 Task: Open the event Second Client Appreciation Breakfast Seminar on '2024/04/13', change the date to 2024/04/11, change the font style of the description to Comic Sans MS, set the availability to Busy, insert an emoji Smile, logged in from the account softage.10@softage.net and add another guest for the event, softage.6@softage.net. Change the alignment of the event description to Align center.Change the font color of the description to Dark Orange and select an event charm, 
Action: Mouse moved to (381, 156)
Screenshot: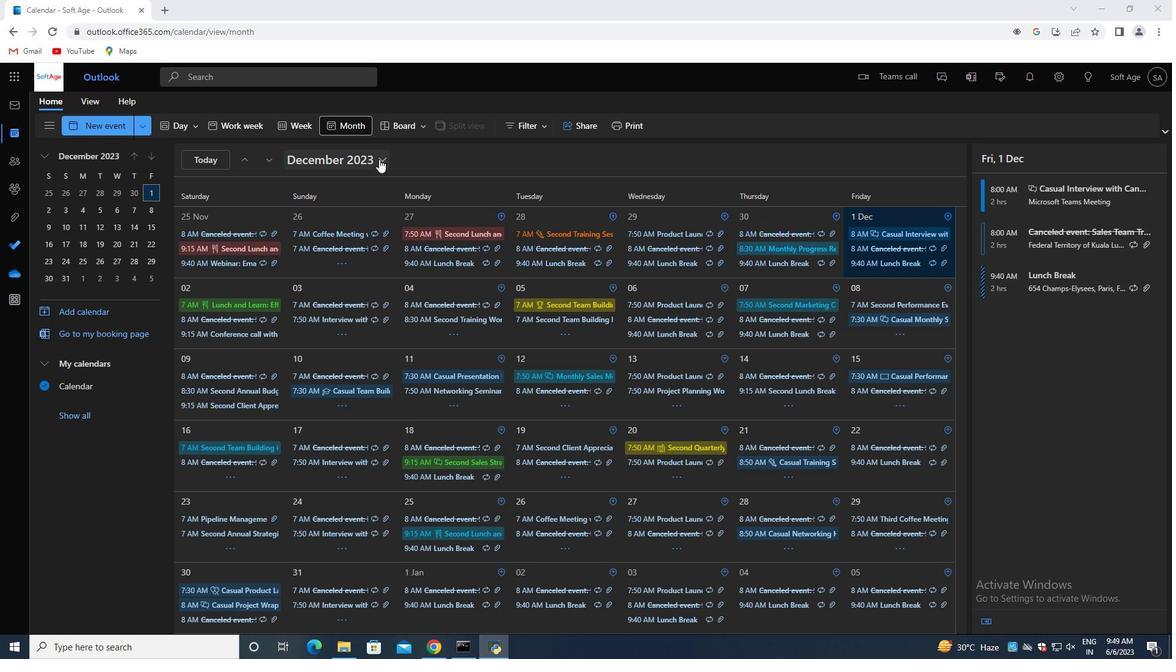 
Action: Mouse pressed left at (381, 156)
Screenshot: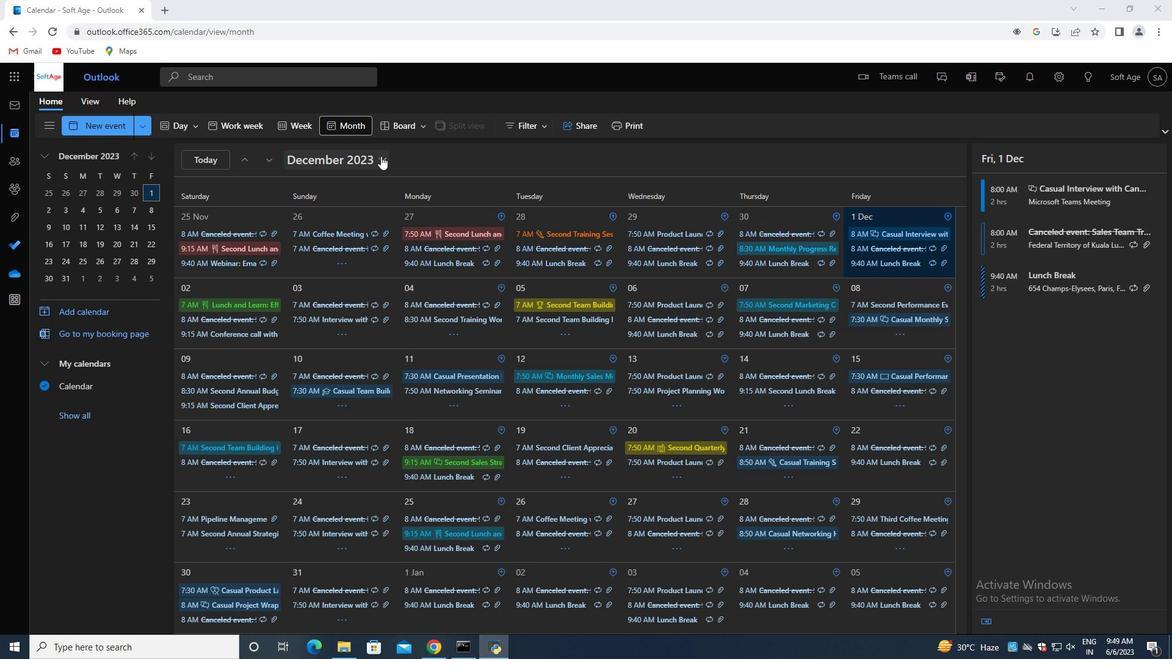 
Action: Mouse moved to (407, 190)
Screenshot: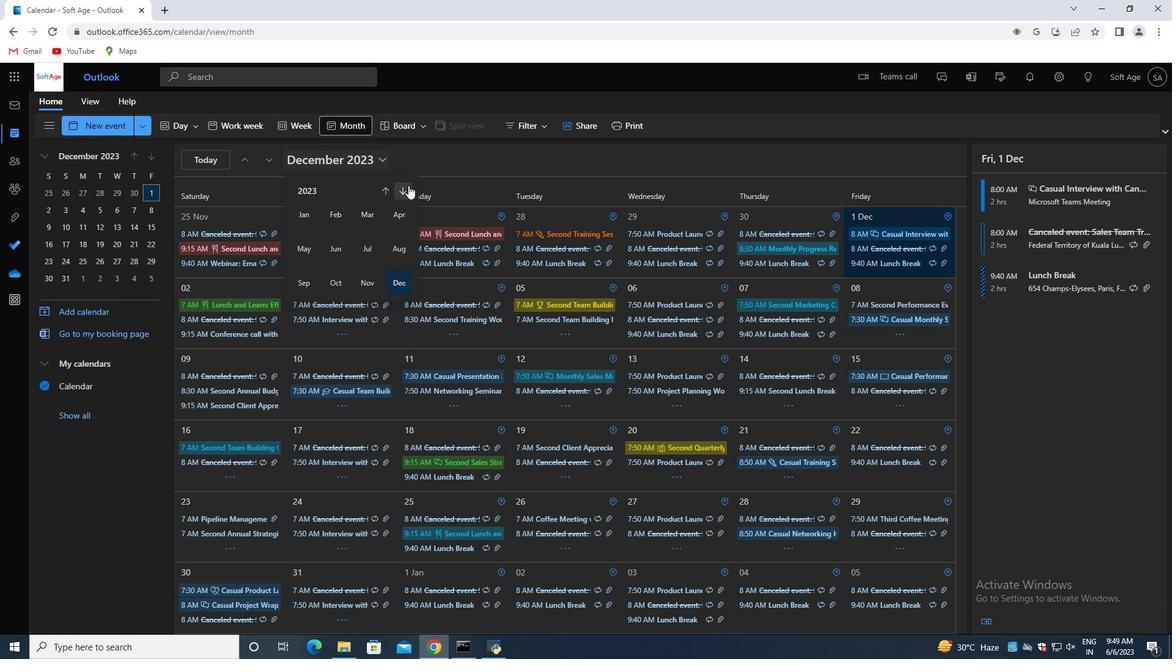 
Action: Mouse pressed left at (407, 190)
Screenshot: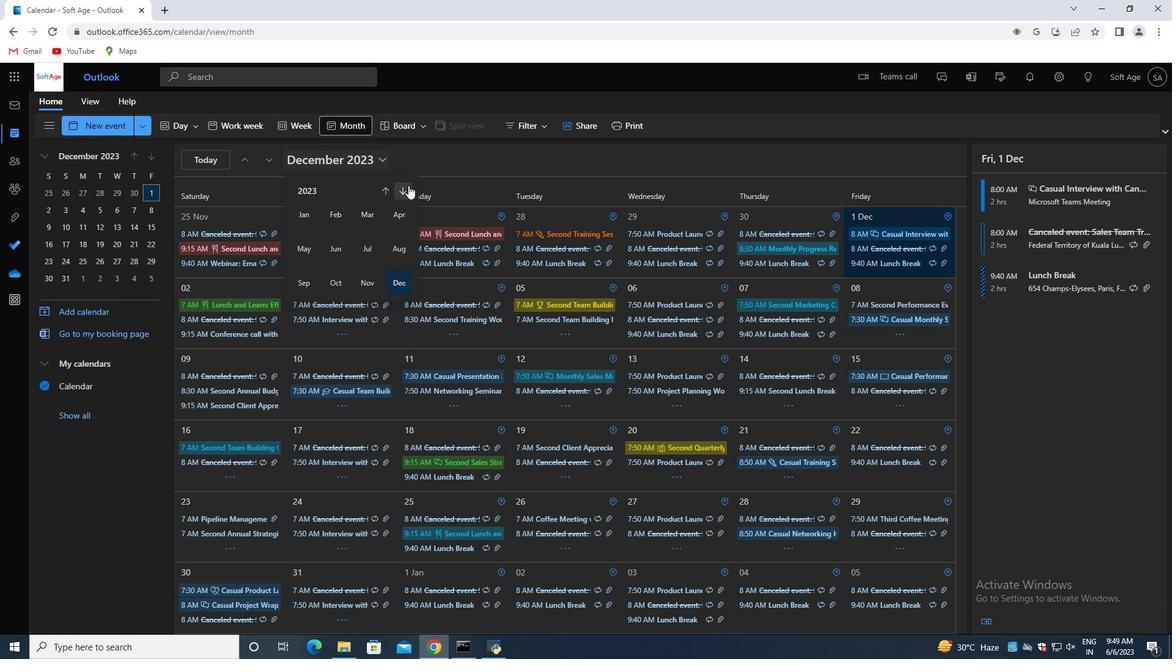 
Action: Mouse moved to (393, 214)
Screenshot: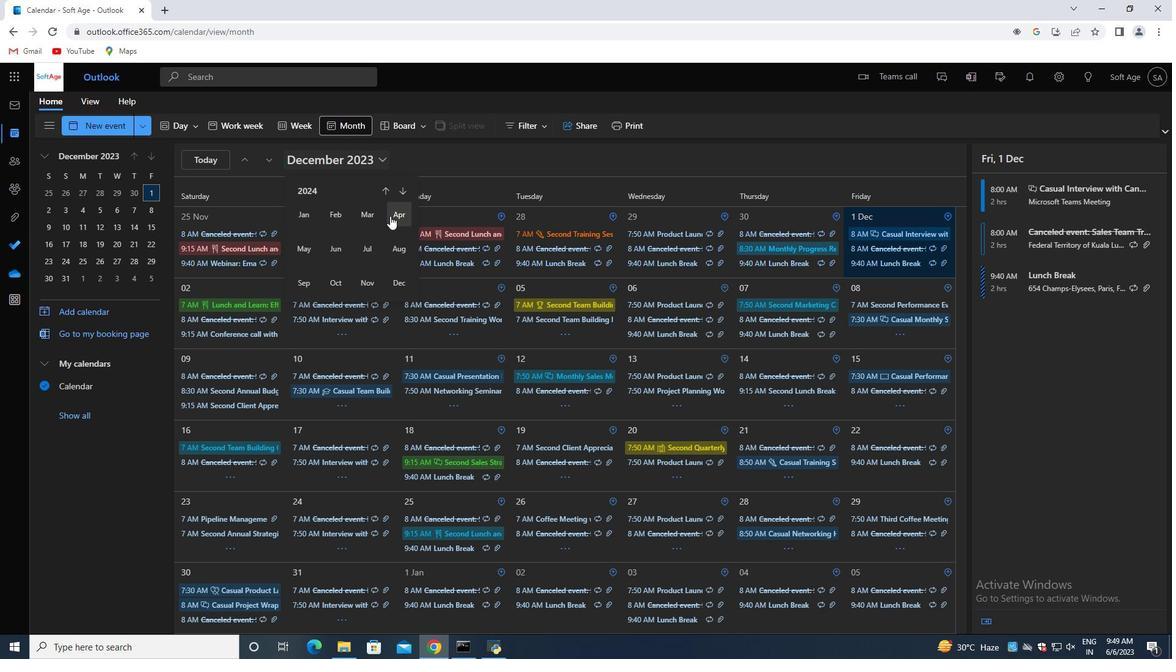 
Action: Mouse pressed left at (393, 214)
Screenshot: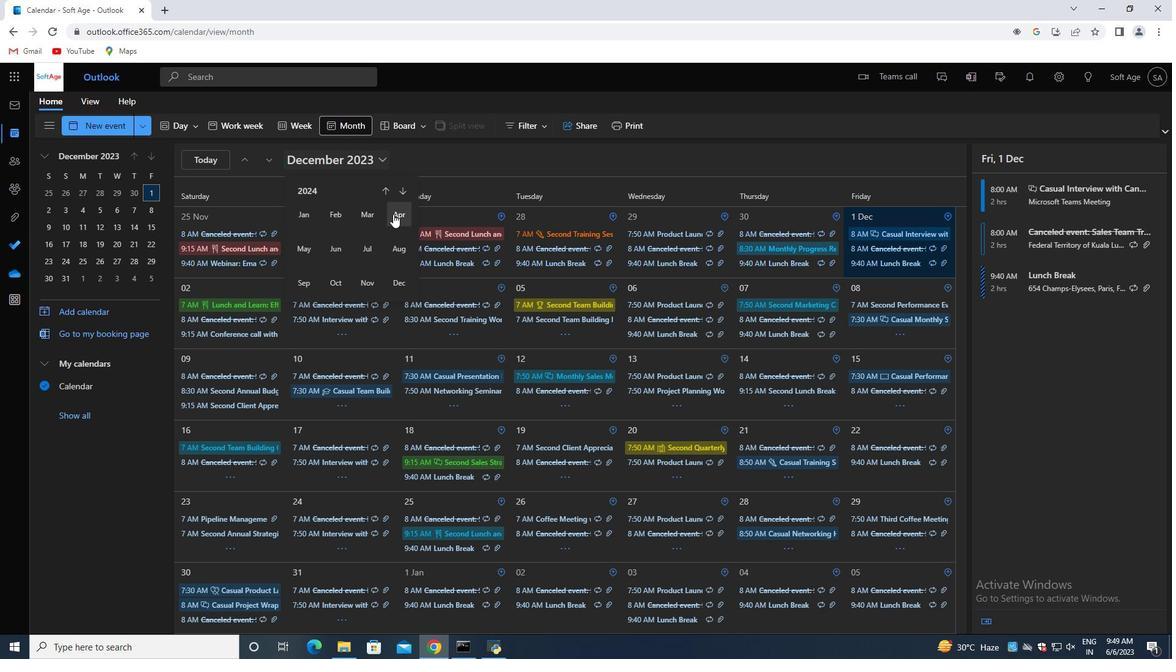 
Action: Mouse moved to (189, 446)
Screenshot: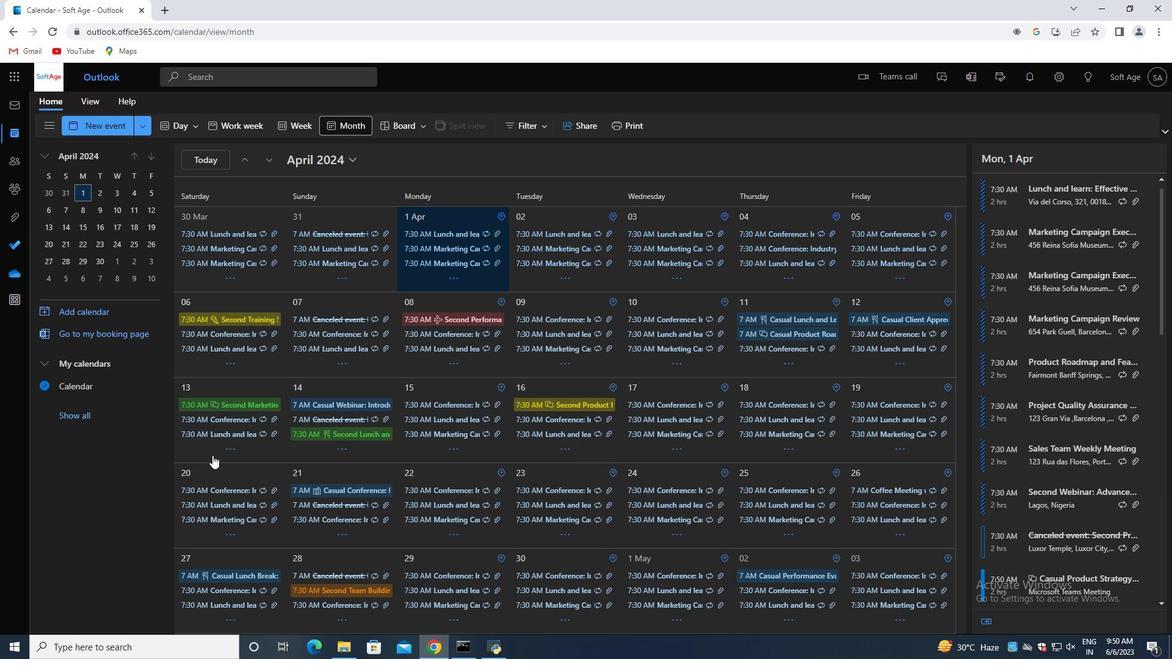 
Action: Mouse pressed left at (189, 446)
Screenshot: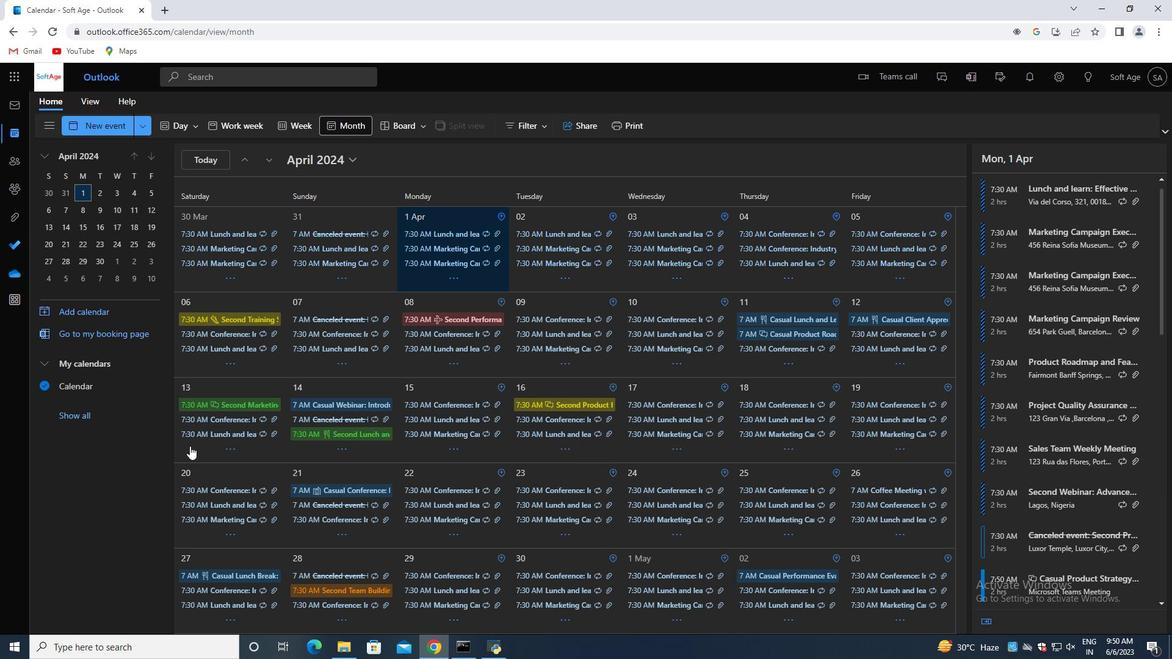 
Action: Mouse moved to (1077, 411)
Screenshot: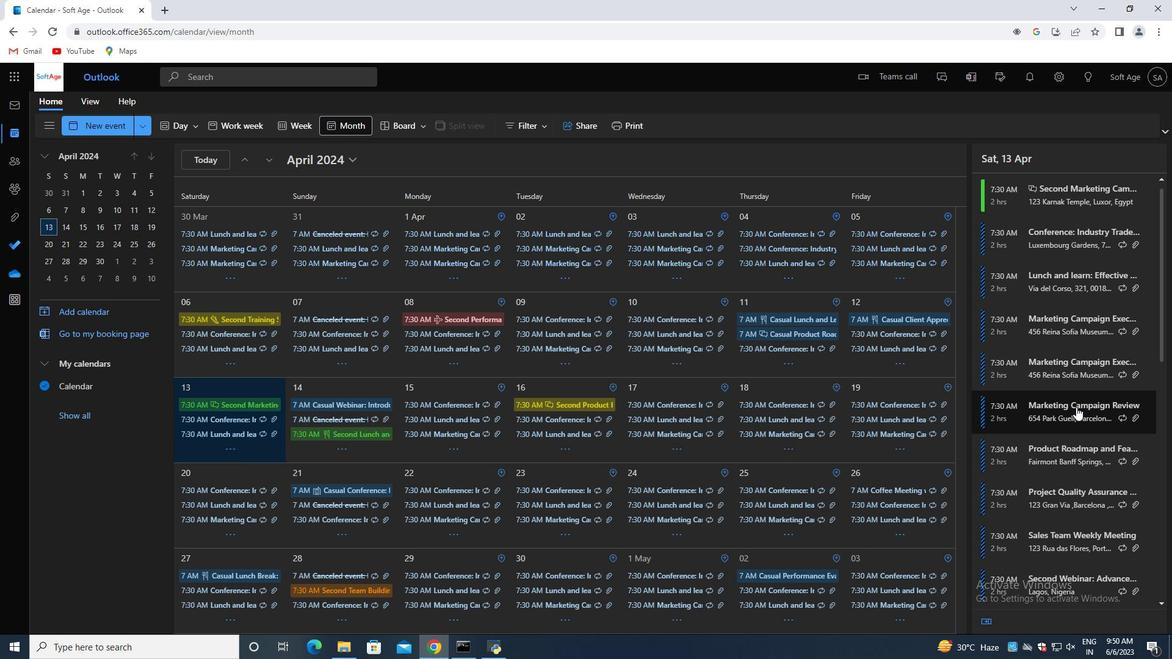 
Action: Mouse scrolled (1077, 410) with delta (0, 0)
Screenshot: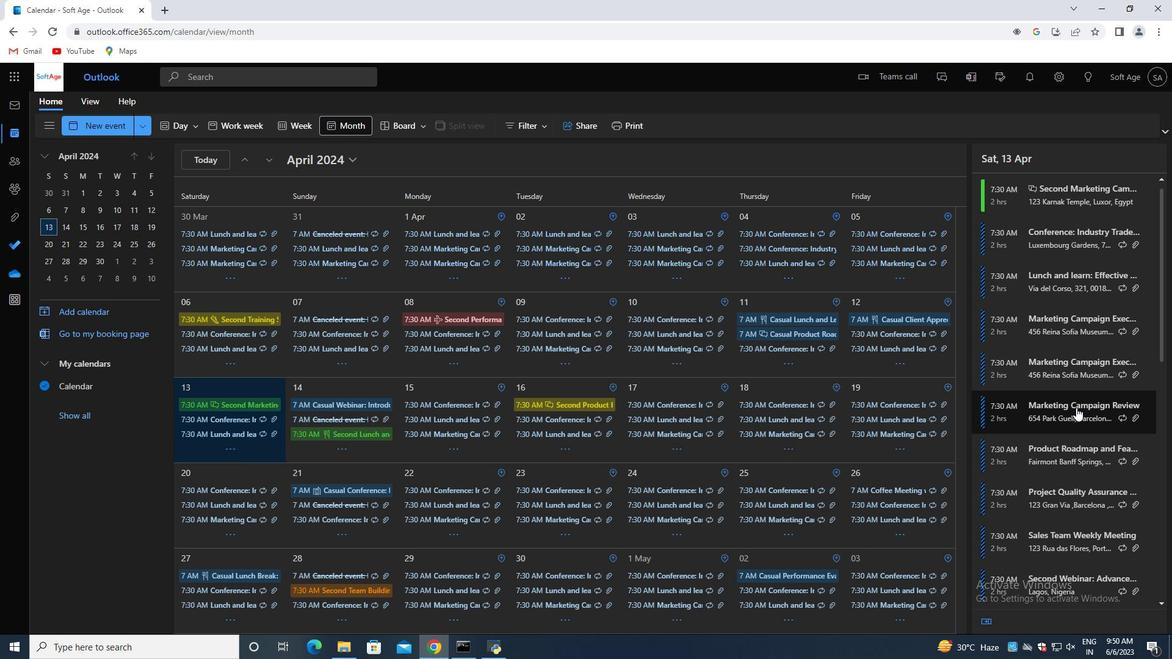 
Action: Mouse moved to (1079, 411)
Screenshot: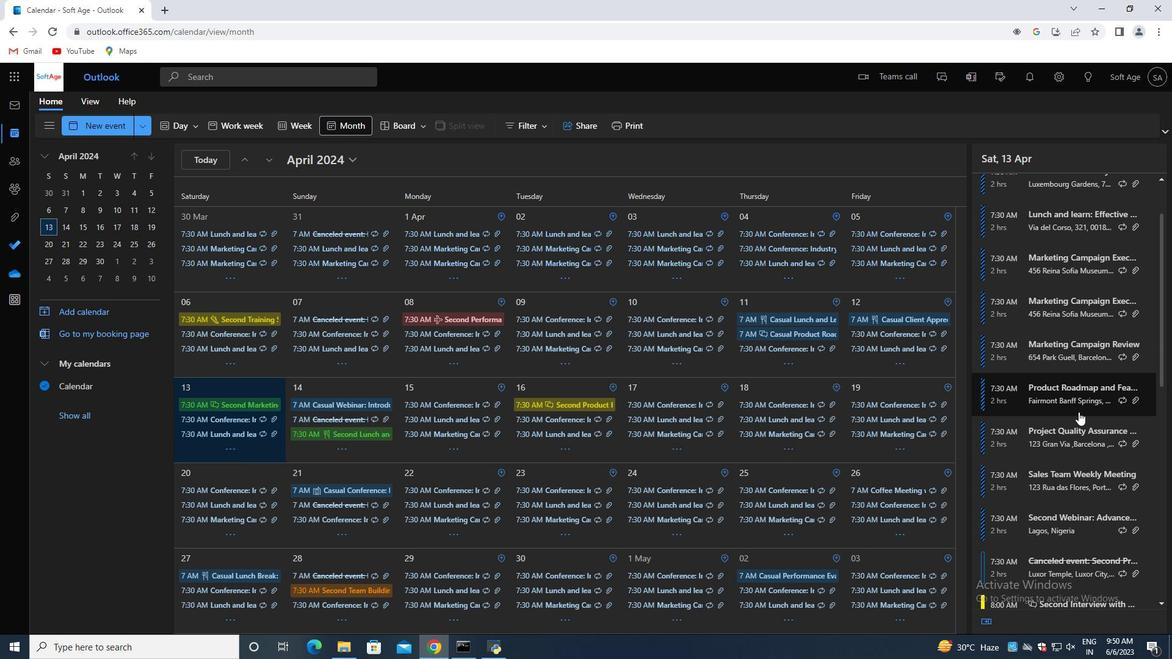 
Action: Mouse scrolled (1079, 411) with delta (0, 0)
Screenshot: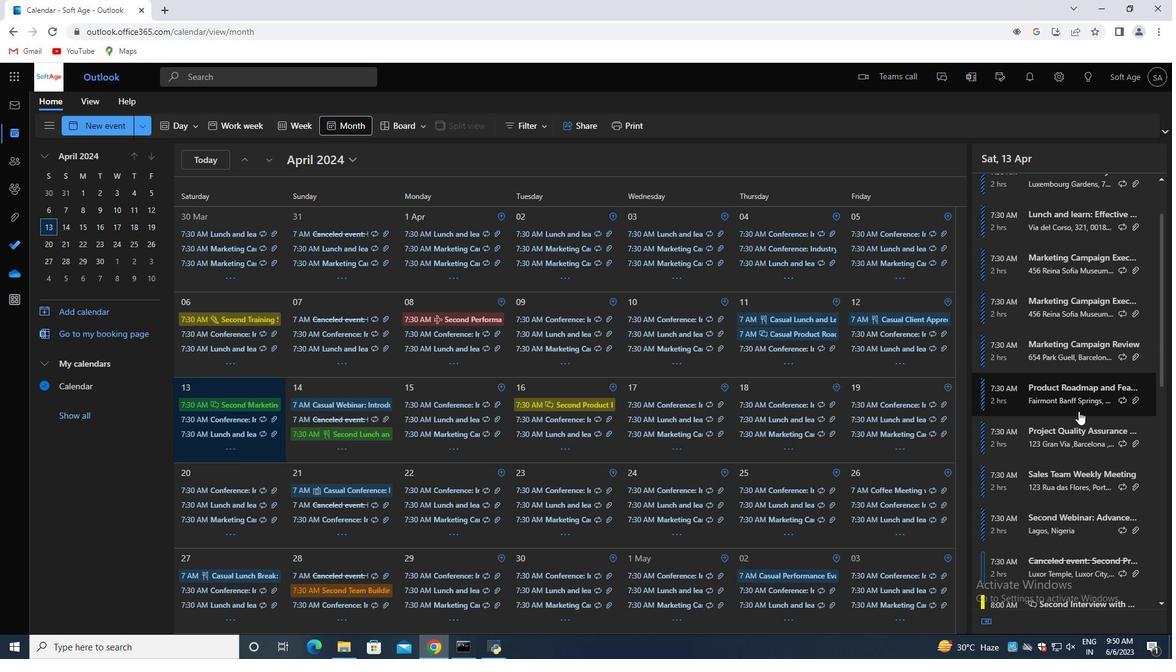 
Action: Mouse moved to (1078, 411)
Screenshot: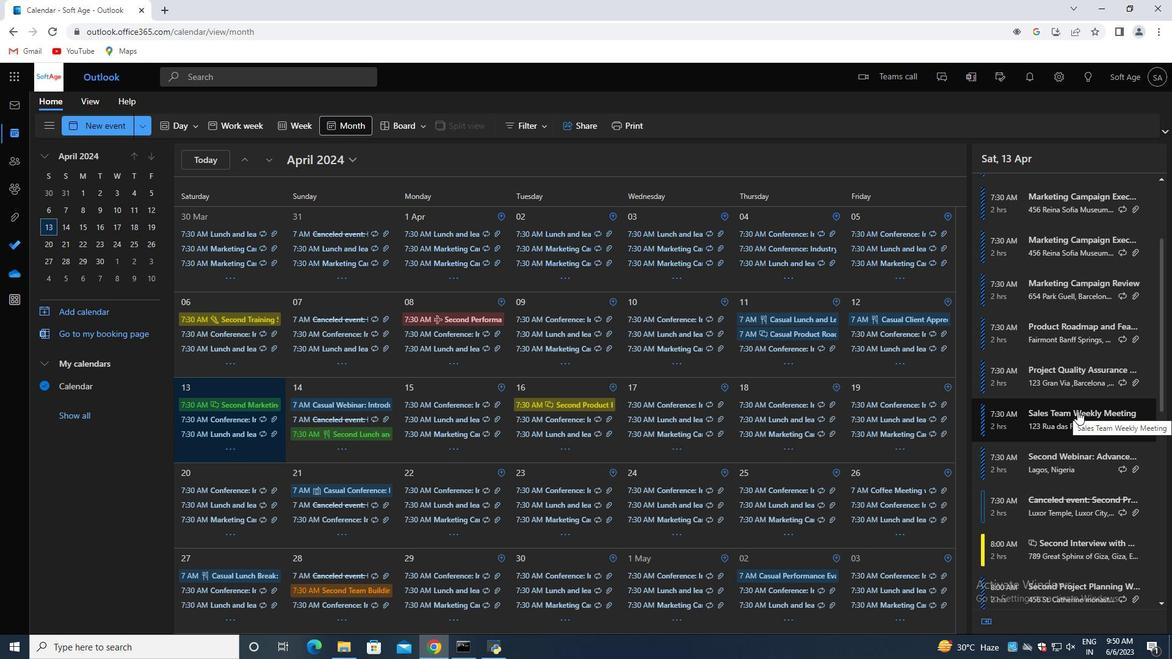 
Action: Mouse scrolled (1078, 411) with delta (0, 0)
Screenshot: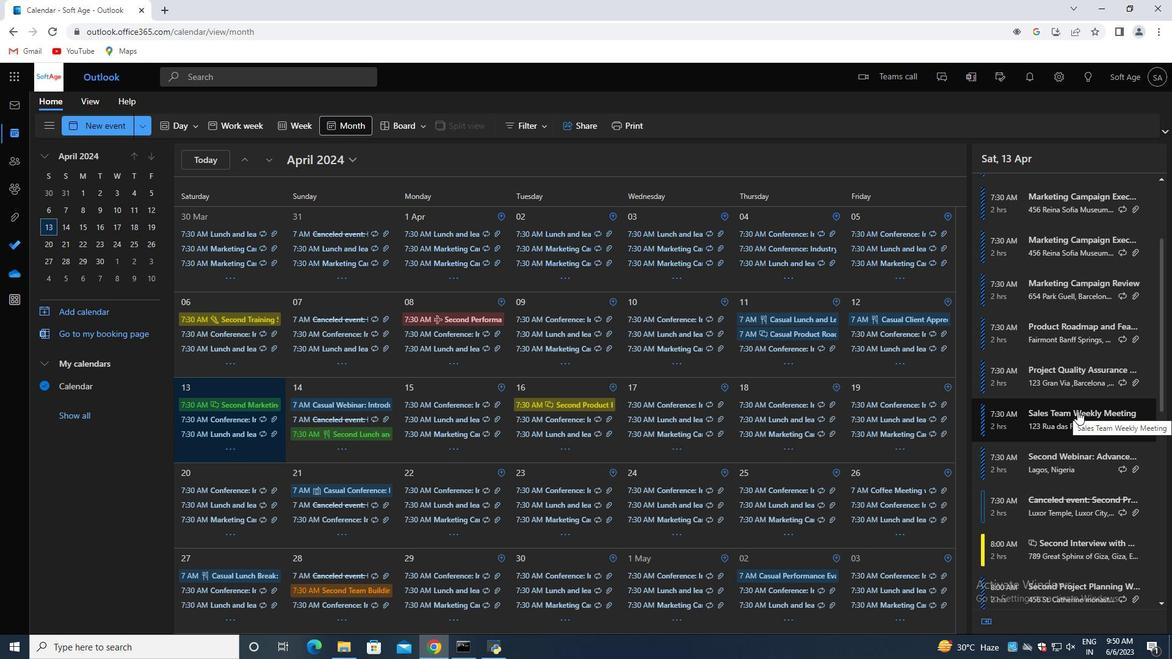 
Action: Mouse moved to (1077, 412)
Screenshot: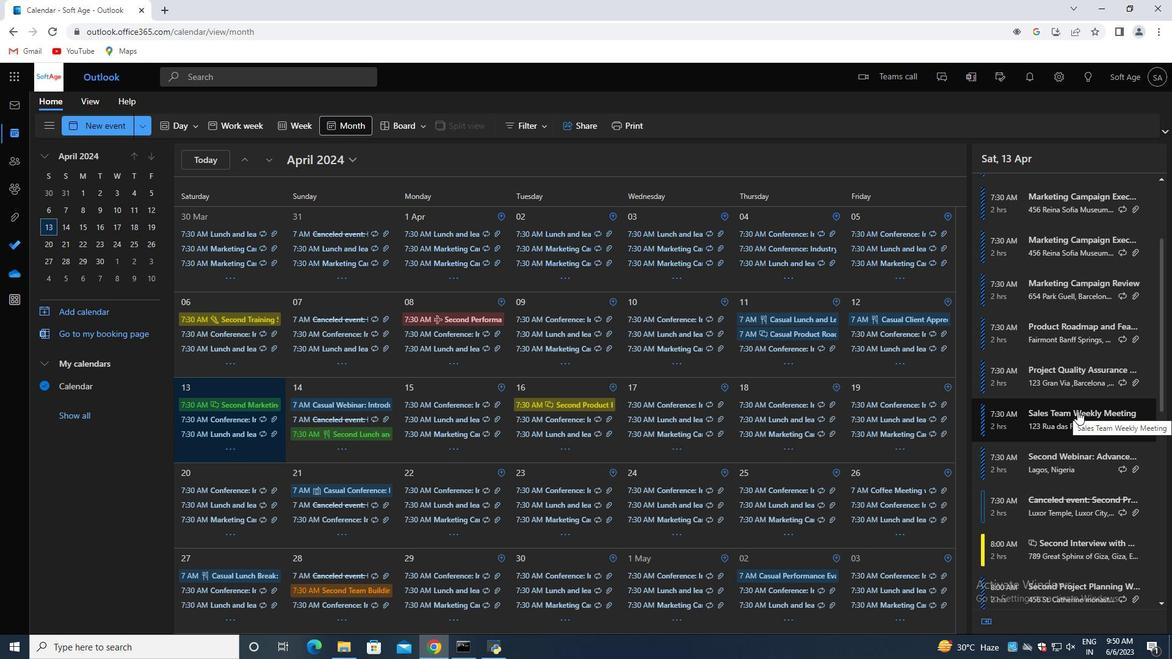 
Action: Mouse scrolled (1077, 412) with delta (0, 0)
Screenshot: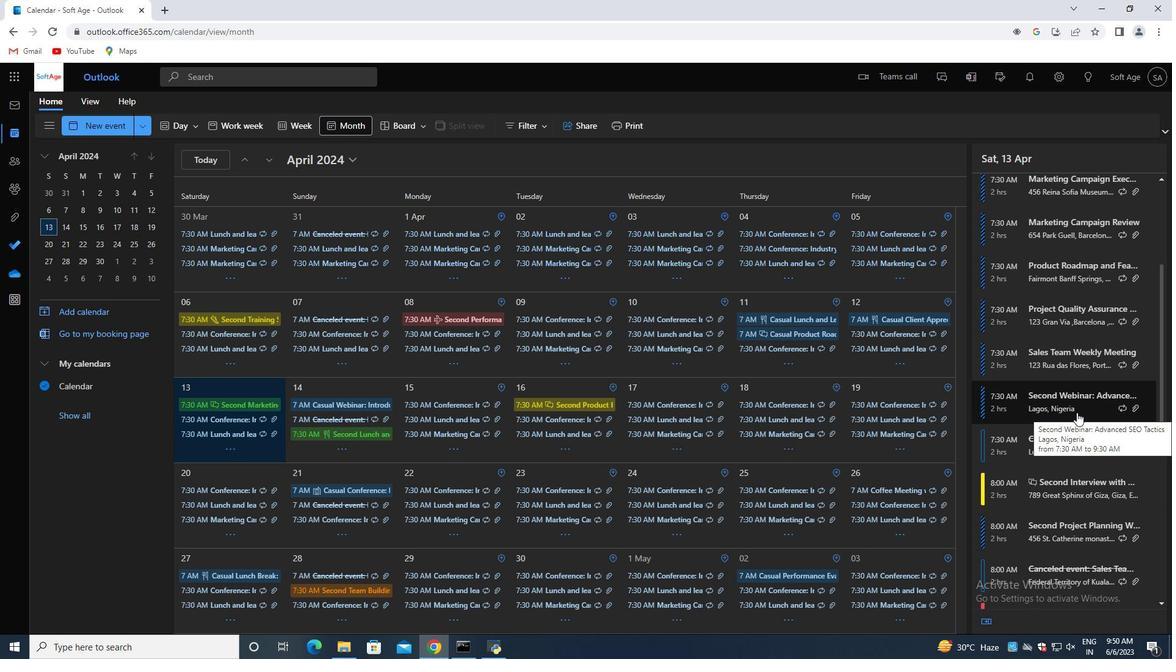 
Action: Mouse moved to (1083, 424)
Screenshot: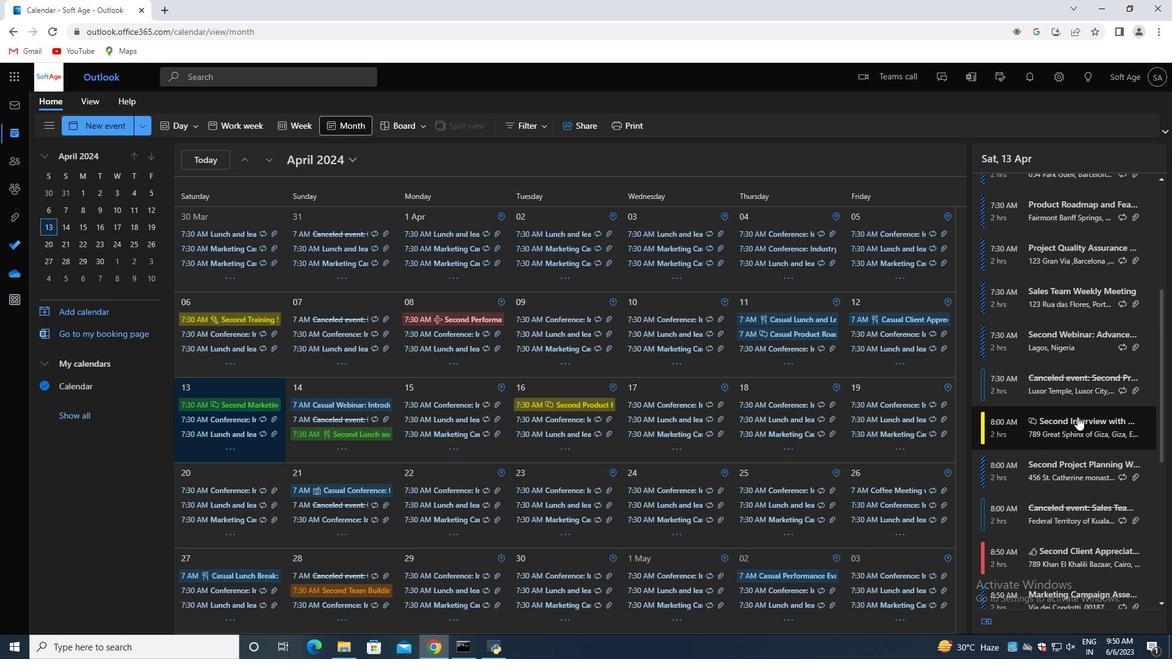 
Action: Mouse scrolled (1081, 421) with delta (0, 0)
Screenshot: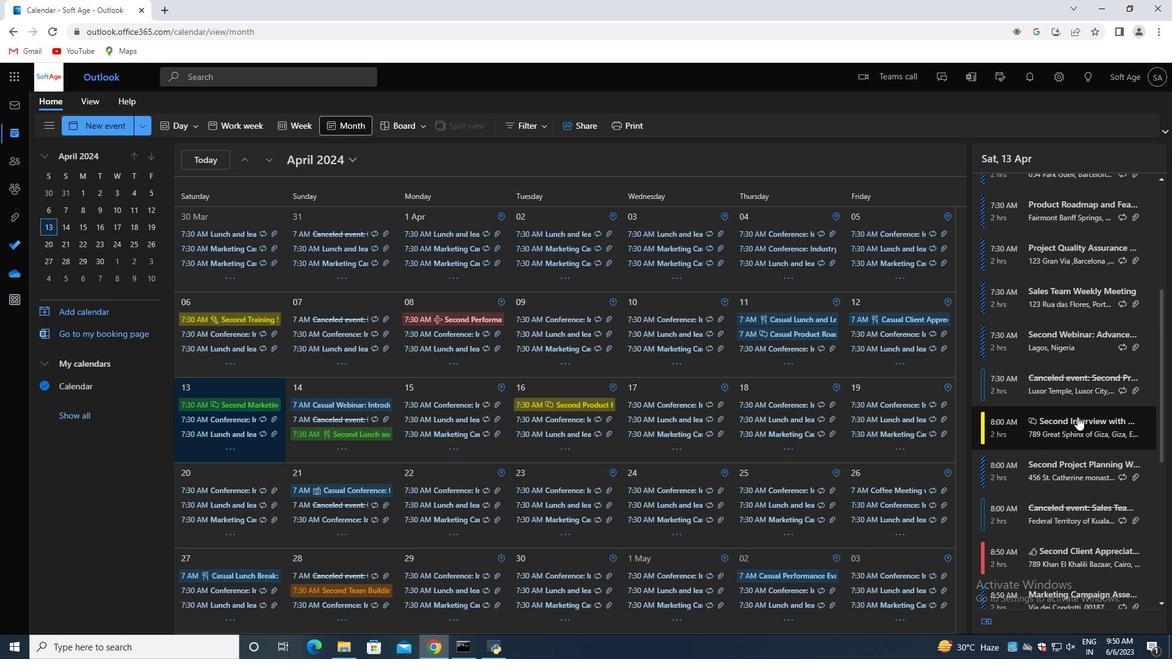 
Action: Mouse moved to (1069, 509)
Screenshot: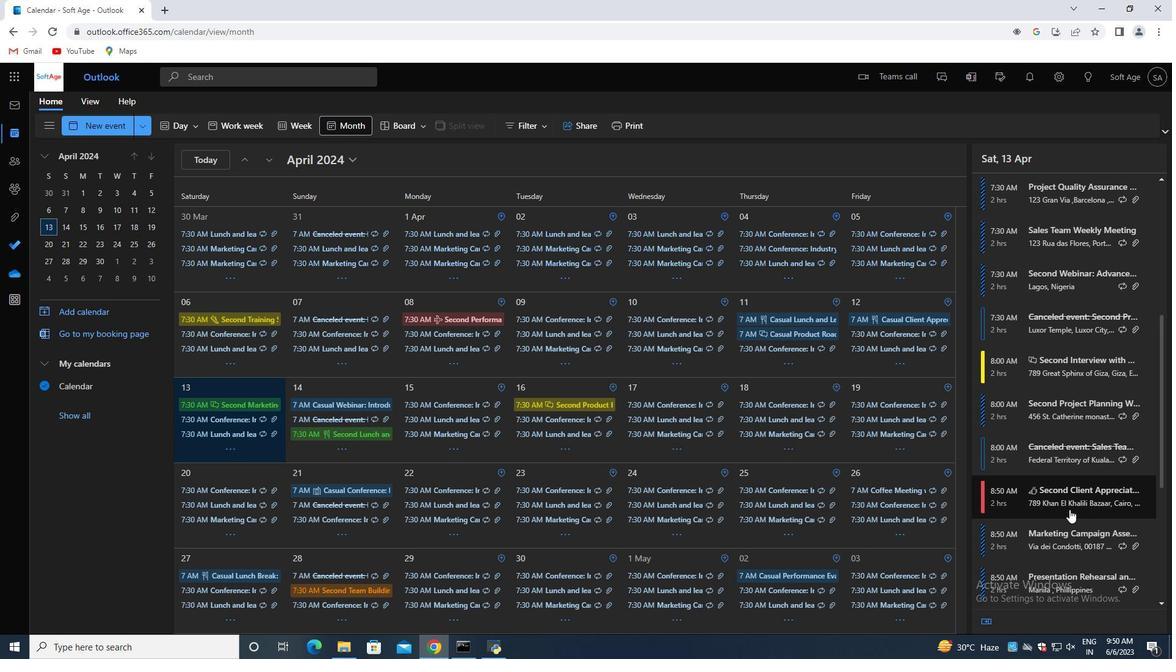 
Action: Mouse pressed left at (1069, 509)
Screenshot: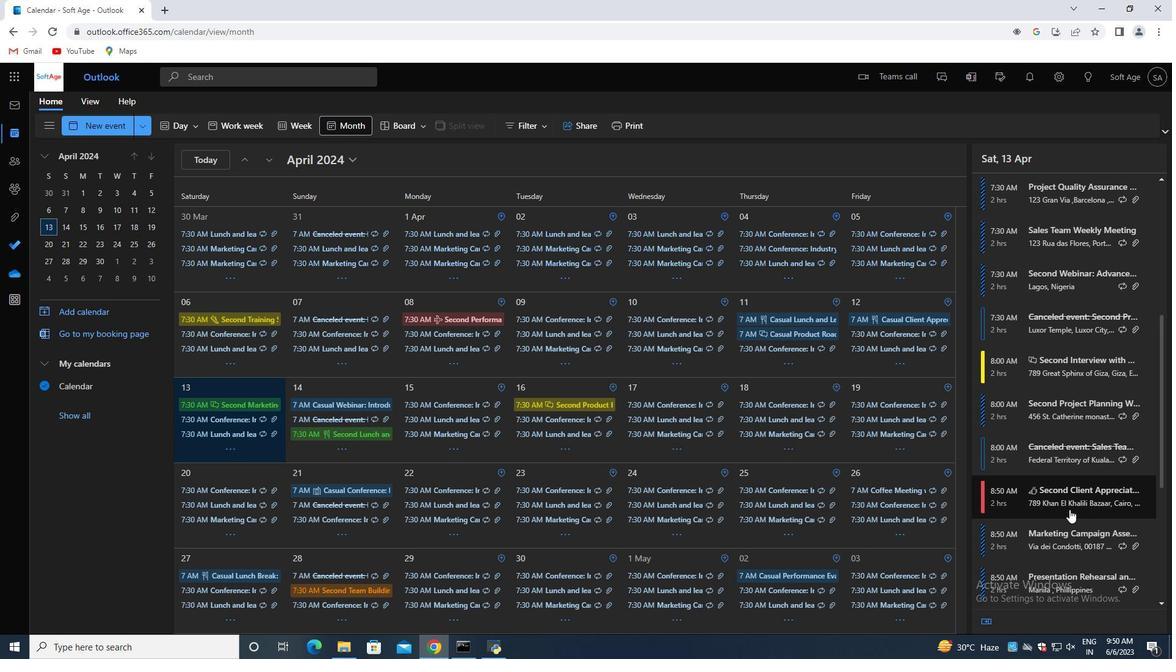 
Action: Mouse moved to (784, 610)
Screenshot: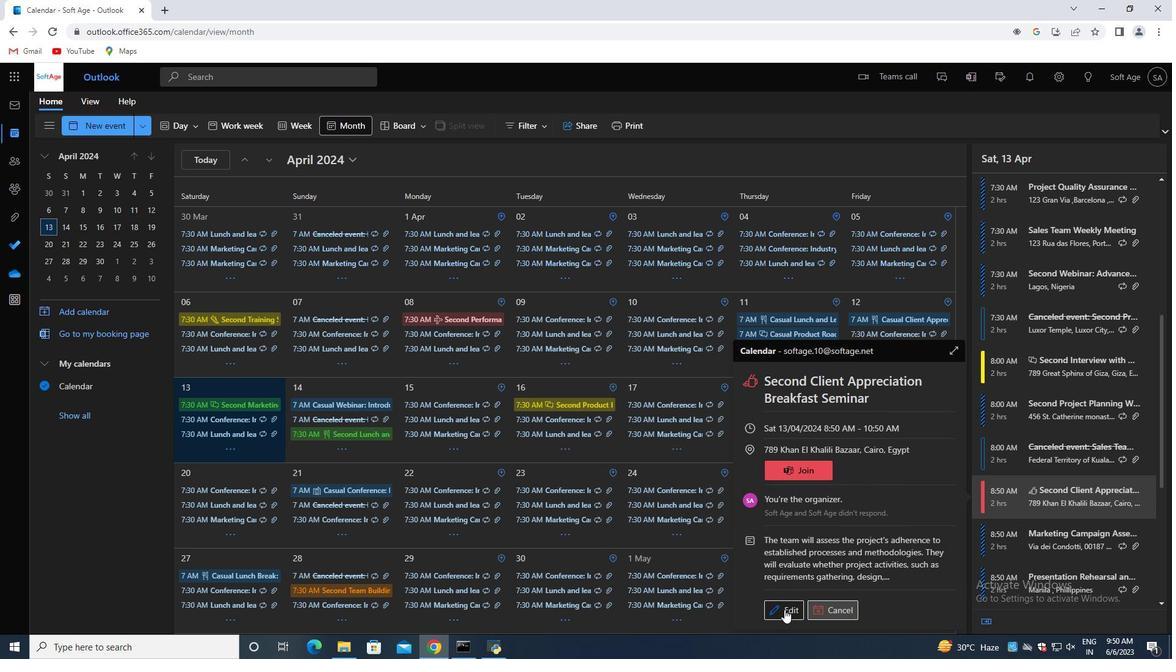 
Action: Mouse pressed left at (784, 610)
Screenshot: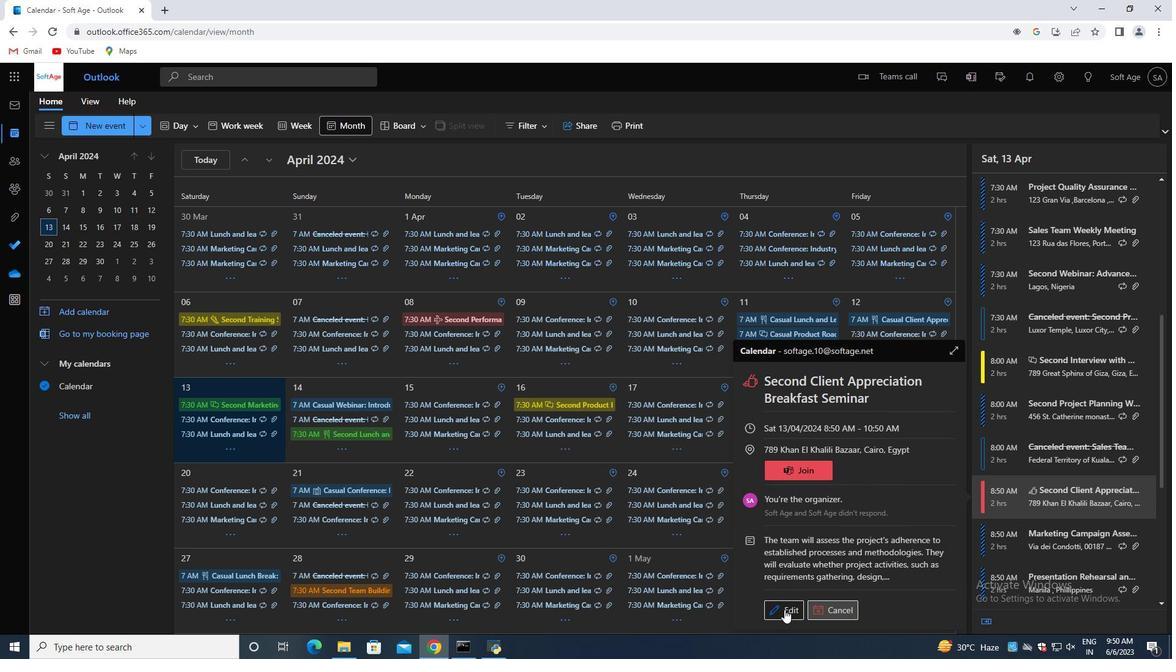 
Action: Mouse moved to (352, 337)
Screenshot: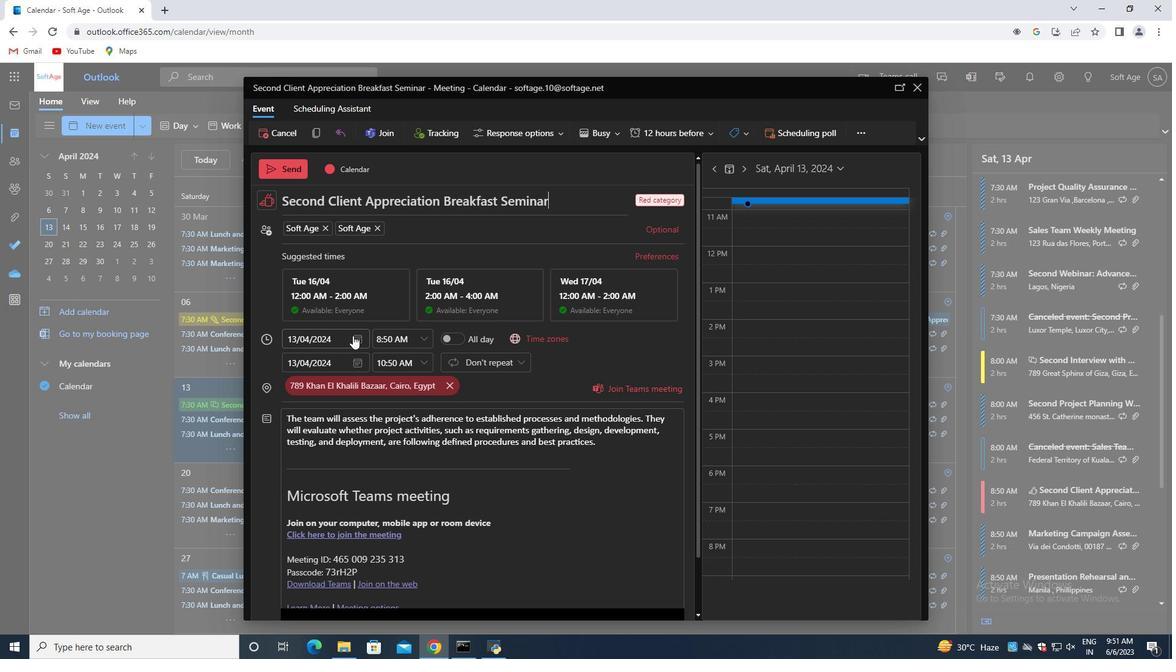 
Action: Mouse pressed left at (352, 337)
Screenshot: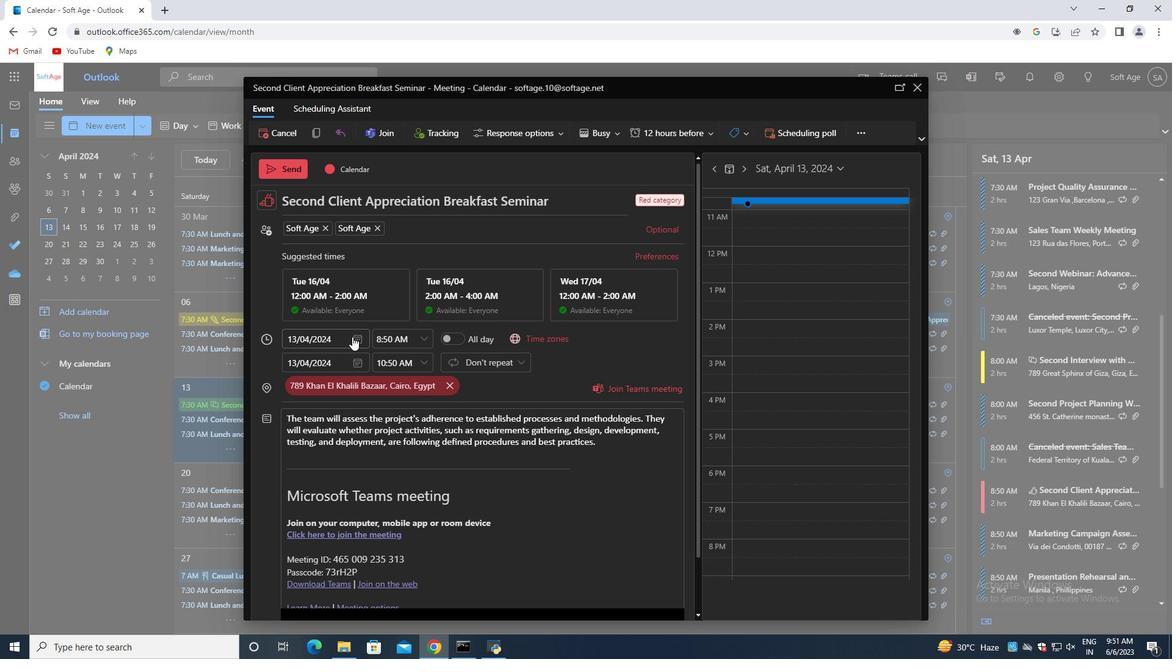 
Action: Mouse moved to (383, 417)
Screenshot: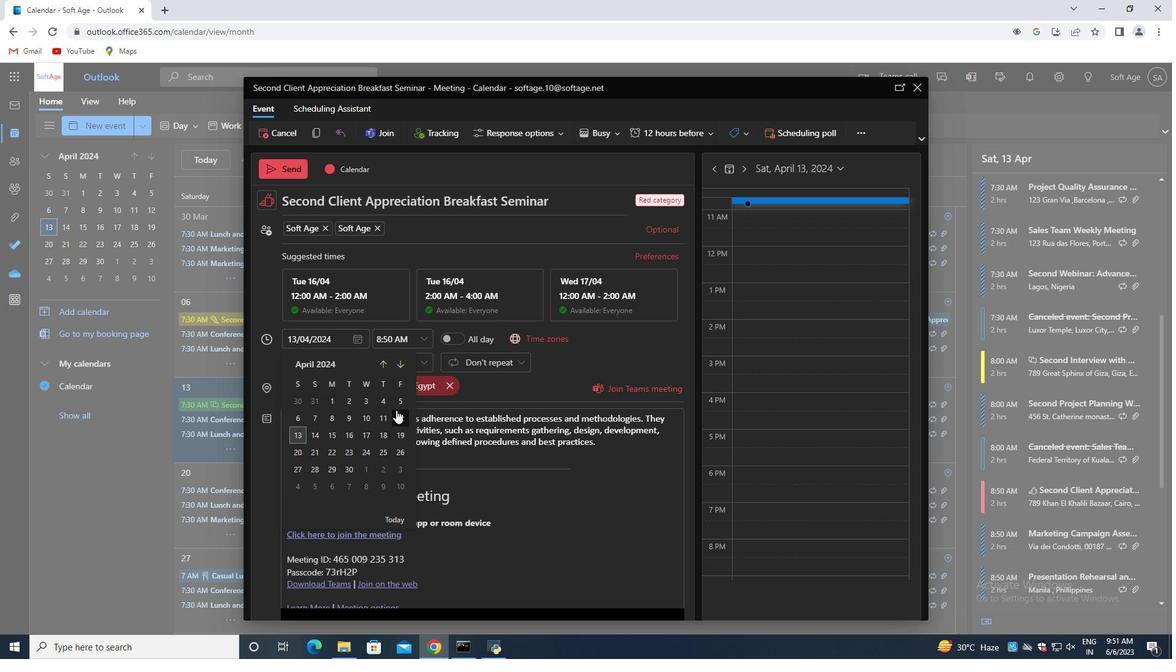 
Action: Mouse pressed left at (383, 417)
Screenshot: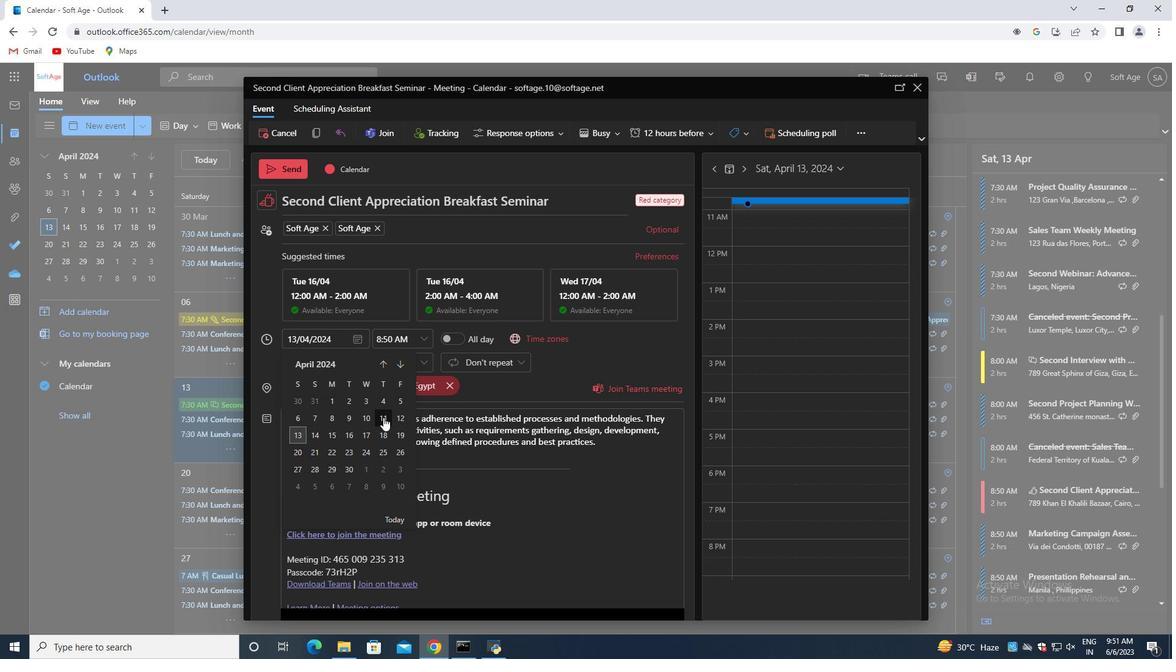 
Action: Mouse moved to (615, 443)
Screenshot: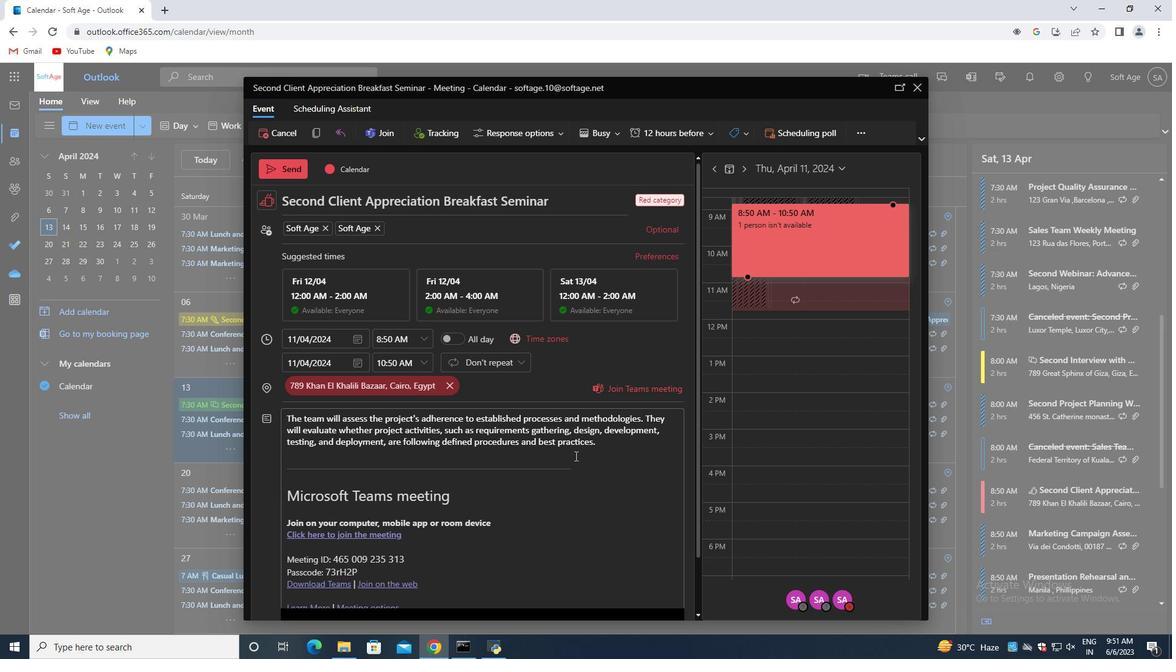 
Action: Mouse pressed left at (615, 443)
Screenshot: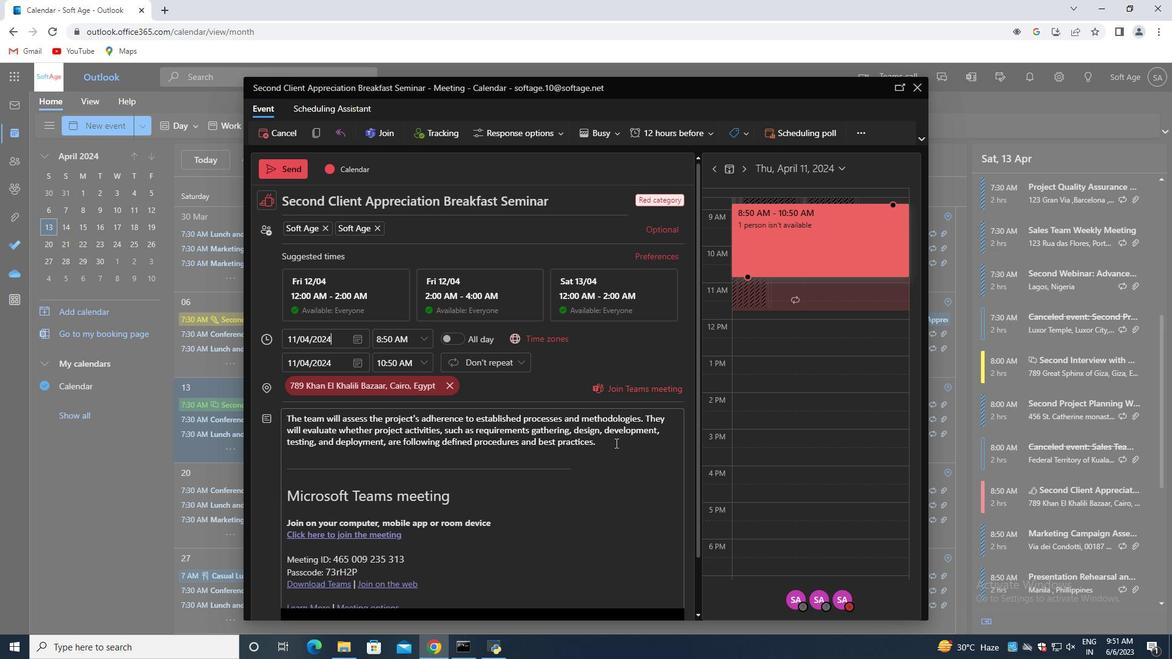 
Action: Mouse moved to (401, 516)
Screenshot: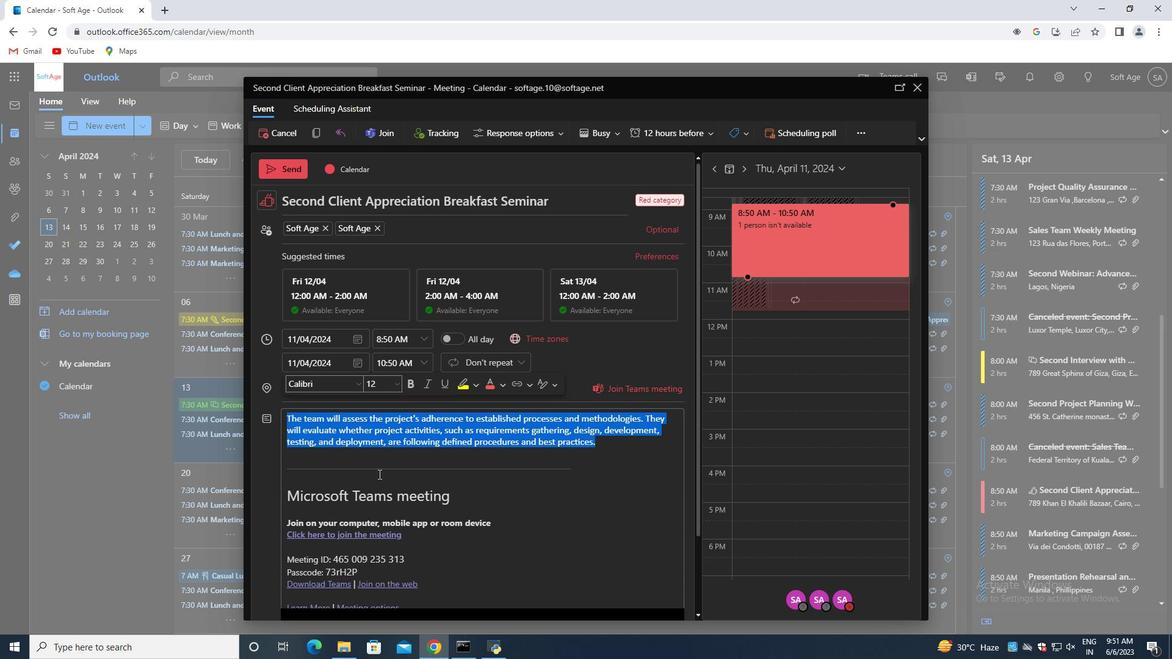 
Action: Mouse scrolled (401, 516) with delta (0, 0)
Screenshot: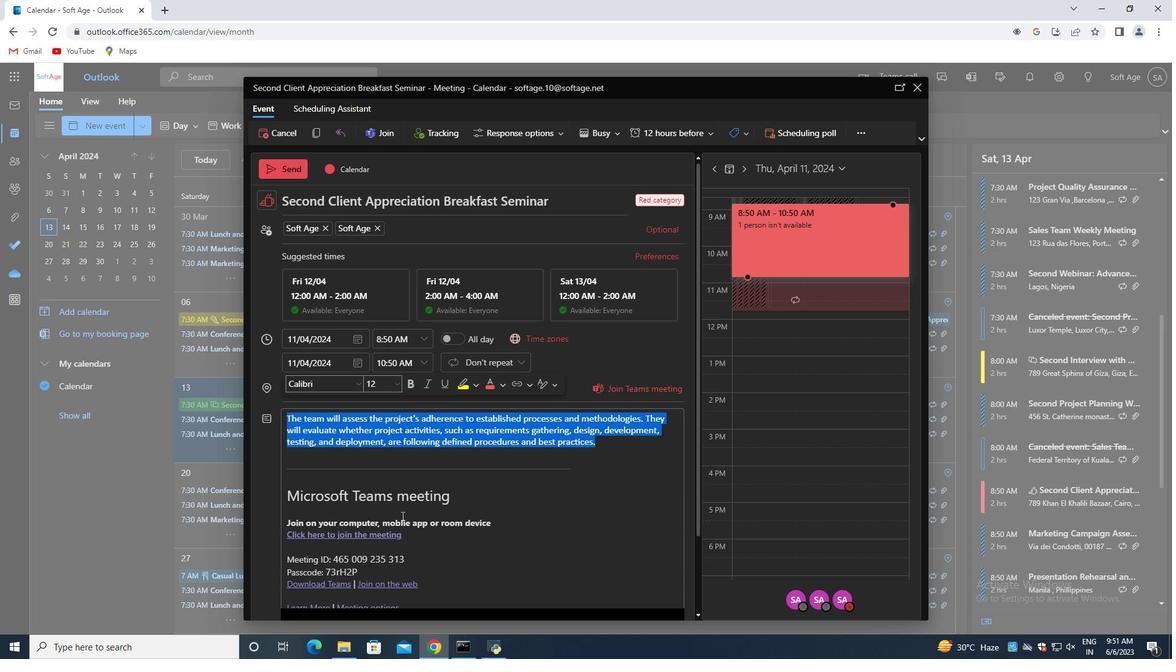 
Action: Mouse scrolled (401, 516) with delta (0, 0)
Screenshot: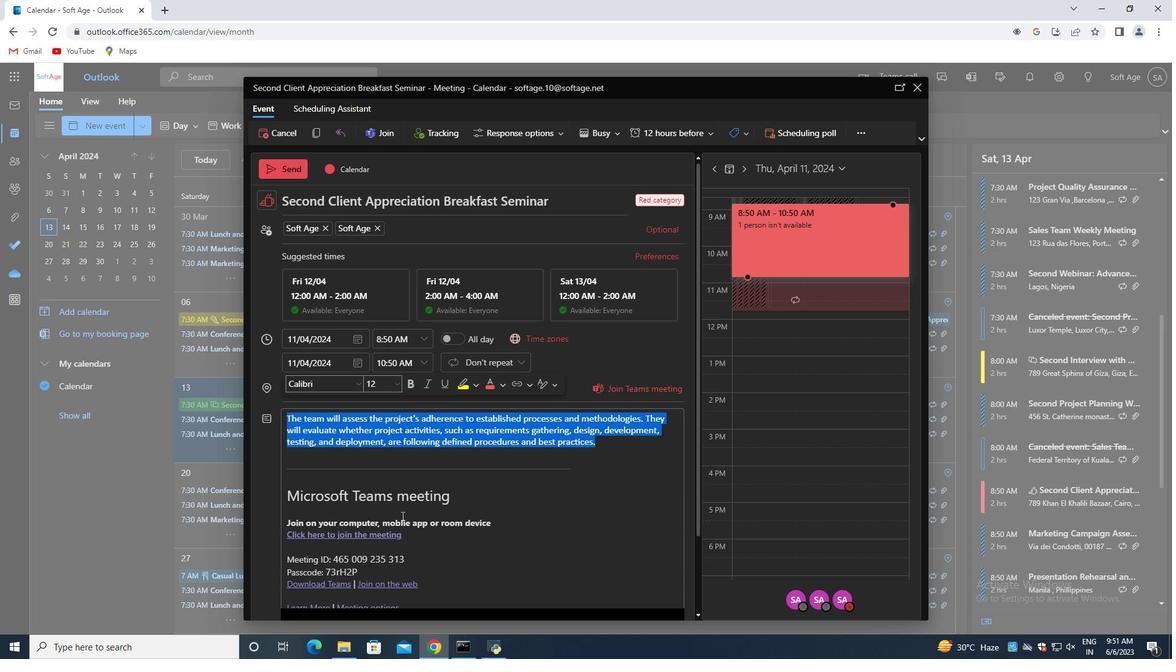 
Action: Mouse scrolled (401, 516) with delta (0, 0)
Screenshot: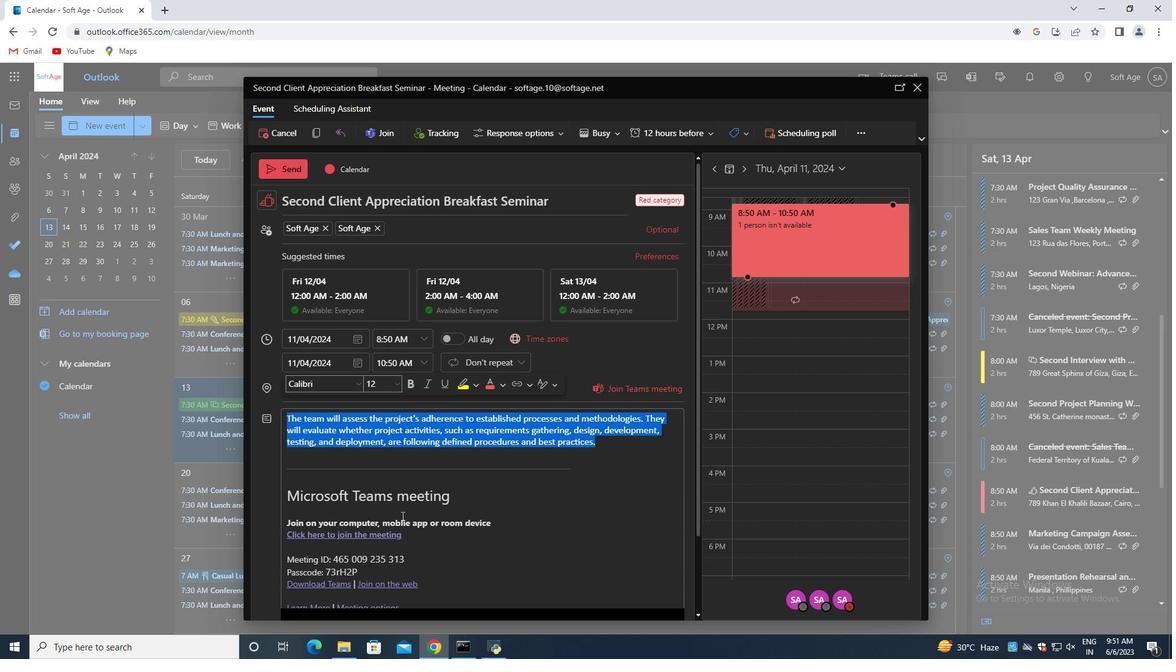 
Action: Mouse scrolled (401, 516) with delta (0, 0)
Screenshot: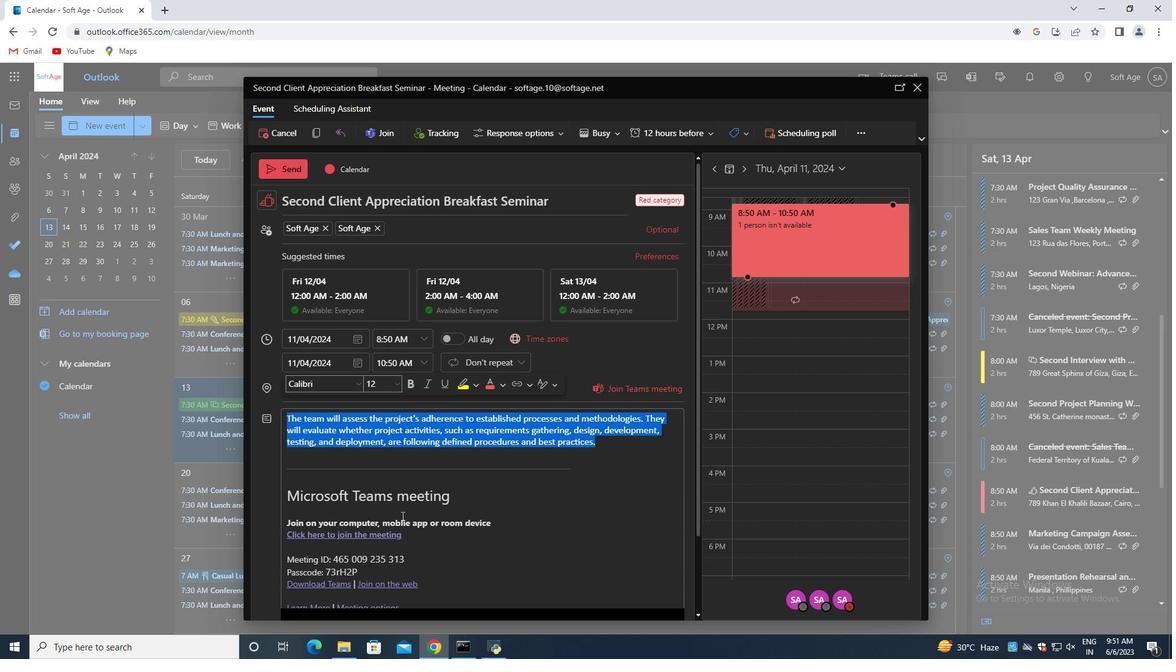 
Action: Mouse moved to (318, 562)
Screenshot: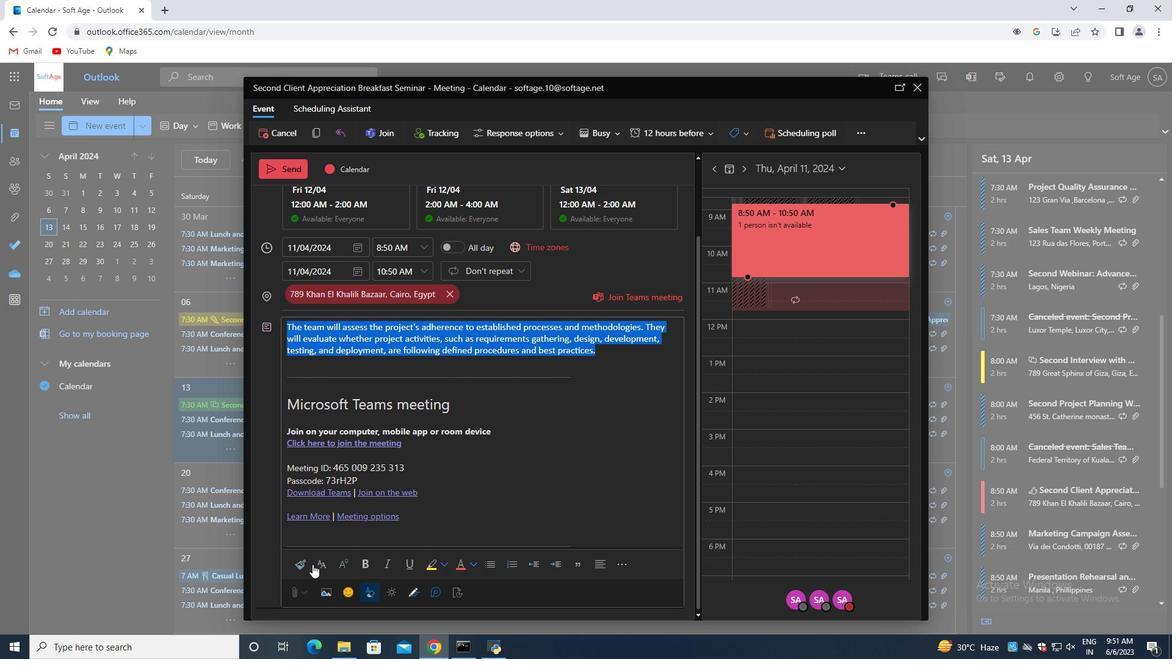 
Action: Mouse pressed left at (318, 562)
Screenshot: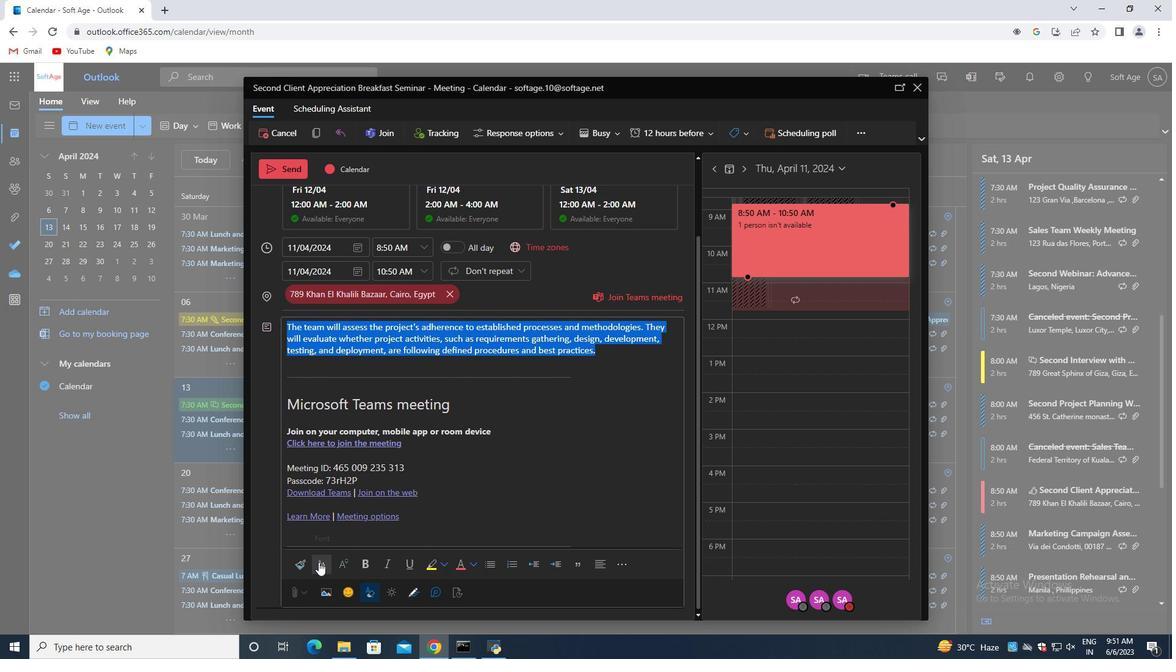 
Action: Mouse moved to (367, 555)
Screenshot: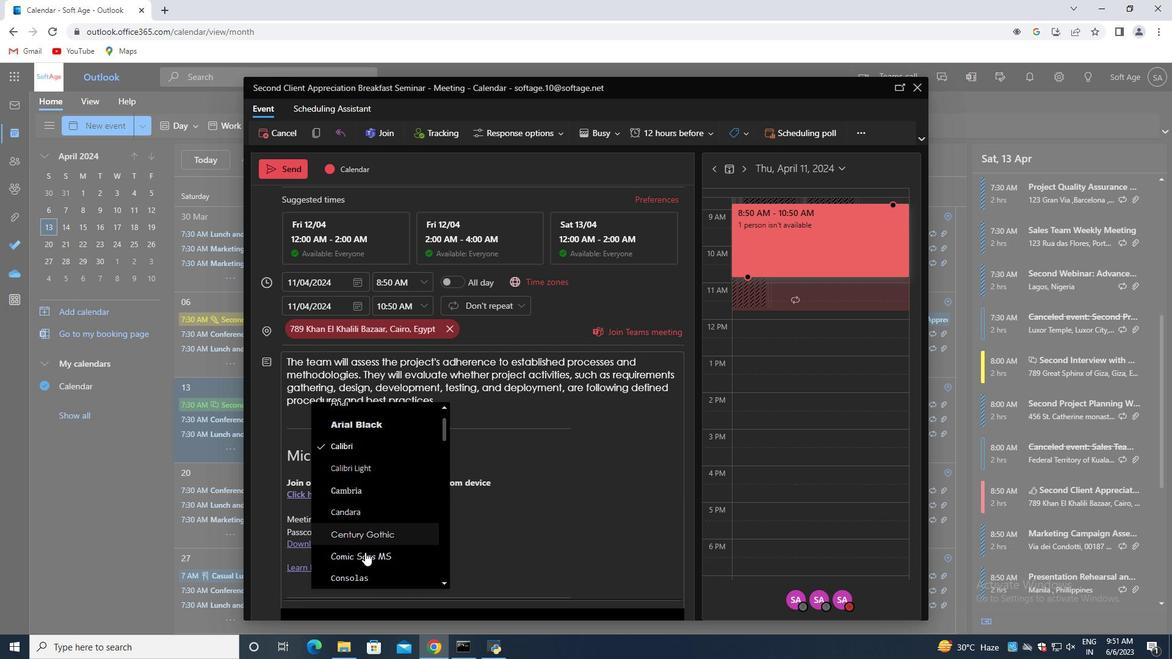 
Action: Mouse pressed left at (367, 555)
Screenshot: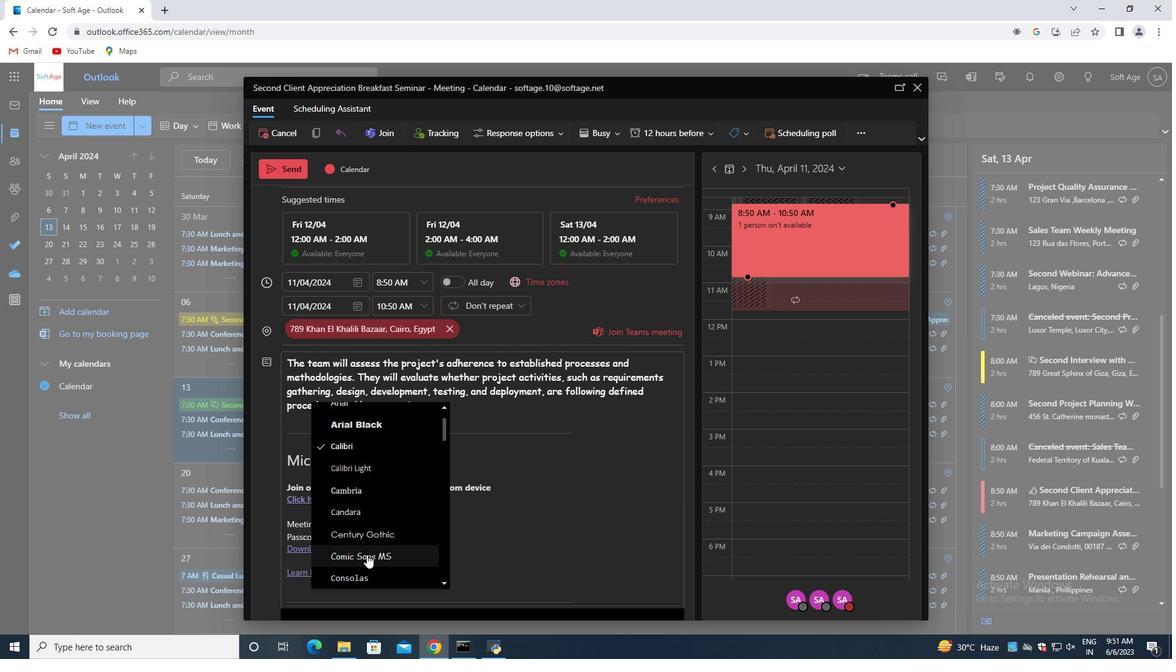 
Action: Mouse moved to (548, 426)
Screenshot: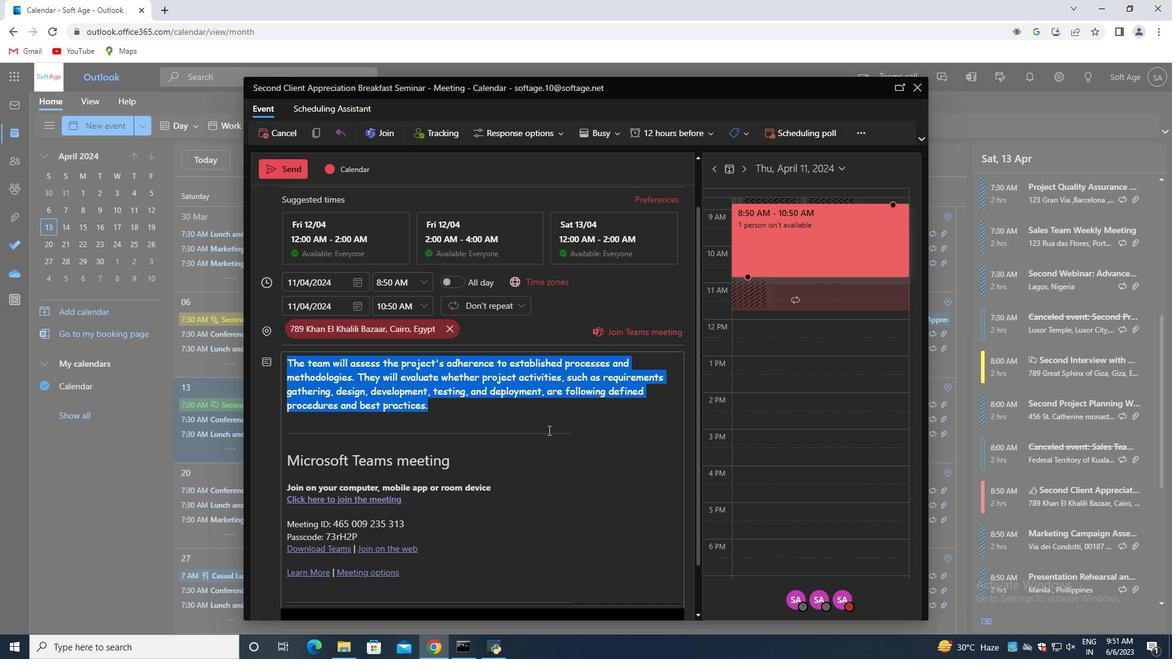 
Action: Mouse pressed left at (548, 426)
Screenshot: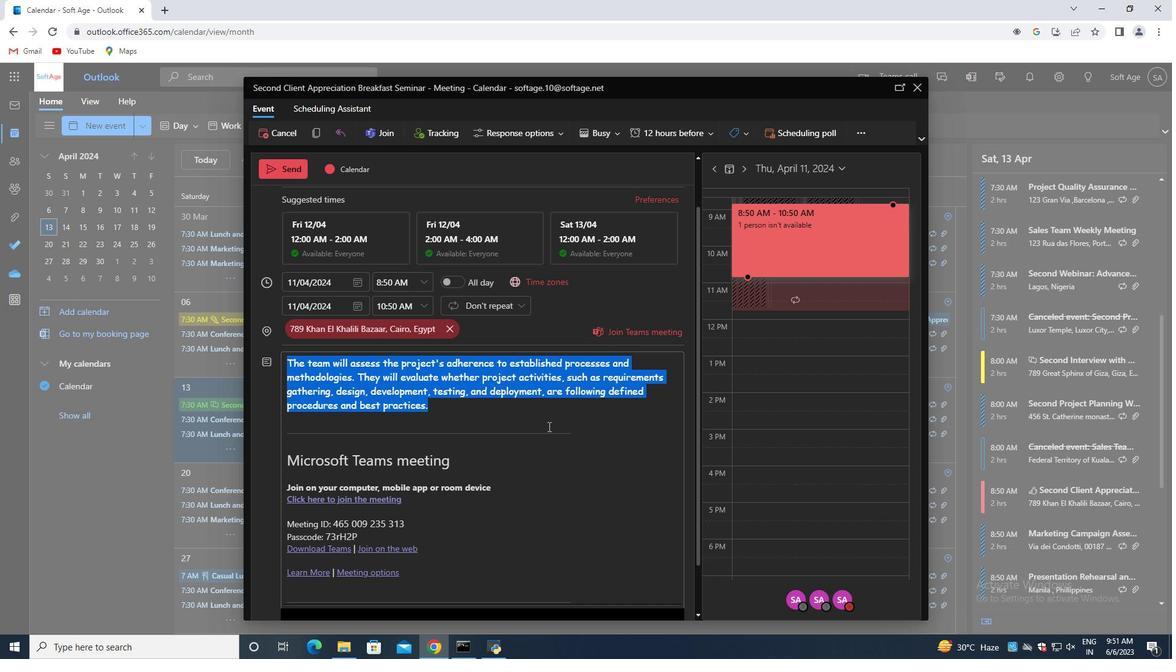 
Action: Mouse scrolled (548, 427) with delta (0, 0)
Screenshot: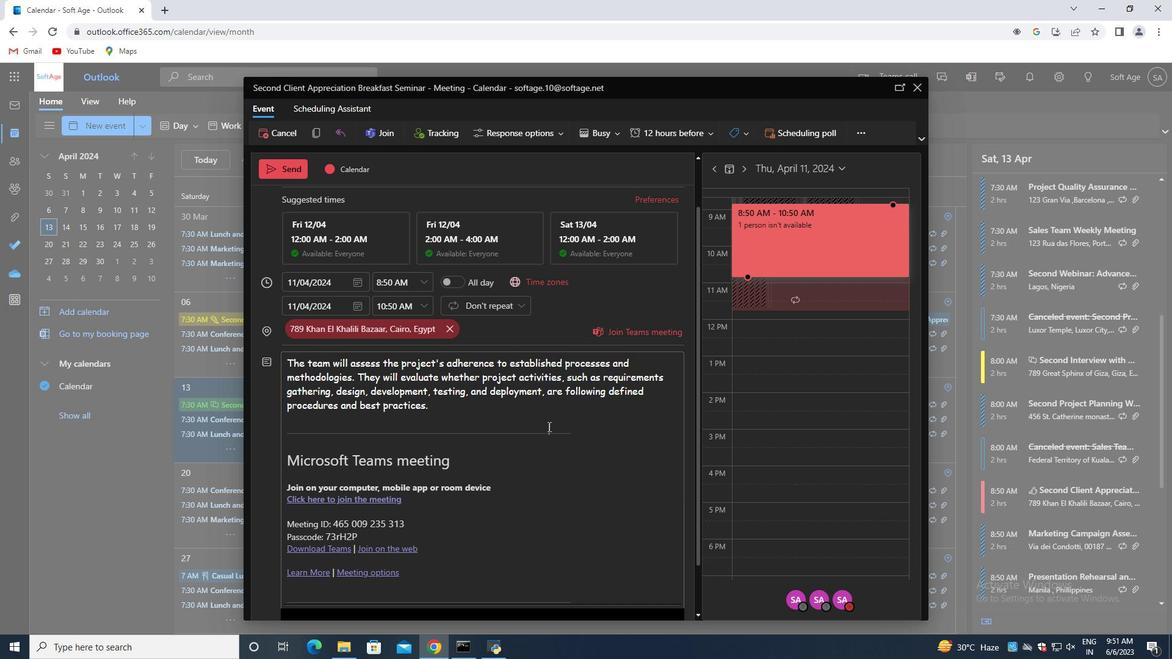 
Action: Mouse scrolled (548, 427) with delta (0, 0)
Screenshot: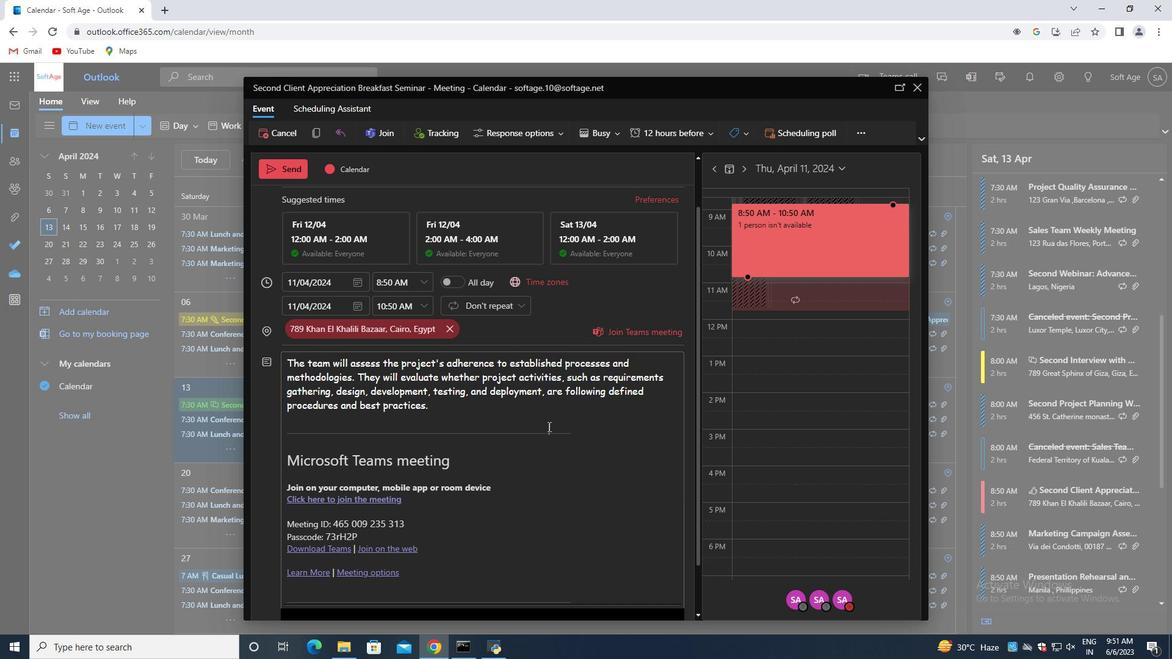 
Action: Mouse scrolled (548, 427) with delta (0, 0)
Screenshot: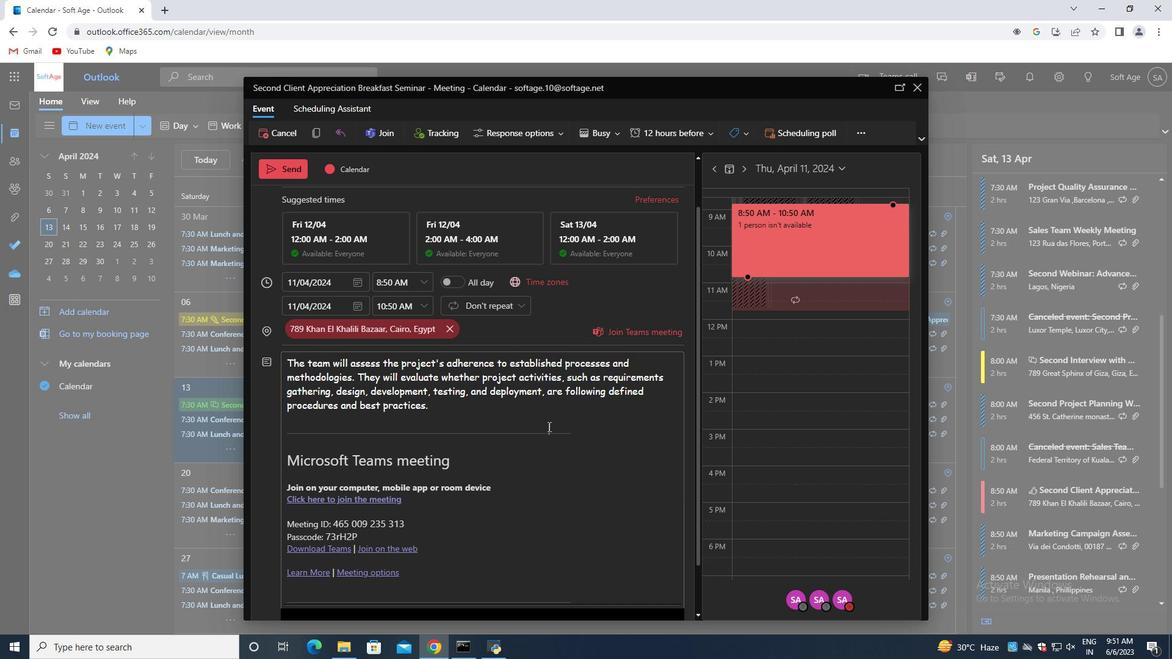 
Action: Mouse scrolled (548, 427) with delta (0, 0)
Screenshot: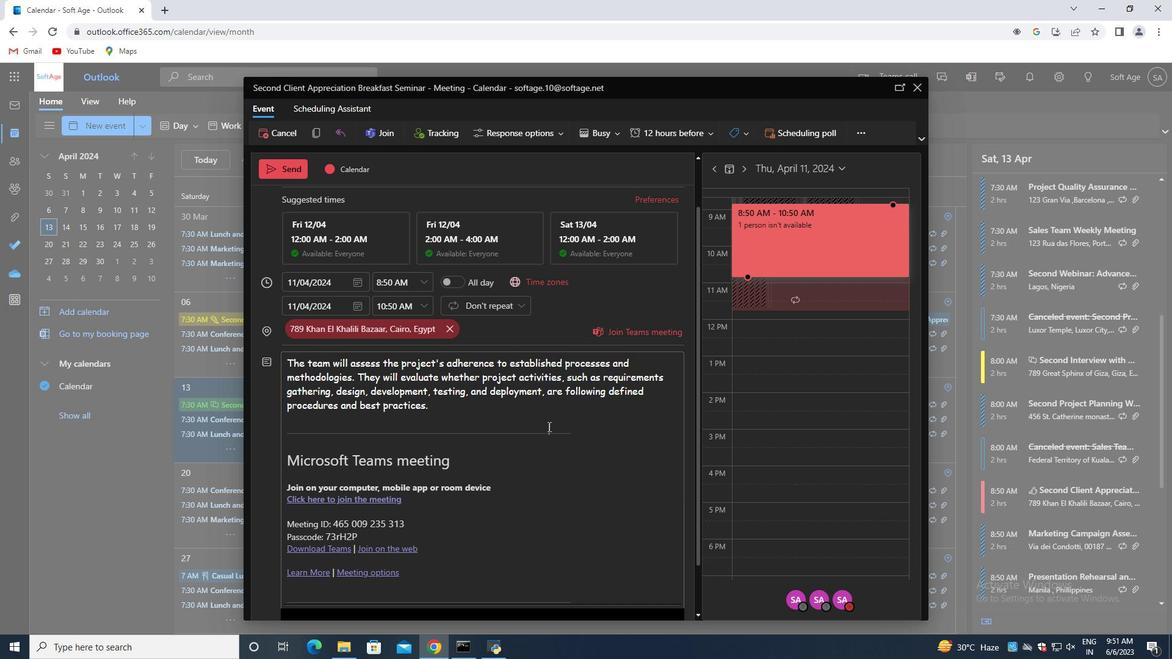 
Action: Mouse scrolled (548, 427) with delta (0, 0)
Screenshot: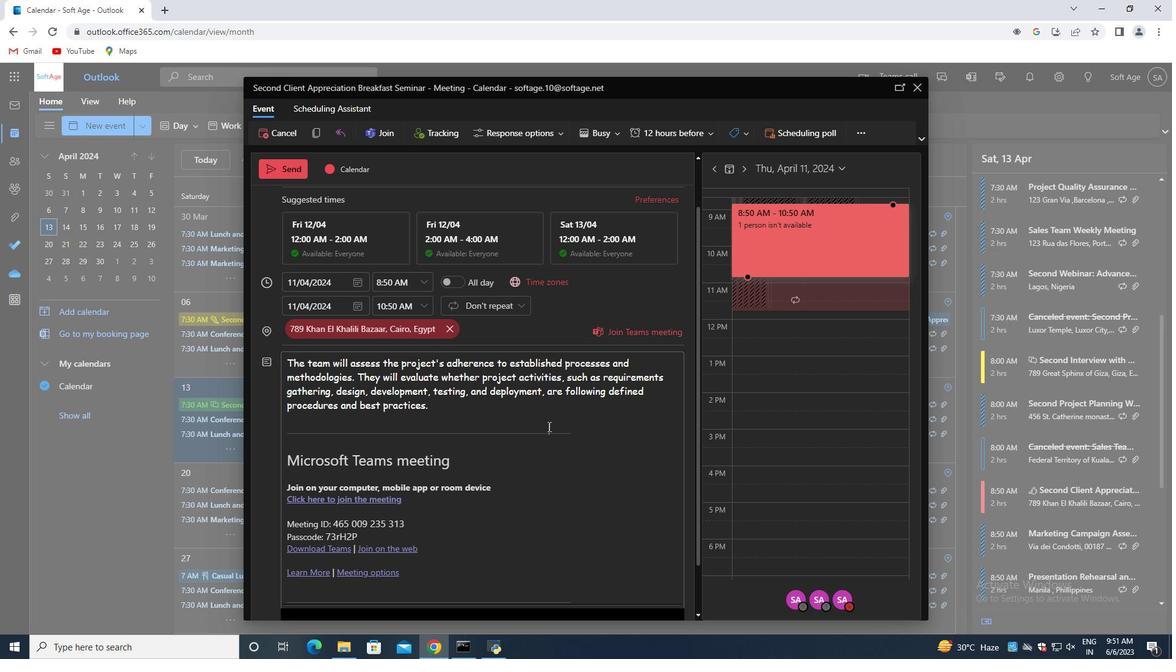 
Action: Mouse moved to (597, 137)
Screenshot: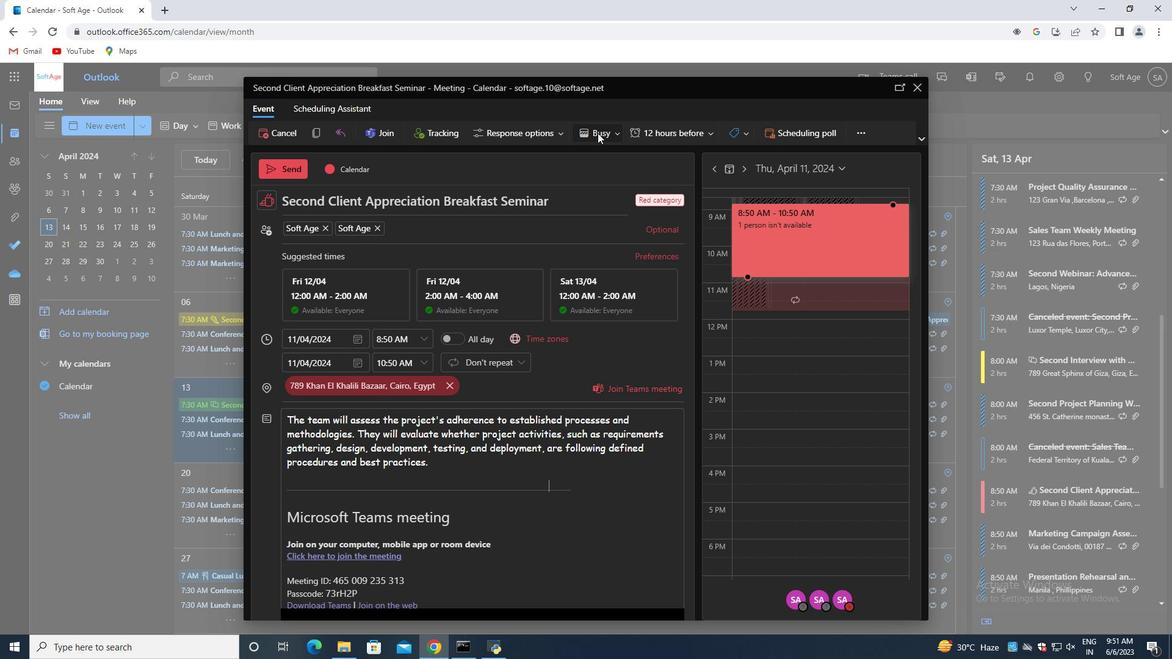 
Action: Mouse pressed left at (597, 137)
Screenshot: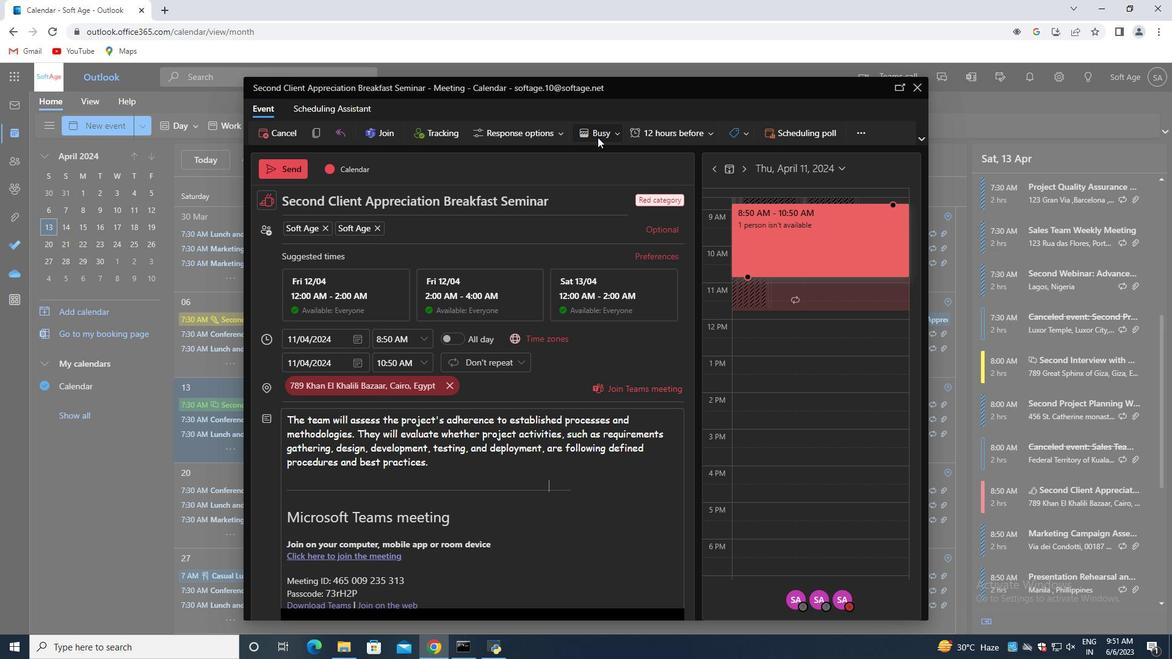 
Action: Mouse moved to (561, 220)
Screenshot: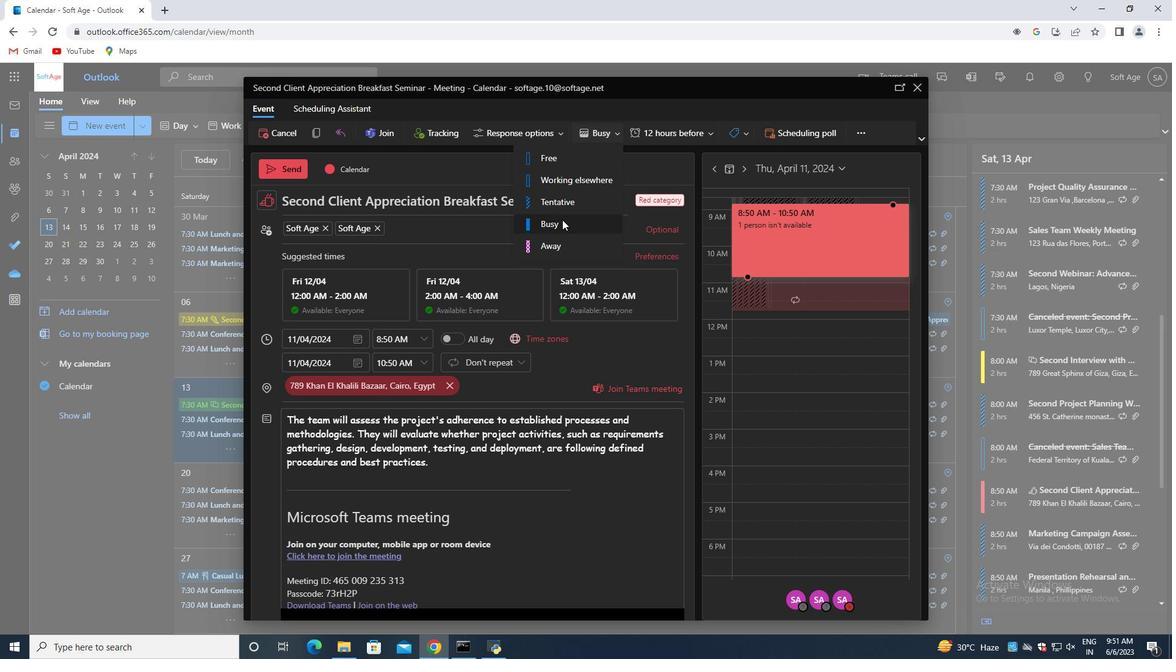
Action: Mouse pressed left at (561, 220)
Screenshot: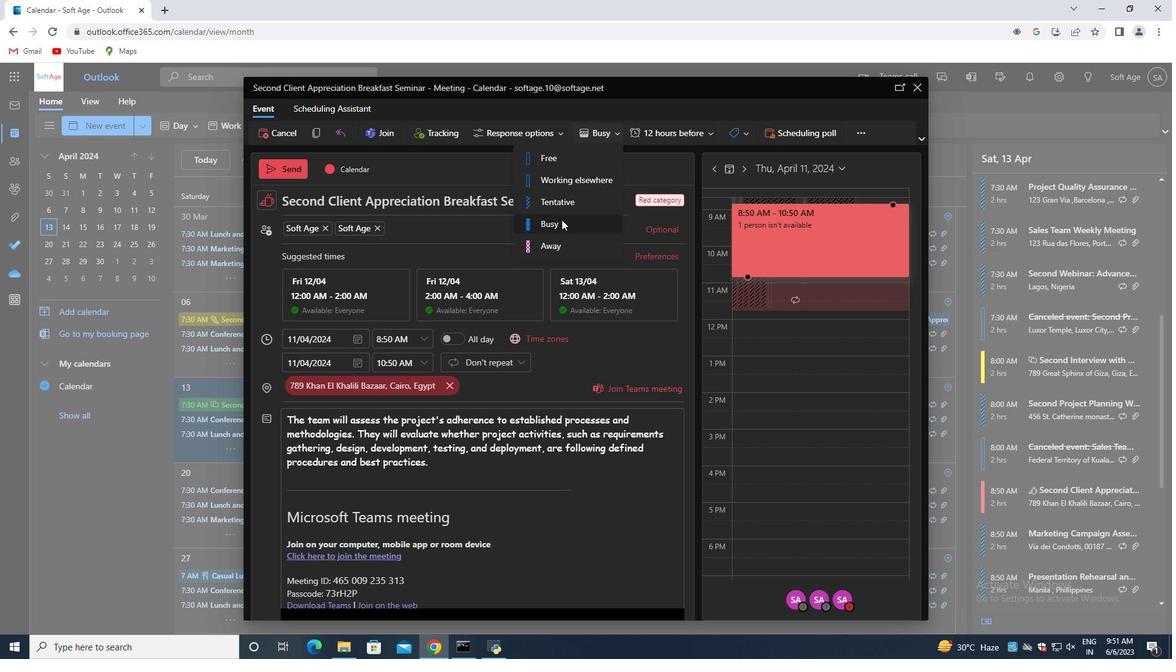 
Action: Mouse moved to (442, 466)
Screenshot: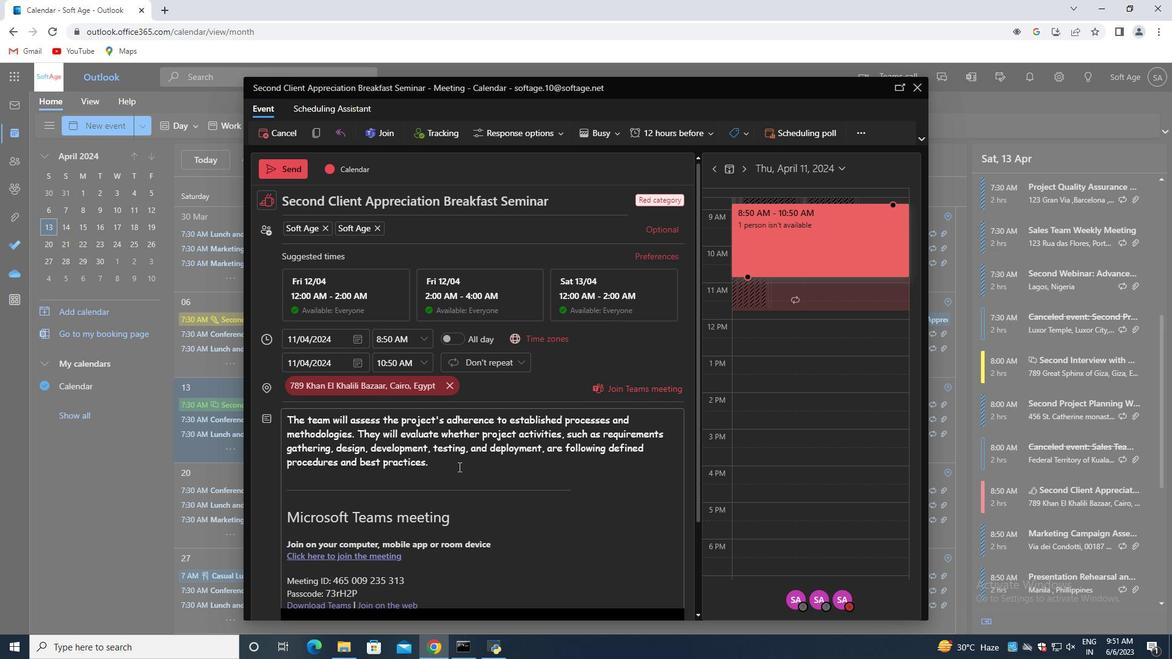 
Action: Mouse pressed left at (442, 466)
Screenshot: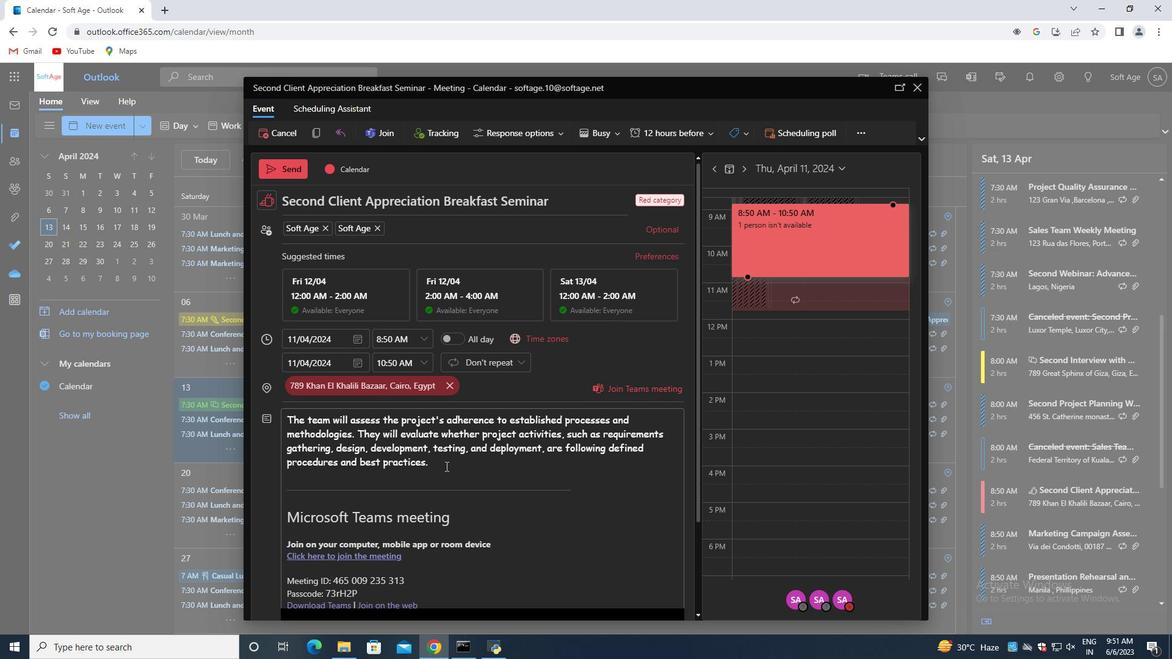 
Action: Mouse moved to (442, 465)
Screenshot: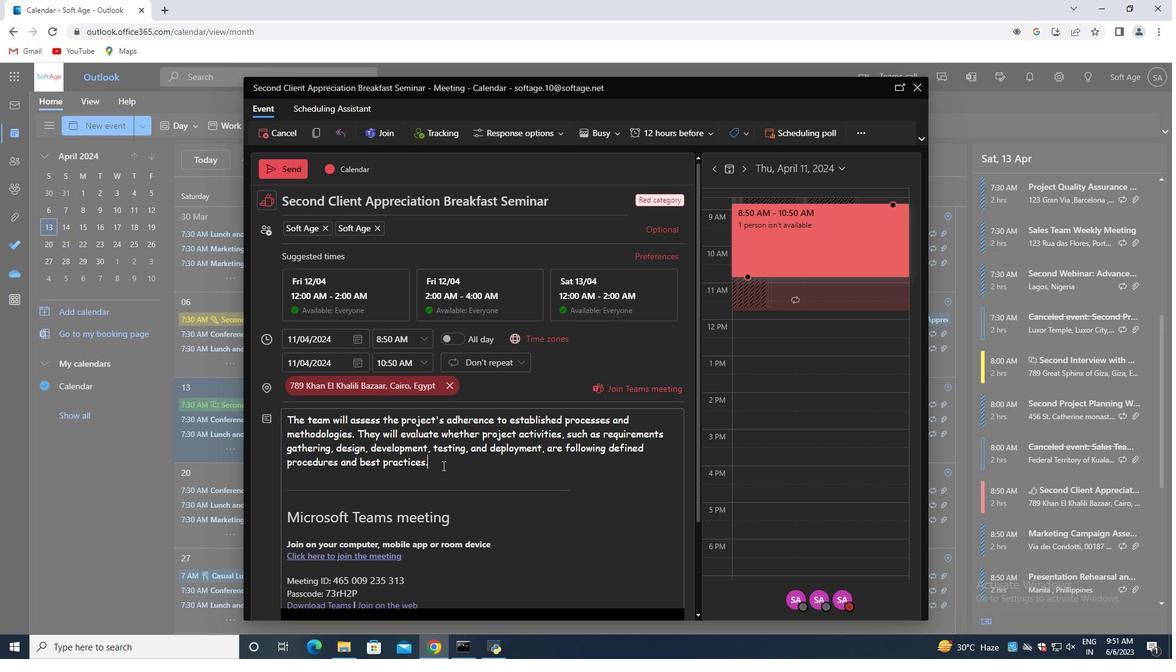 
Action: Mouse scrolled (442, 464) with delta (0, 0)
Screenshot: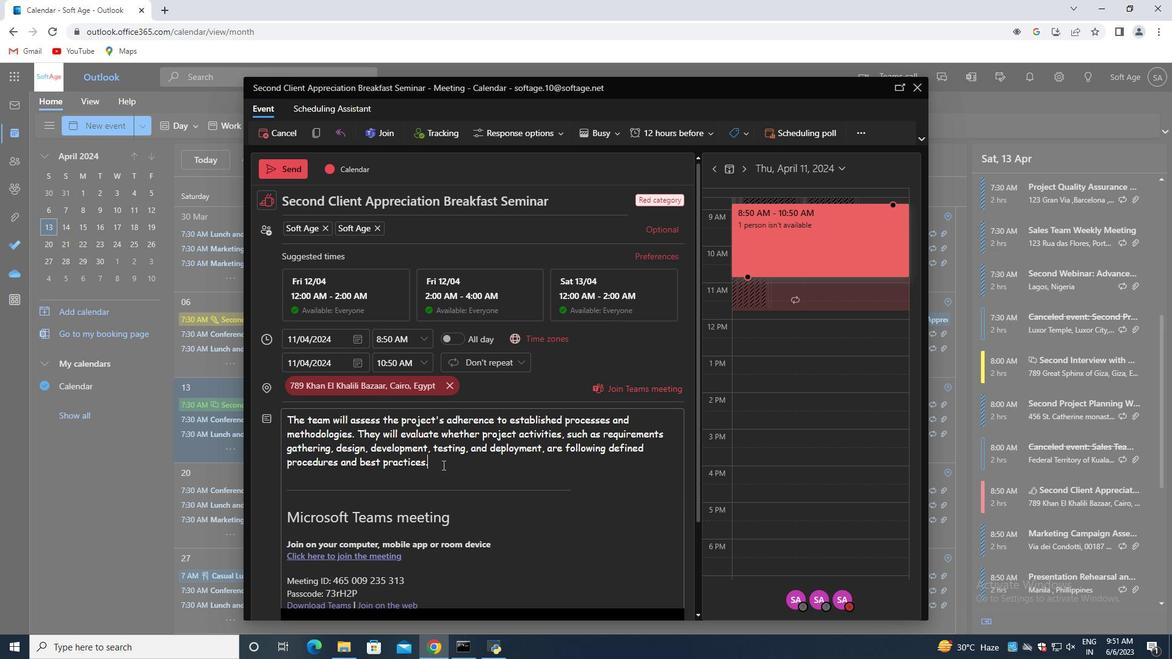 
Action: Mouse moved to (442, 467)
Screenshot: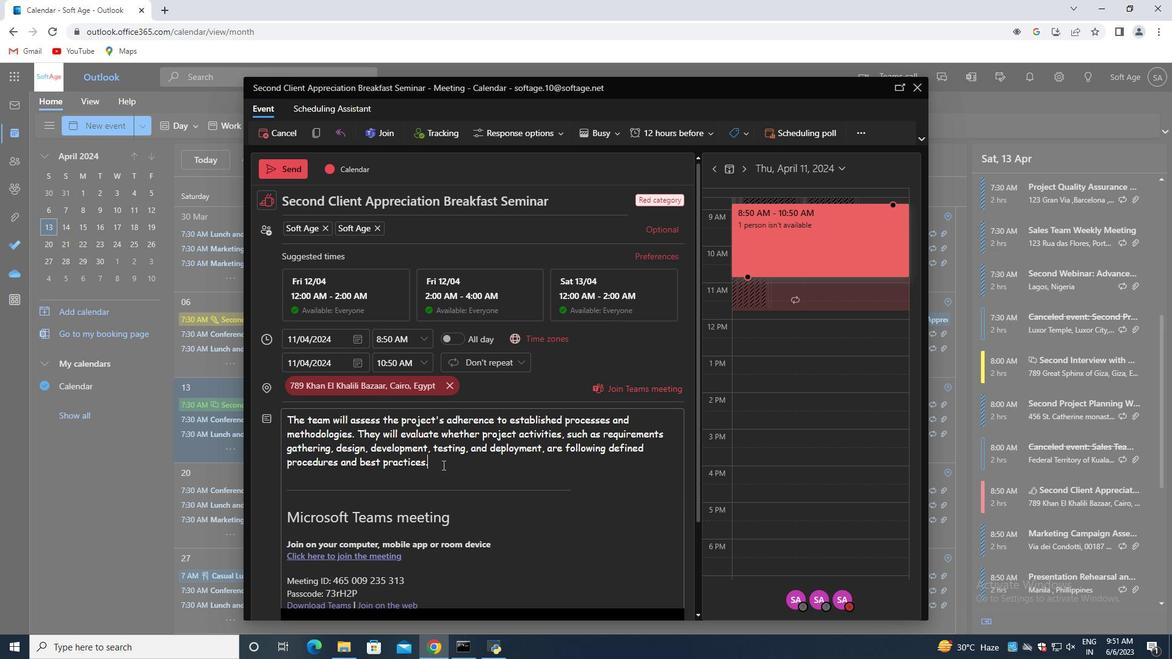 
Action: Mouse scrolled (442, 465) with delta (0, 0)
Screenshot: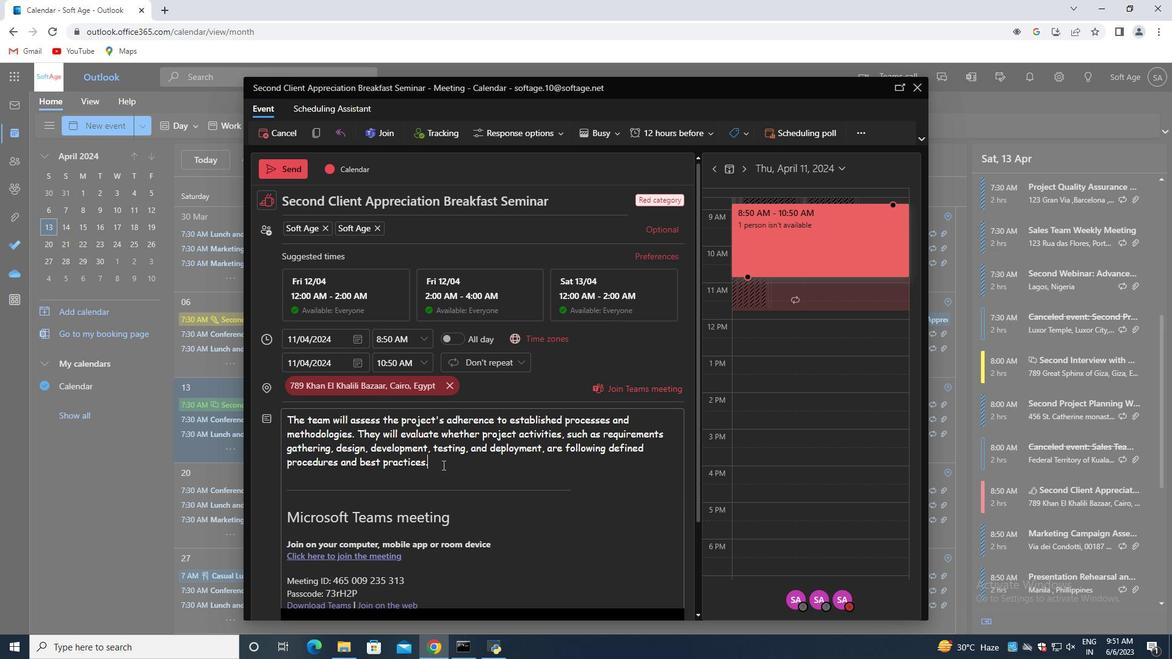 
Action: Mouse moved to (442, 475)
Screenshot: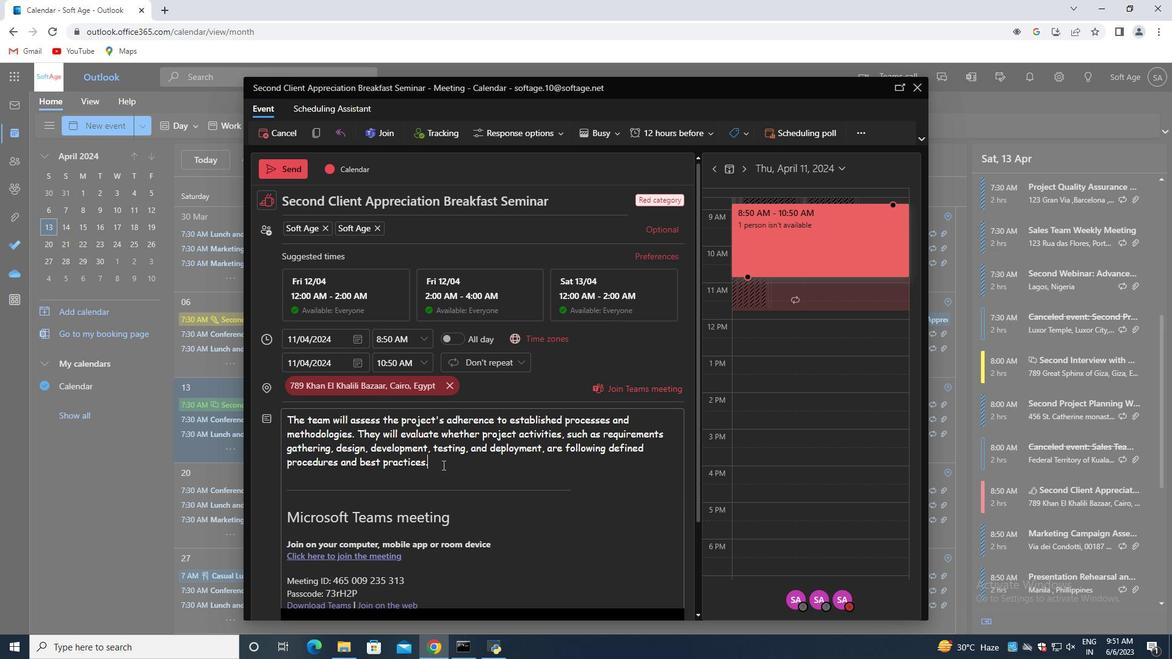 
Action: Mouse scrolled (442, 468) with delta (0, 0)
Screenshot: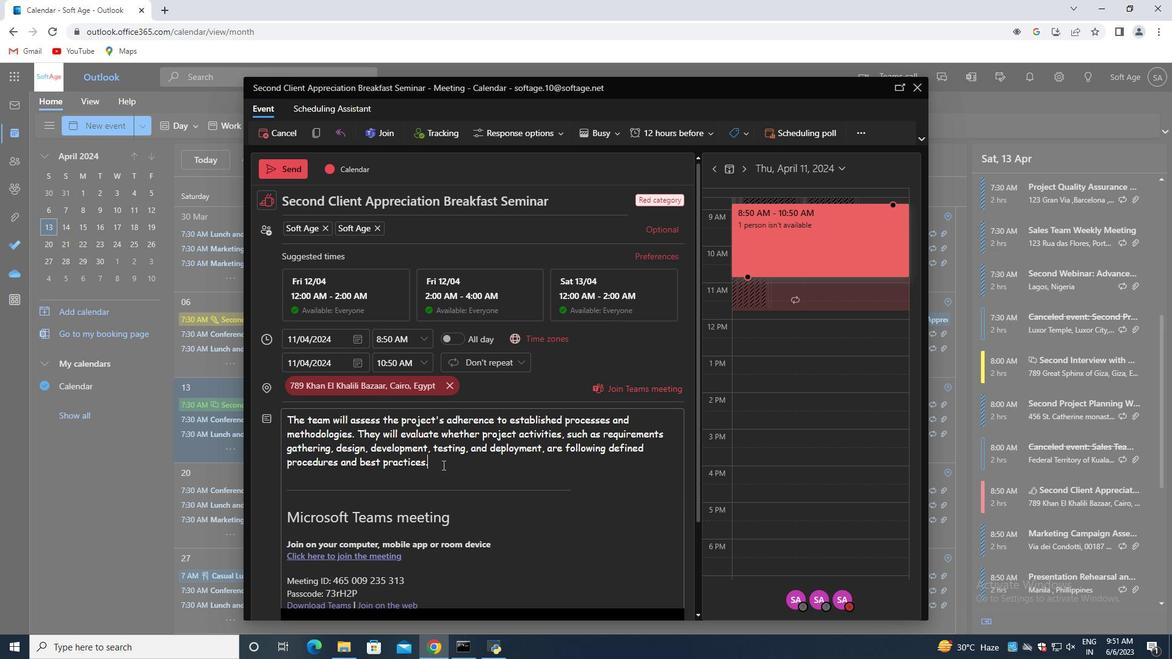 
Action: Mouse moved to (442, 477)
Screenshot: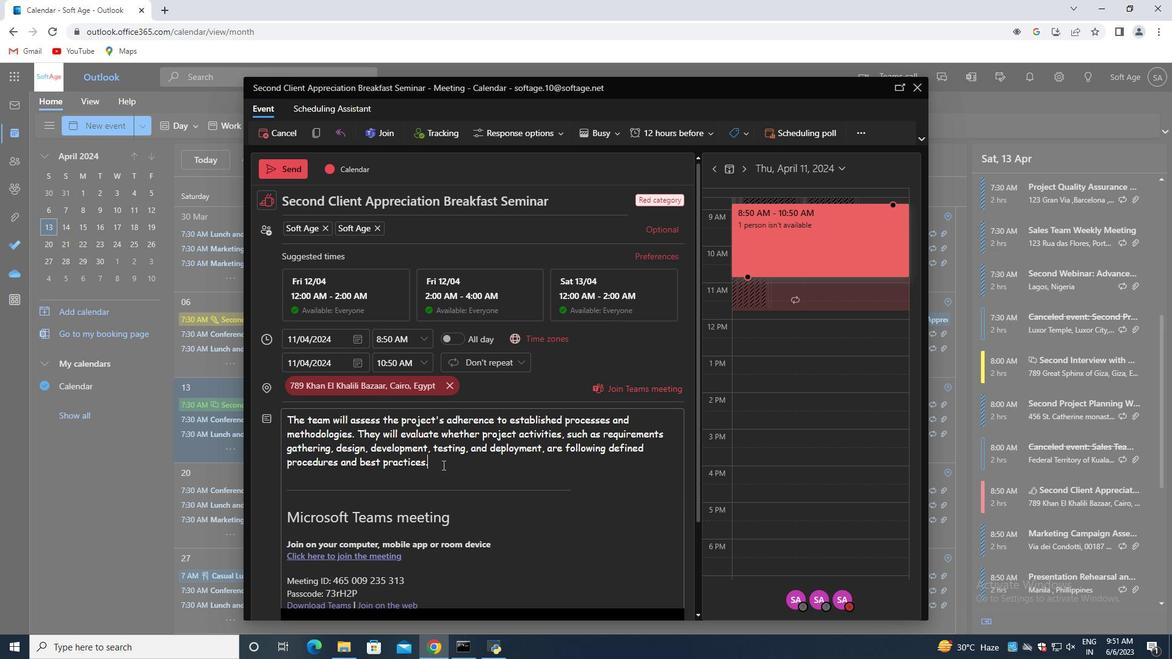 
Action: Mouse scrolled (442, 470) with delta (0, 0)
Screenshot: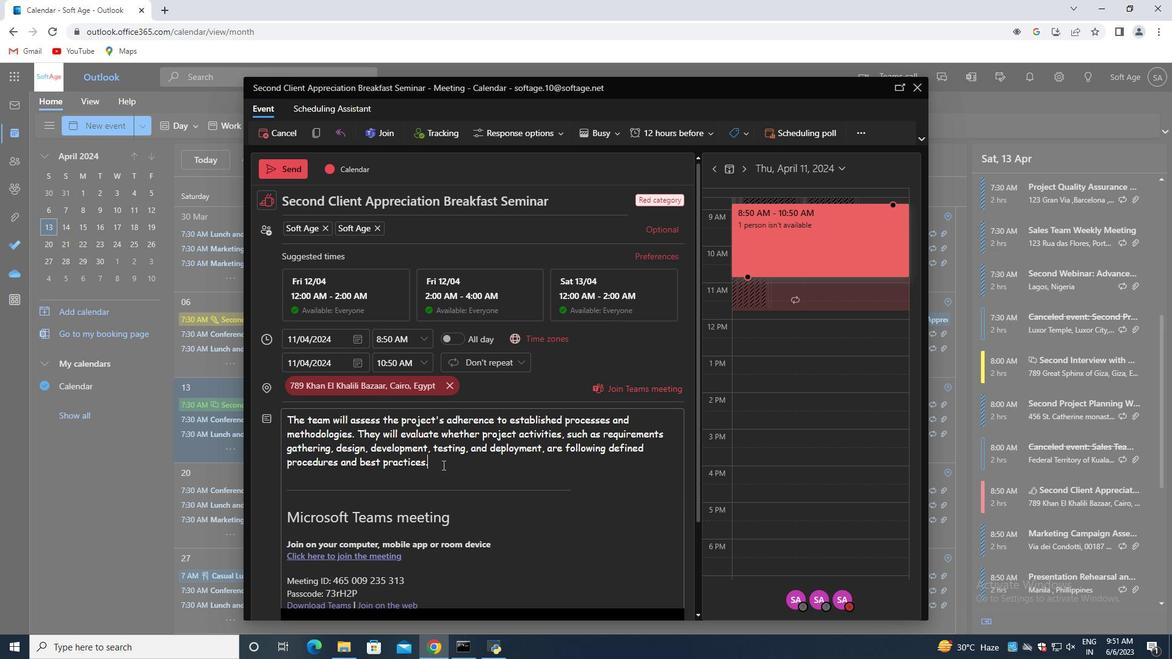 
Action: Mouse moved to (442, 478)
Screenshot: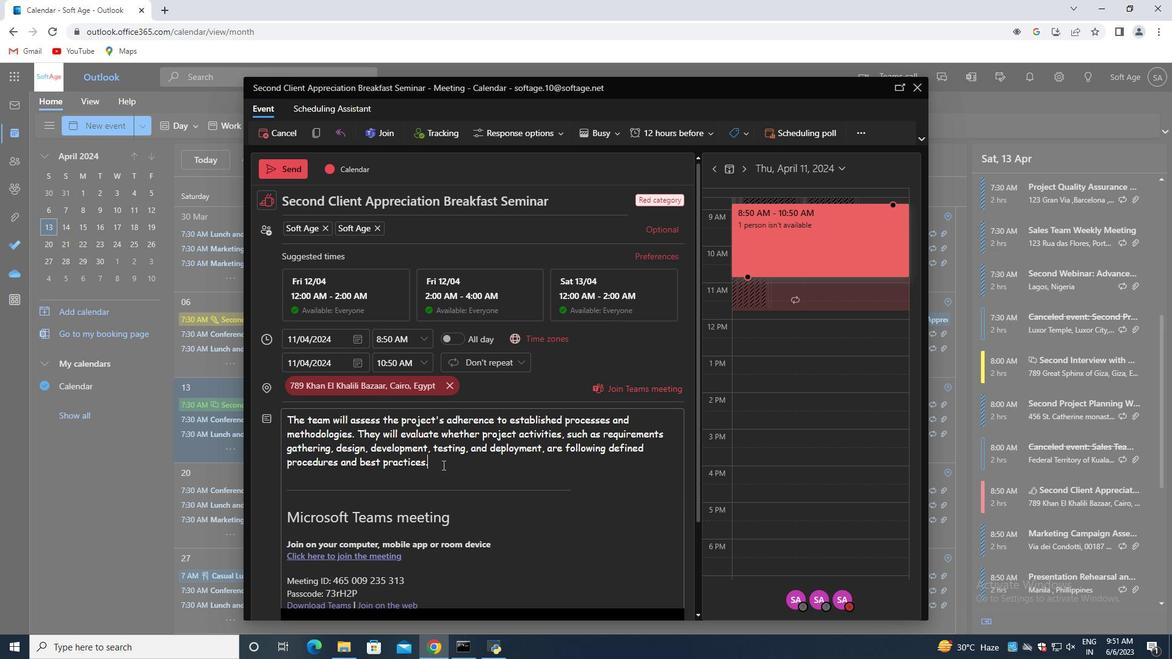 
Action: Mouse scrolled (442, 476) with delta (0, 0)
Screenshot: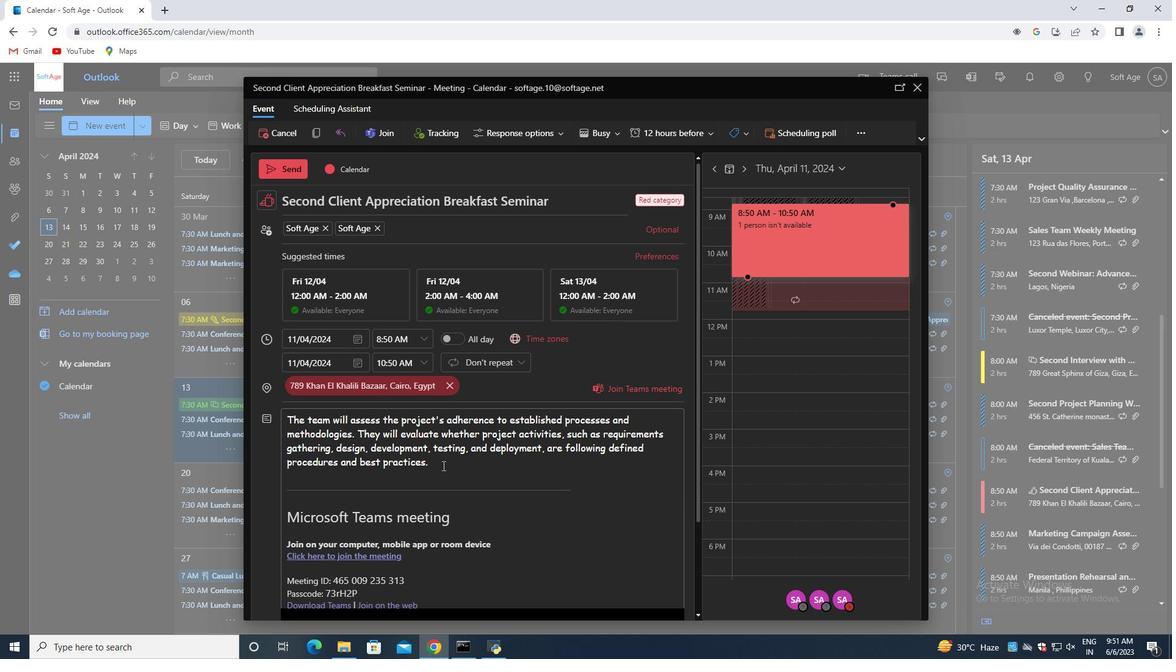 
Action: Mouse moved to (350, 596)
Screenshot: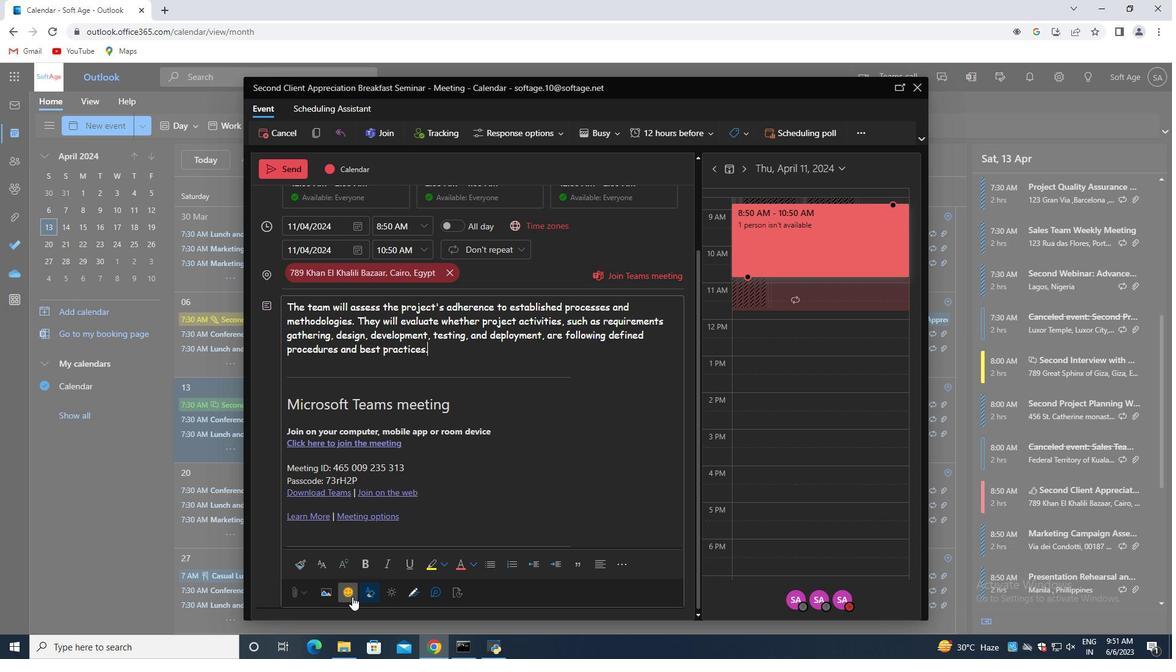 
Action: Mouse pressed left at (350, 596)
Screenshot: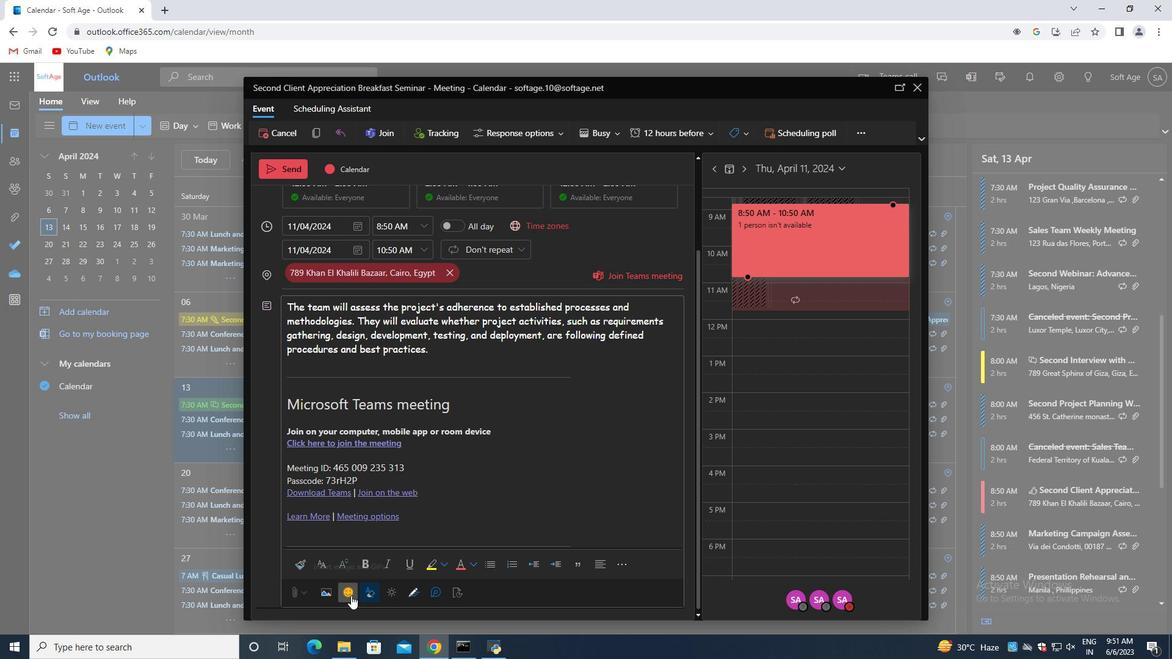 
Action: Mouse moved to (837, 333)
Screenshot: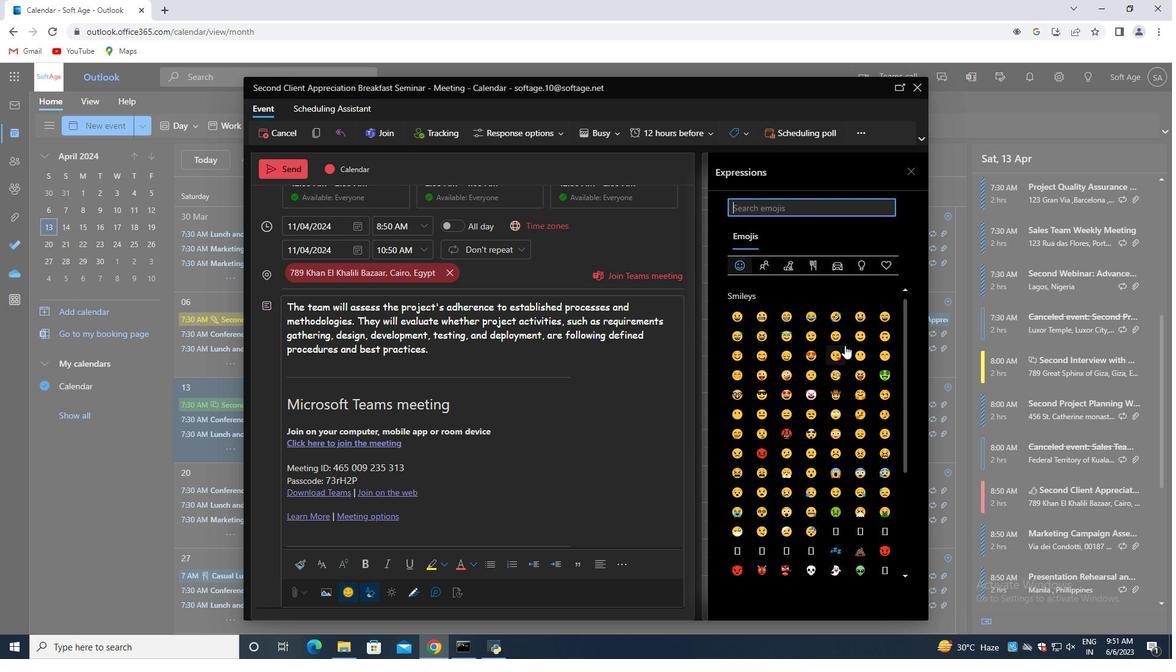 
Action: Mouse pressed left at (837, 333)
Screenshot: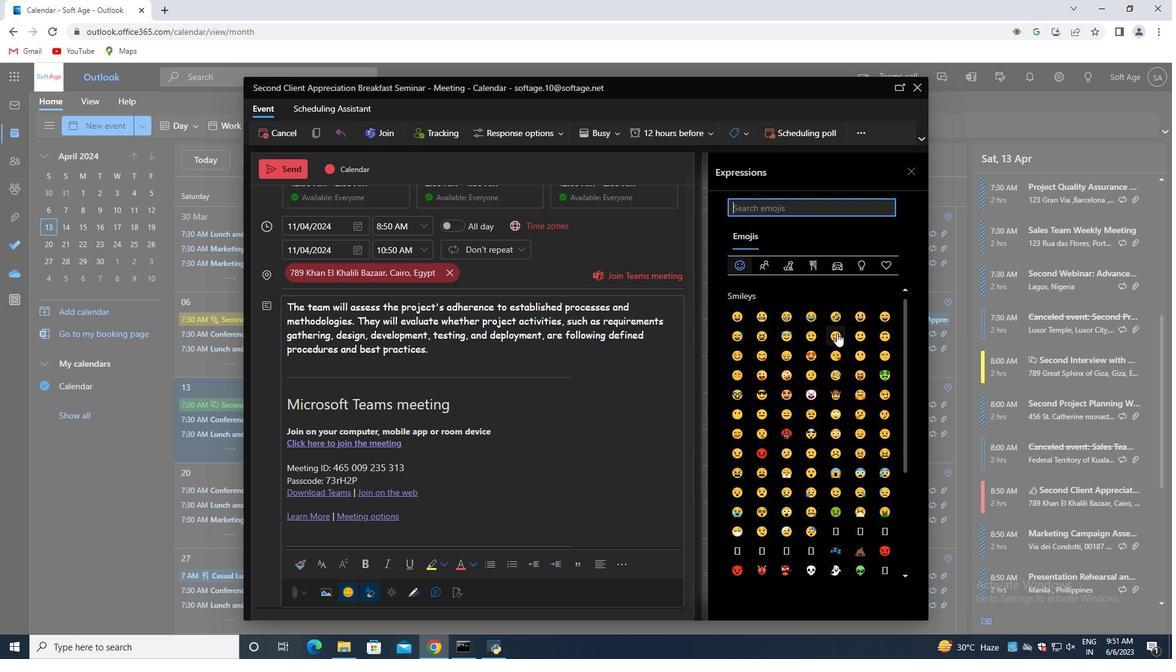 
Action: Mouse moved to (521, 378)
Screenshot: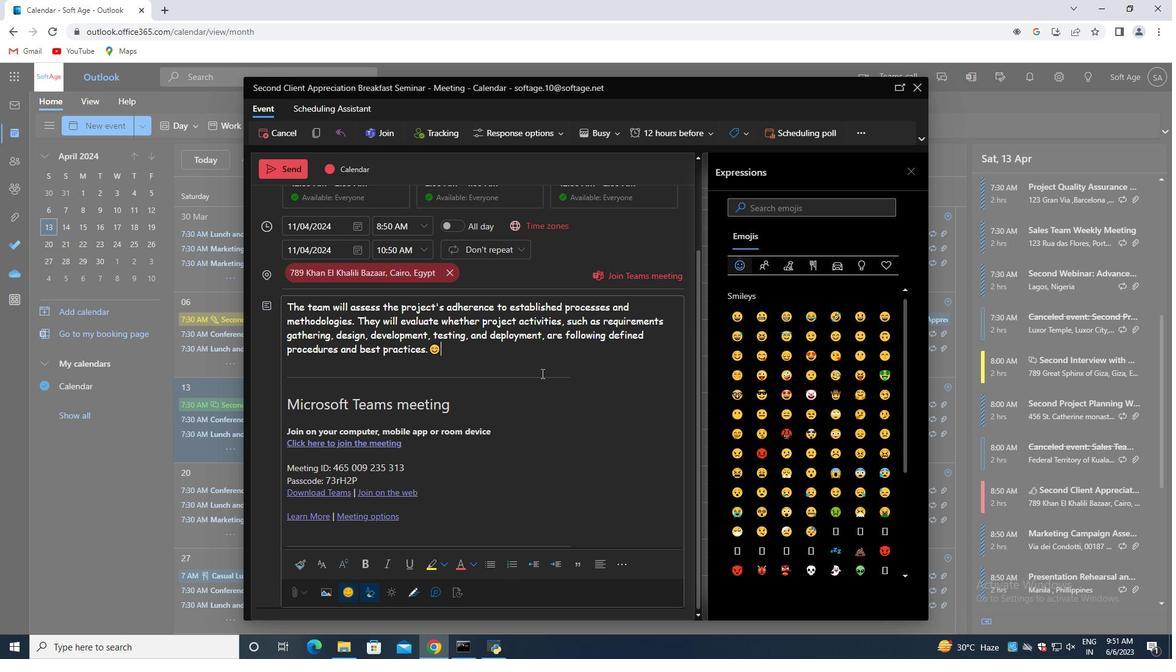 
Action: Mouse scrolled (521, 378) with delta (0, 0)
Screenshot: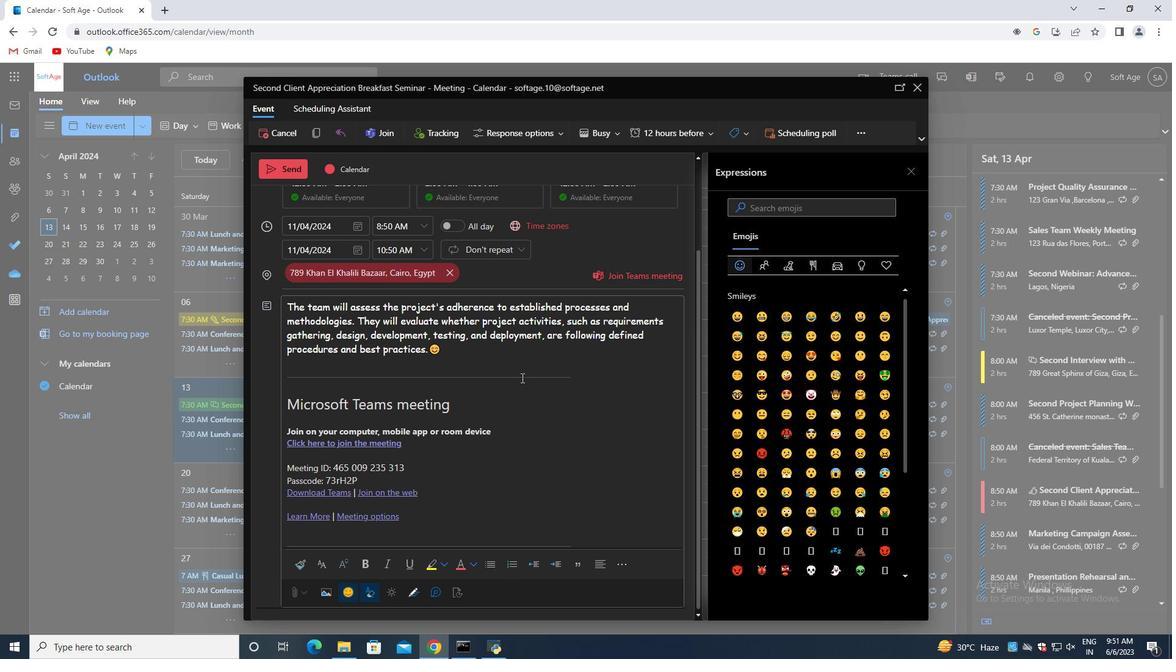 
Action: Mouse scrolled (521, 378) with delta (0, 0)
Screenshot: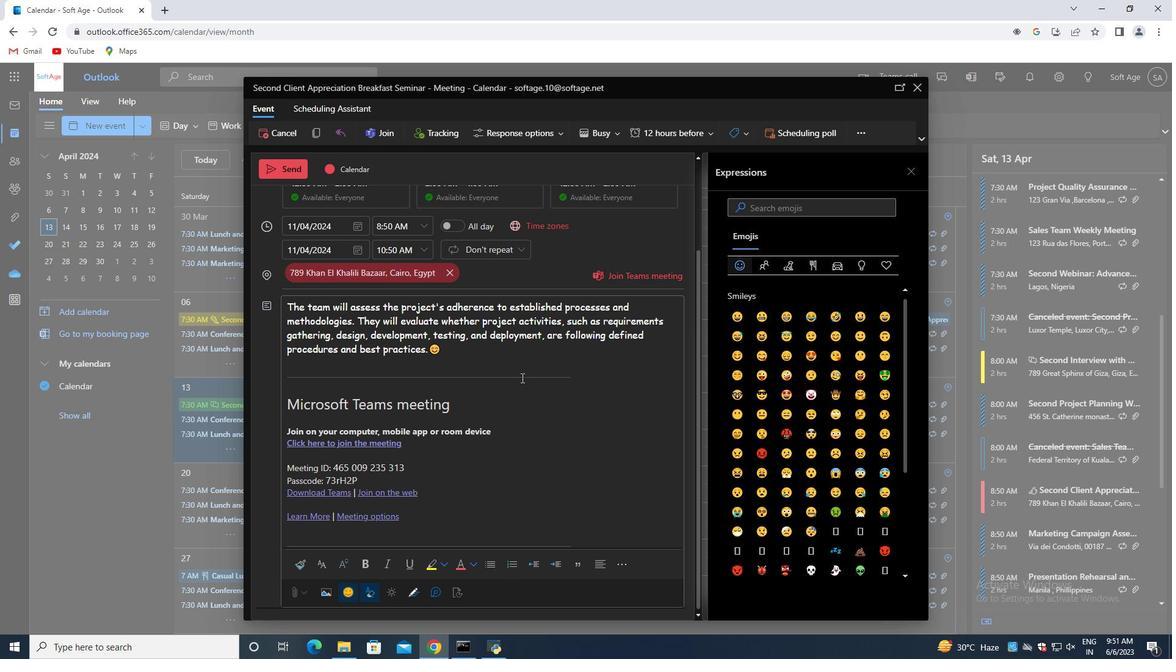 
Action: Mouse scrolled (521, 378) with delta (0, 0)
Screenshot: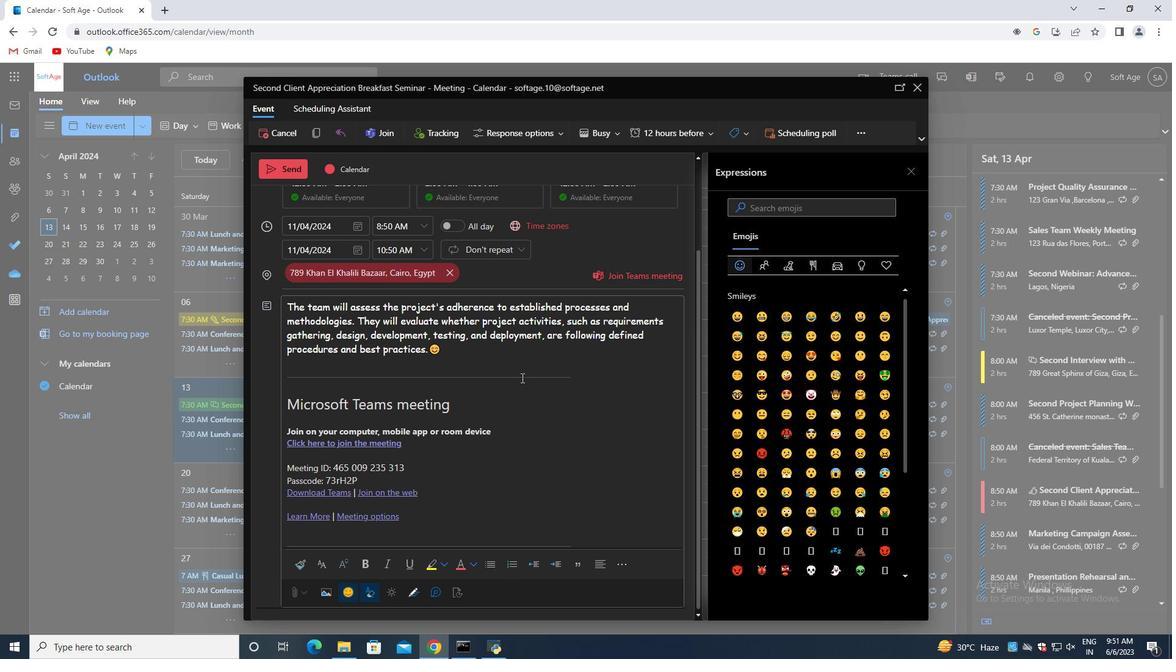 
Action: Mouse scrolled (521, 378) with delta (0, 0)
Screenshot: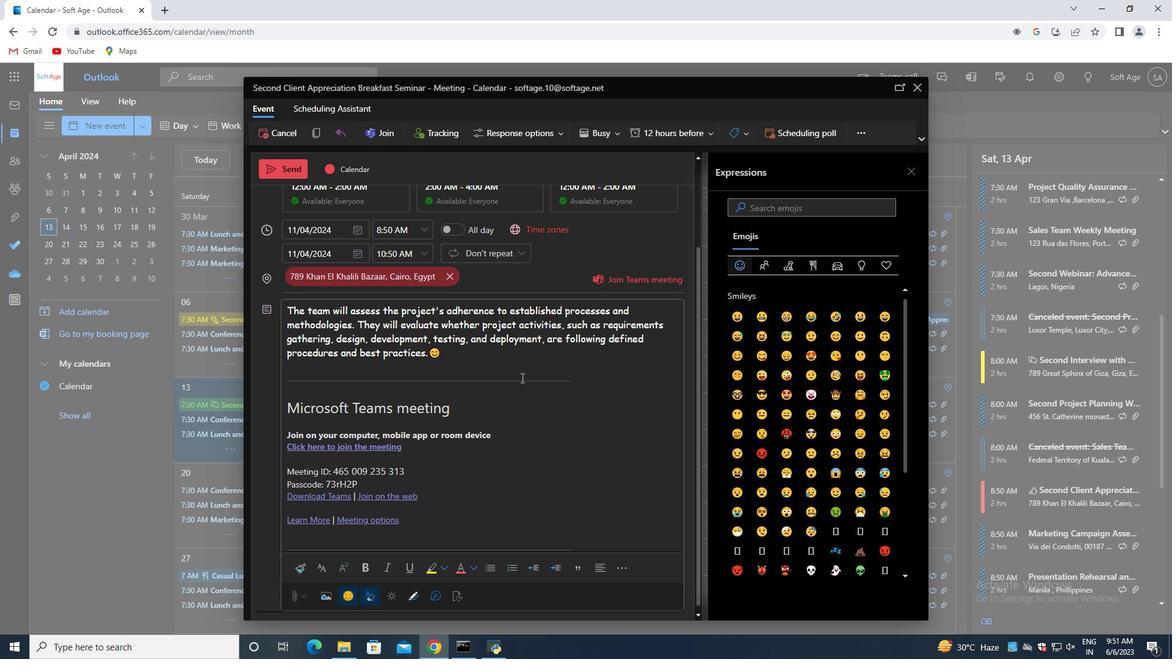 
Action: Mouse moved to (914, 165)
Screenshot: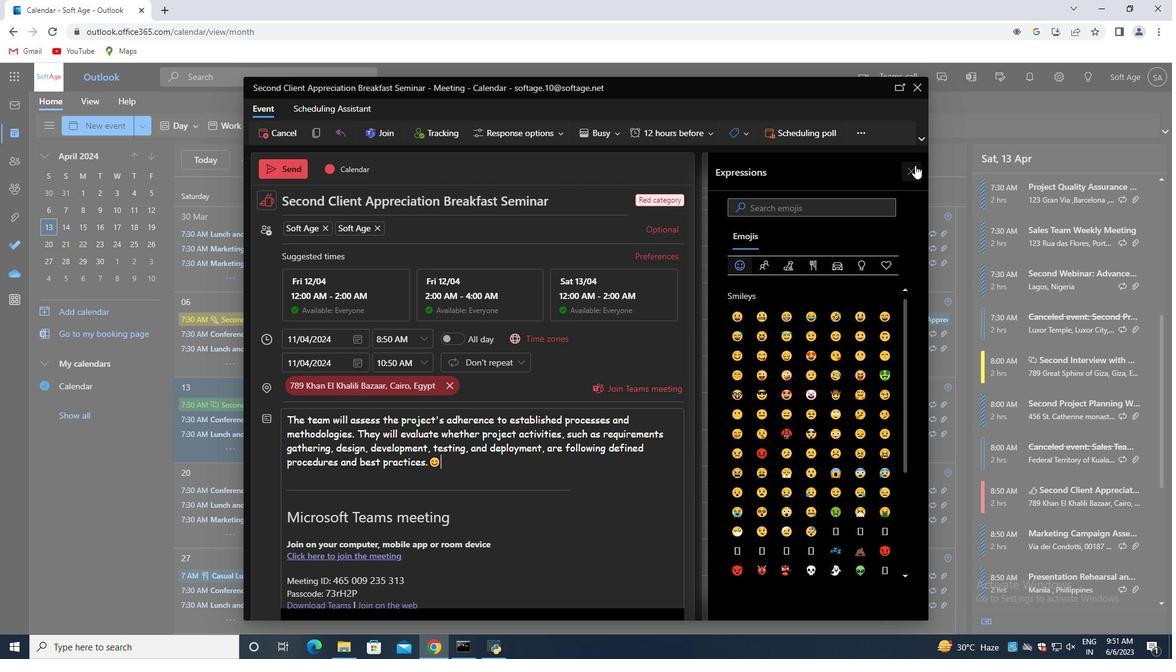 
Action: Mouse pressed left at (914, 165)
Screenshot: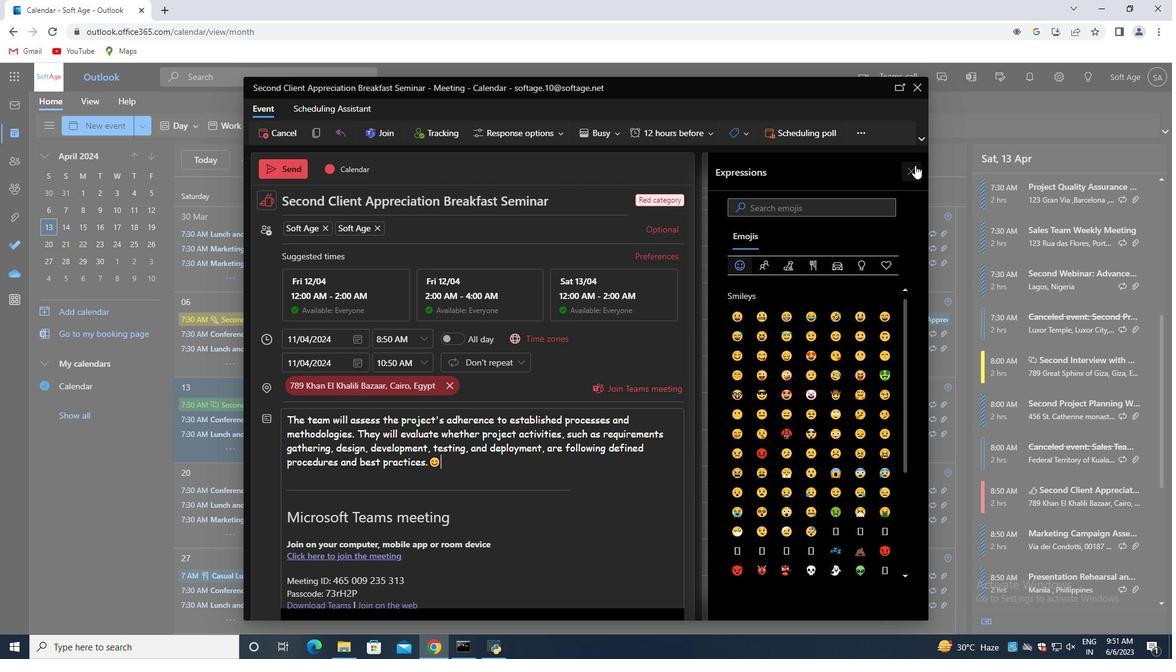 
Action: Mouse moved to (431, 231)
Screenshot: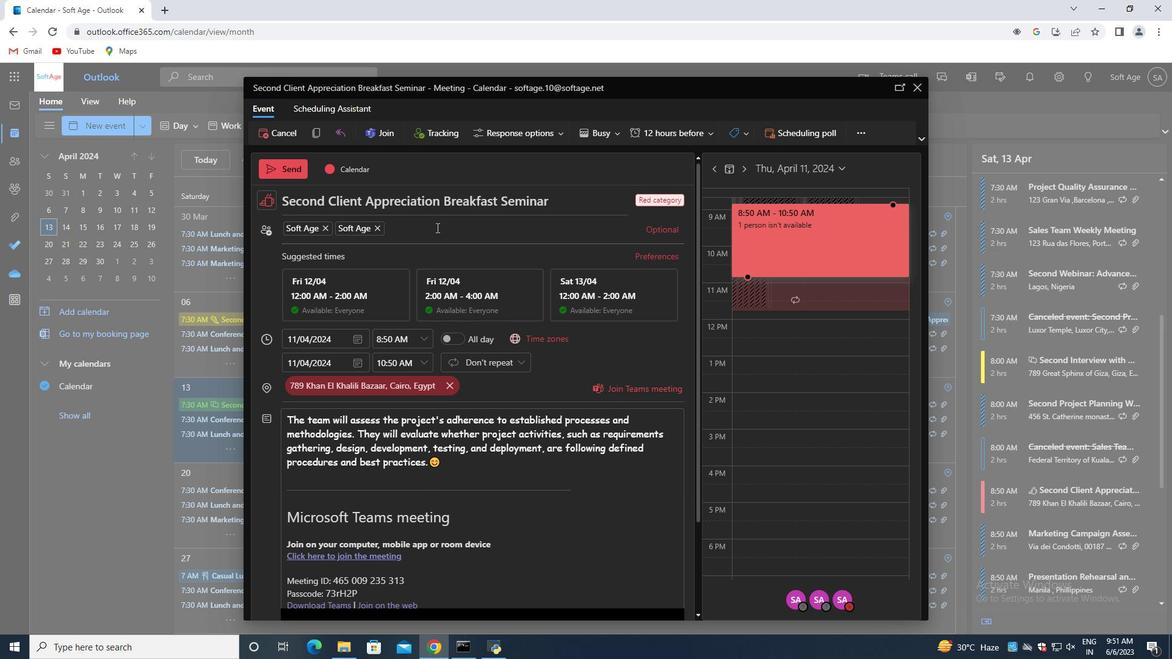 
Action: Mouse pressed left at (431, 231)
Screenshot: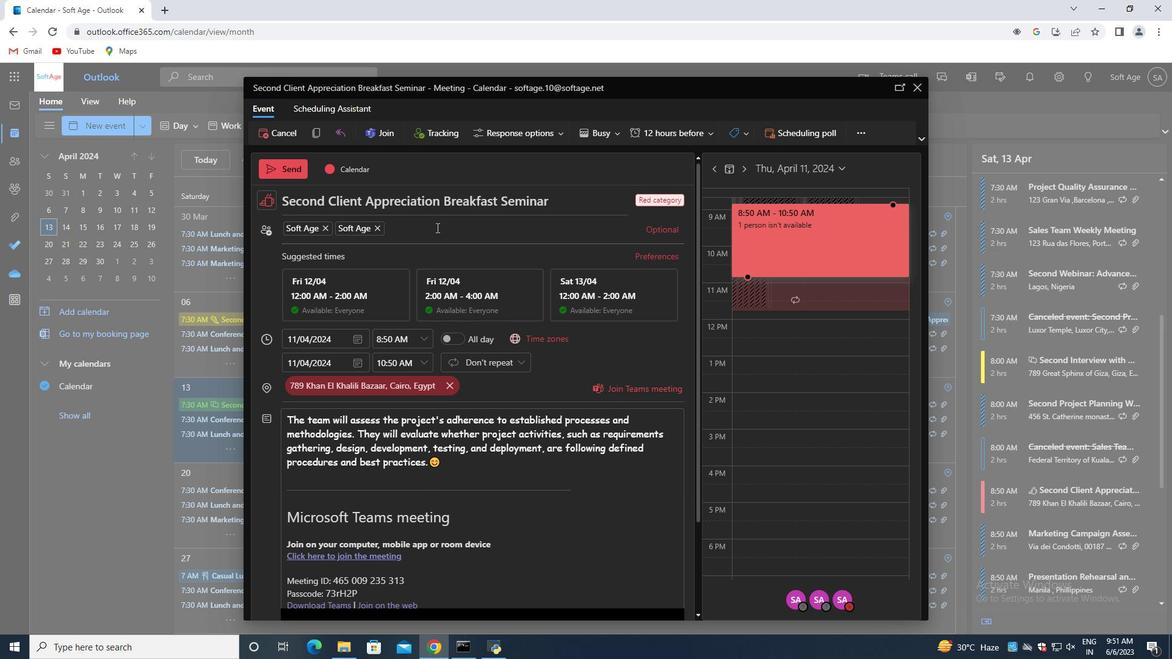 
Action: Key pressed softage.6<Key.shift>@softage.net<Key.enter>
Screenshot: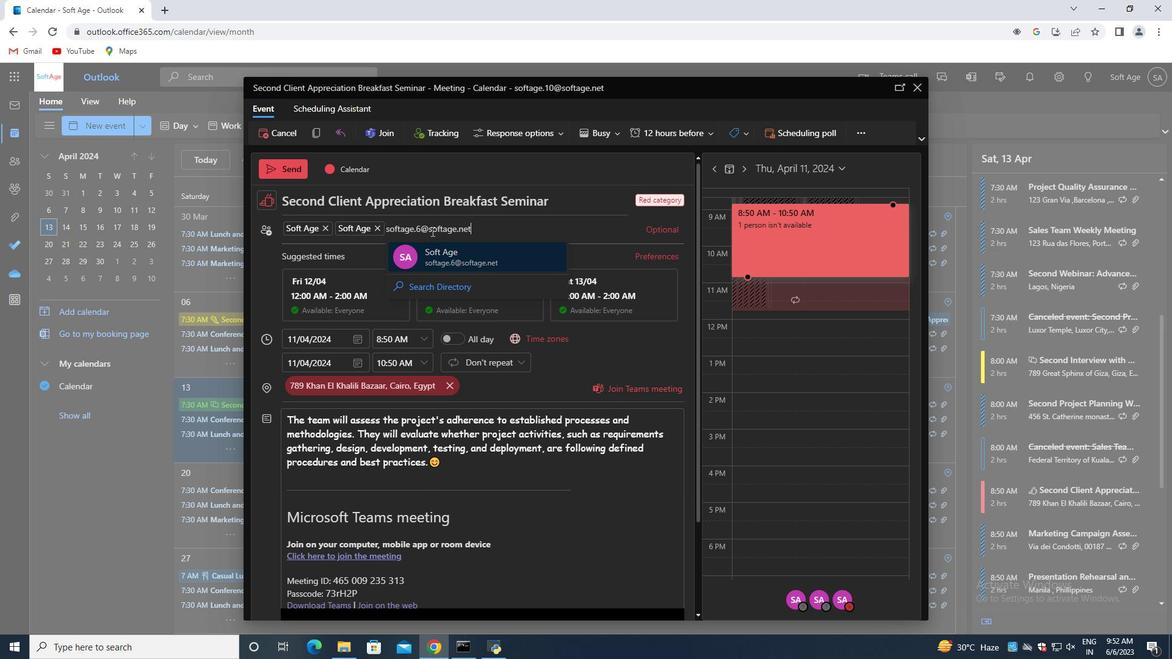 
Action: Mouse moved to (465, 463)
Screenshot: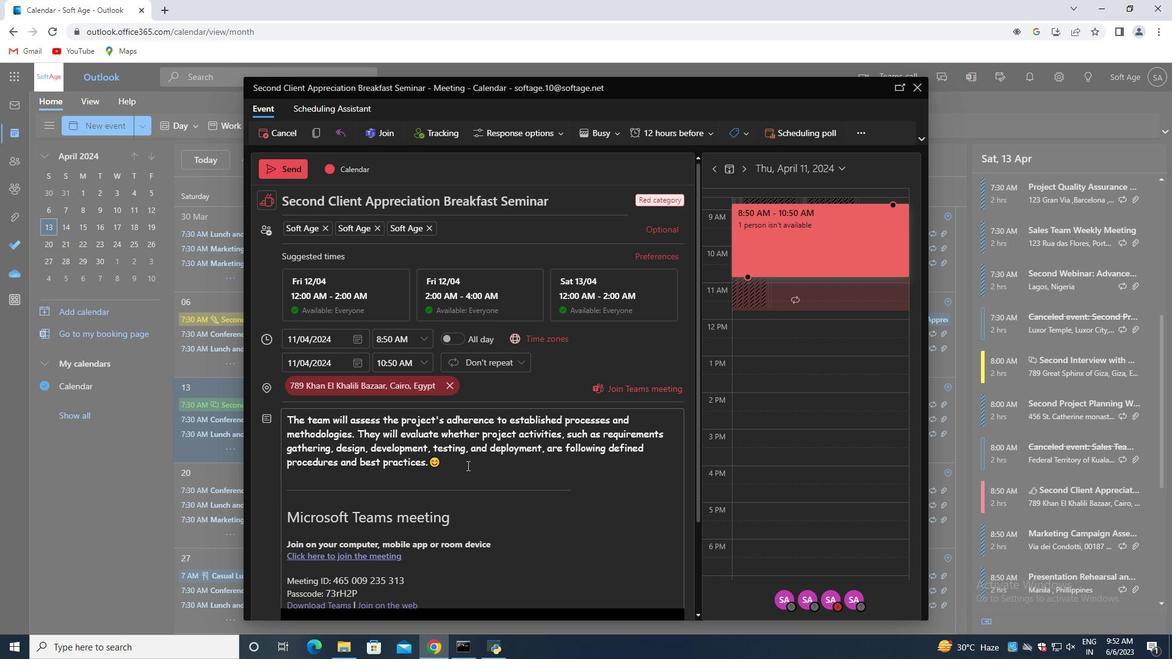 
Action: Mouse pressed left at (465, 463)
Screenshot: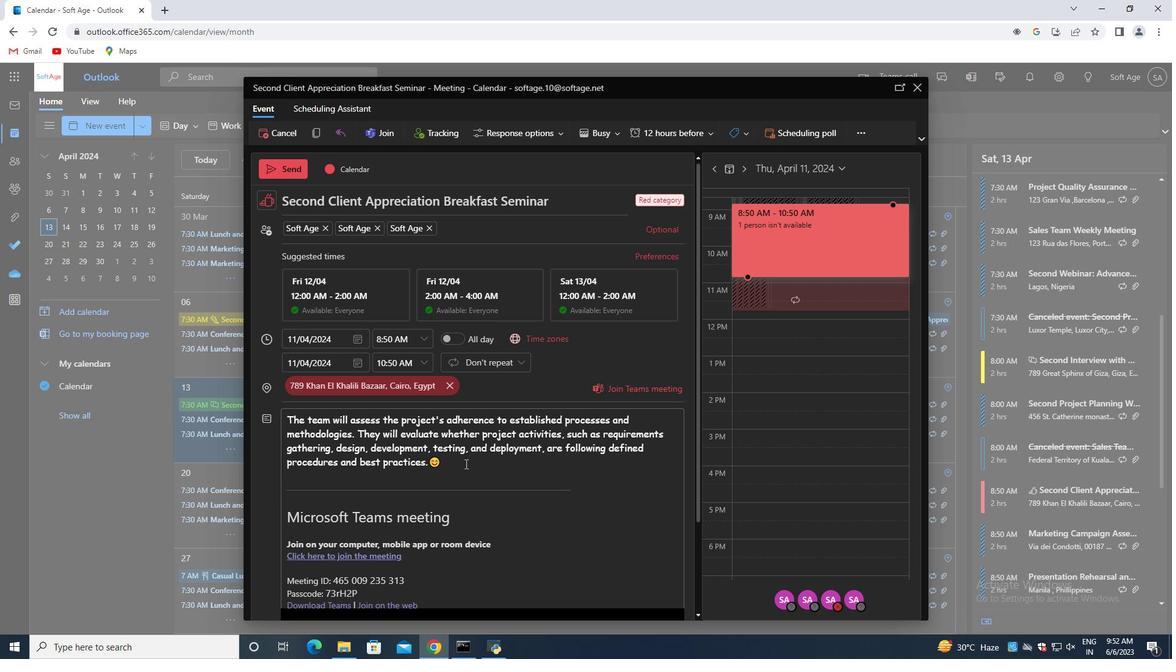 
Action: Mouse moved to (431, 481)
Screenshot: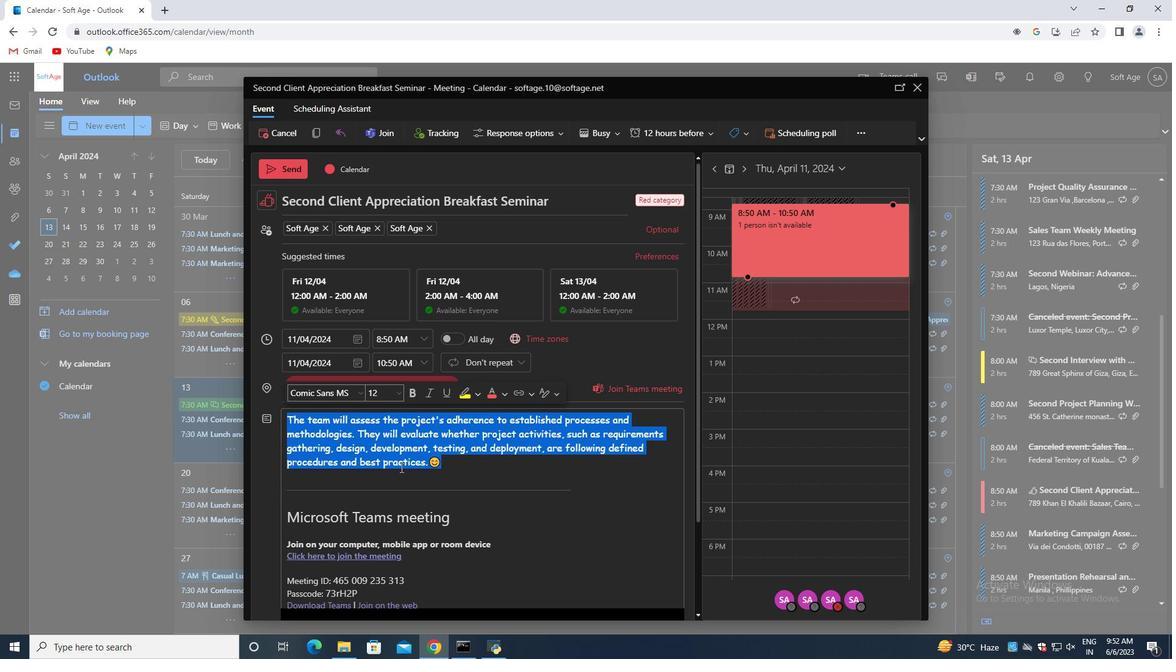 
Action: Mouse scrolled (431, 480) with delta (0, 0)
Screenshot: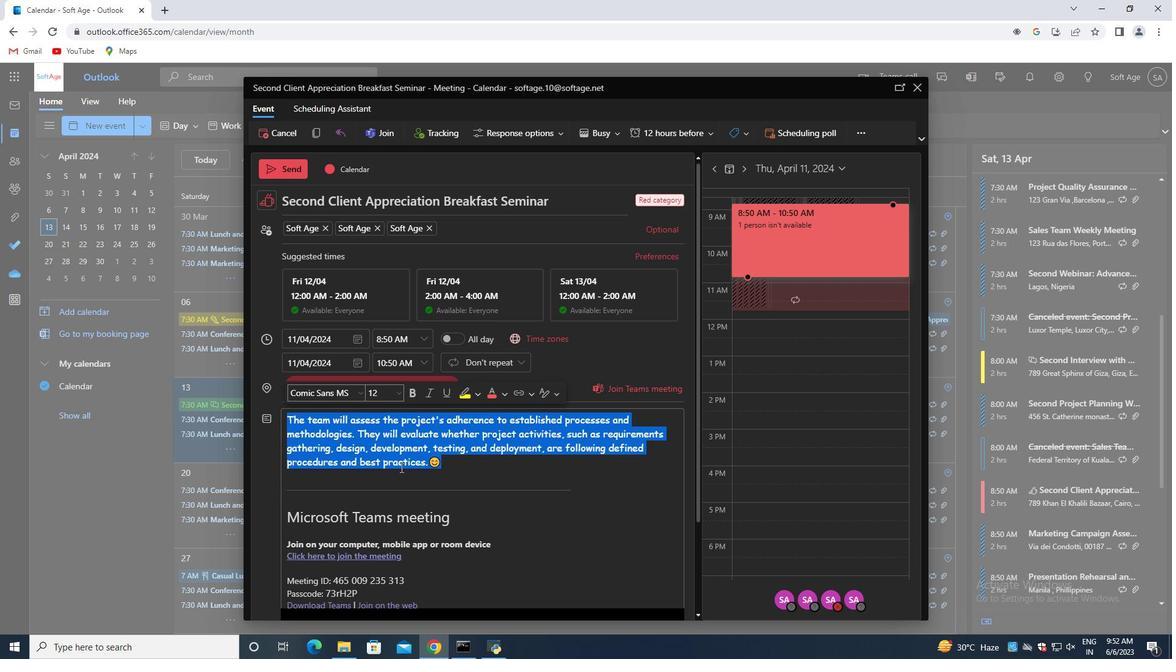 
Action: Mouse moved to (437, 486)
Screenshot: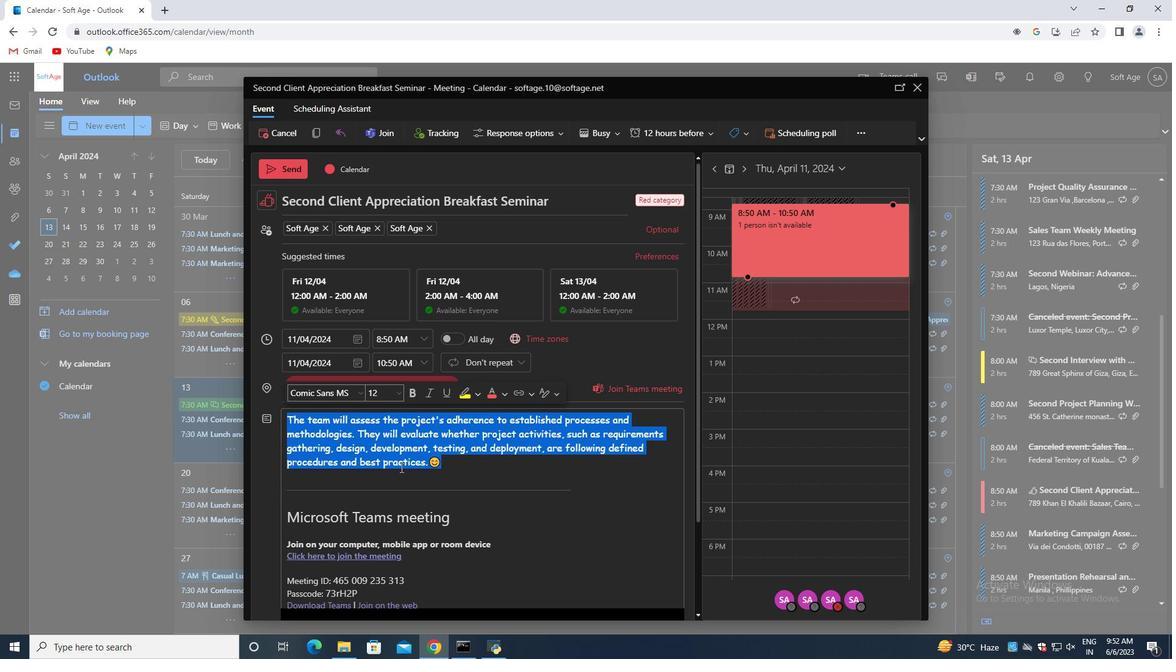
Action: Mouse scrolled (437, 485) with delta (0, 0)
Screenshot: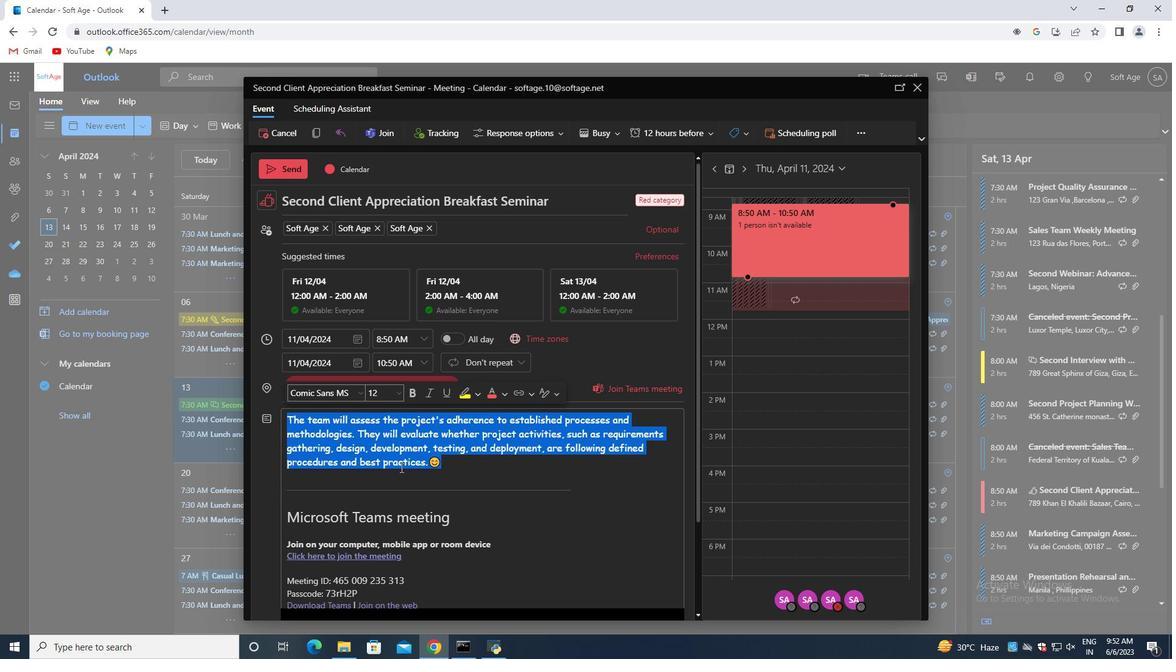 
Action: Mouse moved to (438, 488)
Screenshot: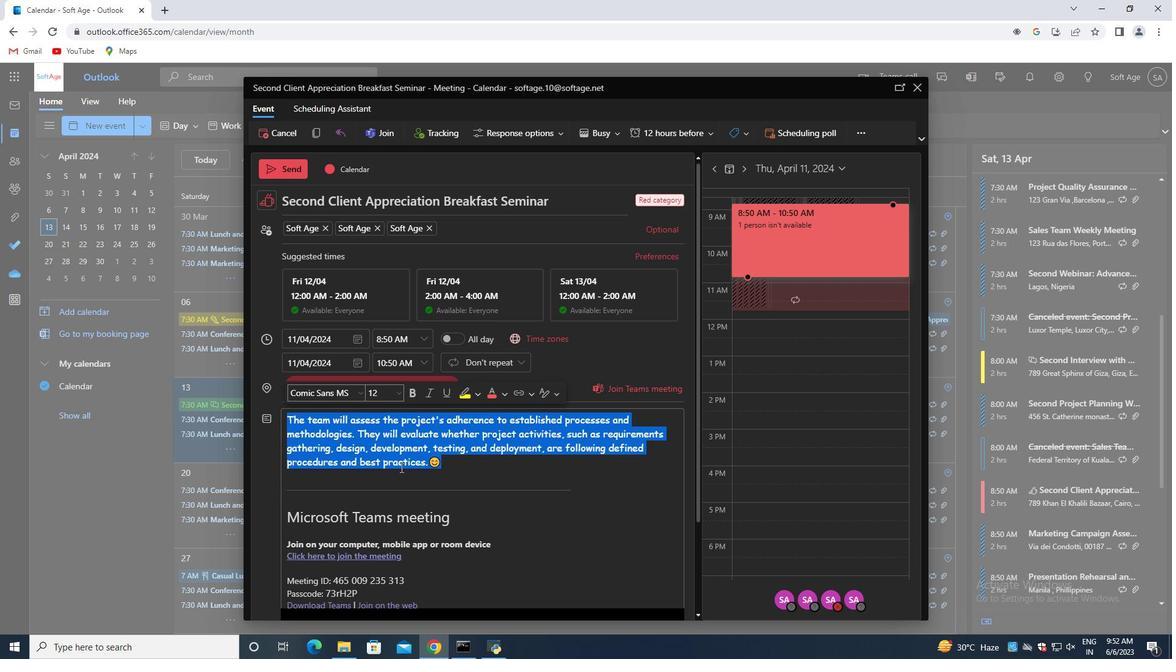 
Action: Mouse scrolled (437, 487) with delta (0, 0)
Screenshot: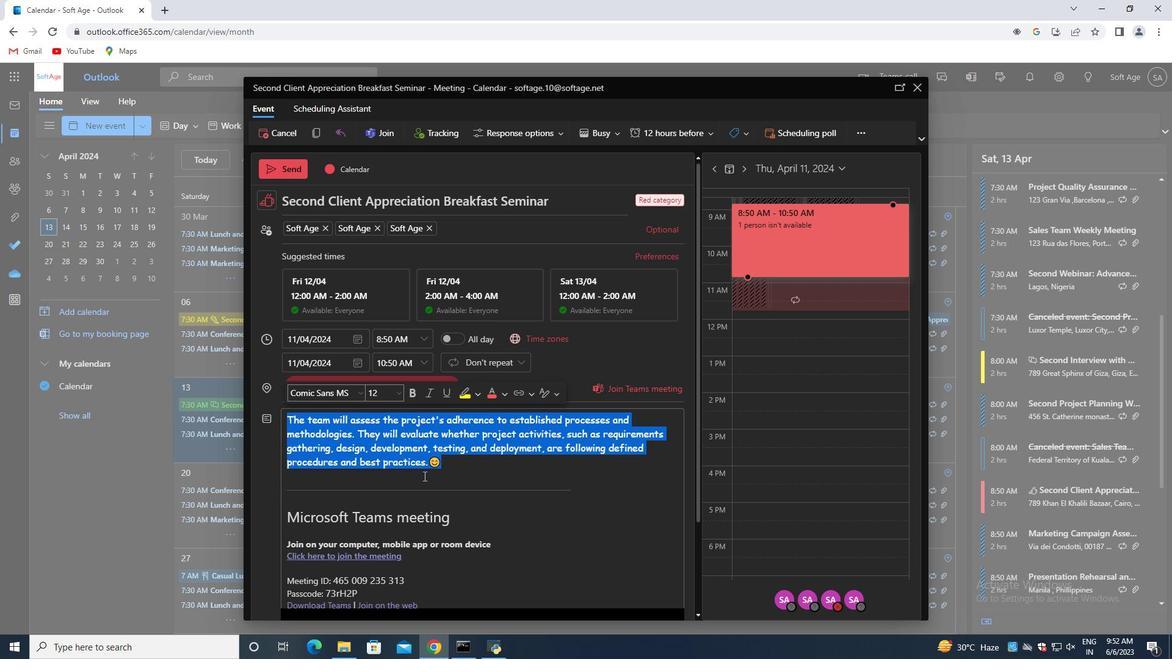 
Action: Mouse moved to (438, 489)
Screenshot: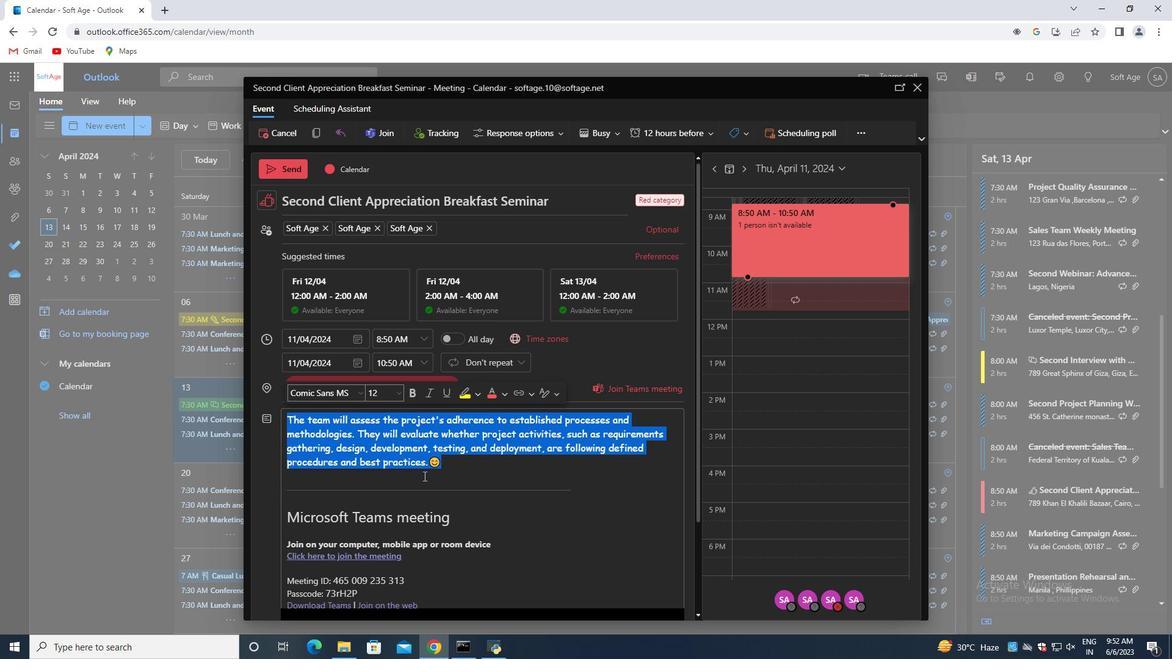 
Action: Mouse scrolled (438, 489) with delta (0, 0)
Screenshot: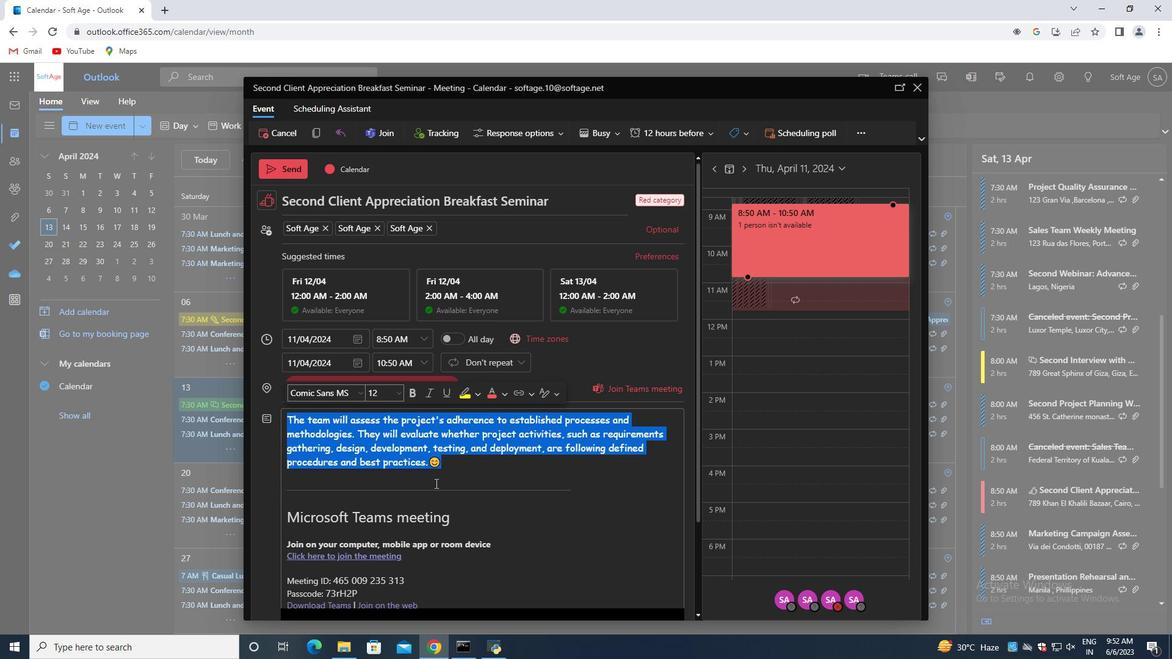 
Action: Mouse moved to (615, 570)
Screenshot: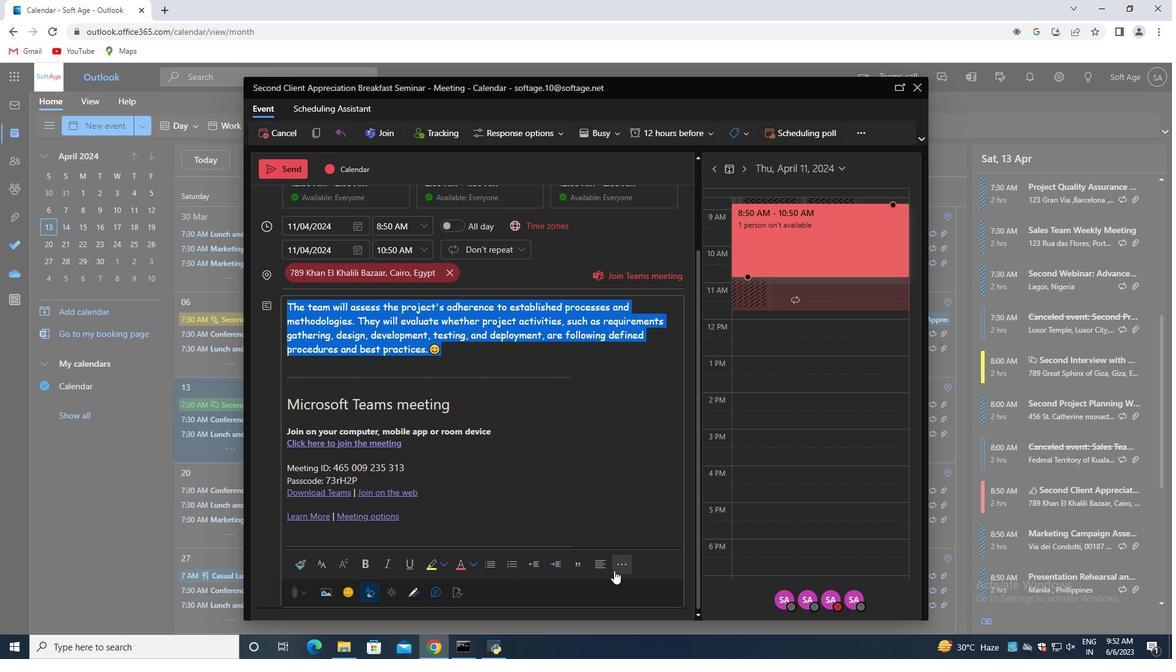
Action: Mouse pressed left at (615, 570)
Screenshot: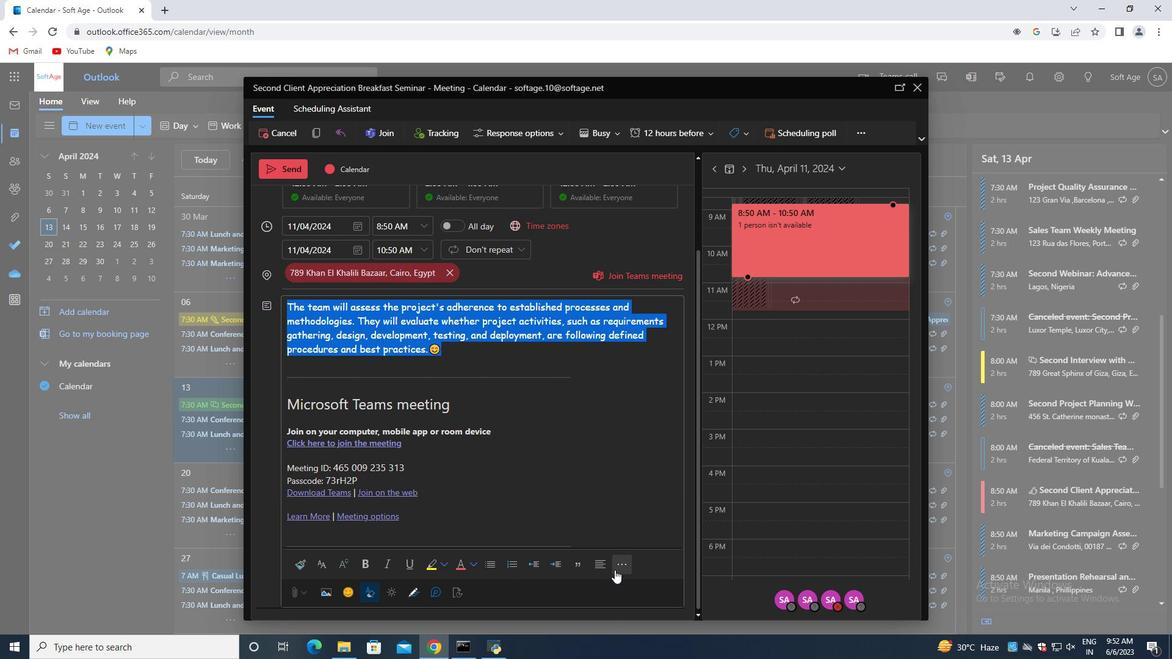 
Action: Mouse moved to (594, 496)
Screenshot: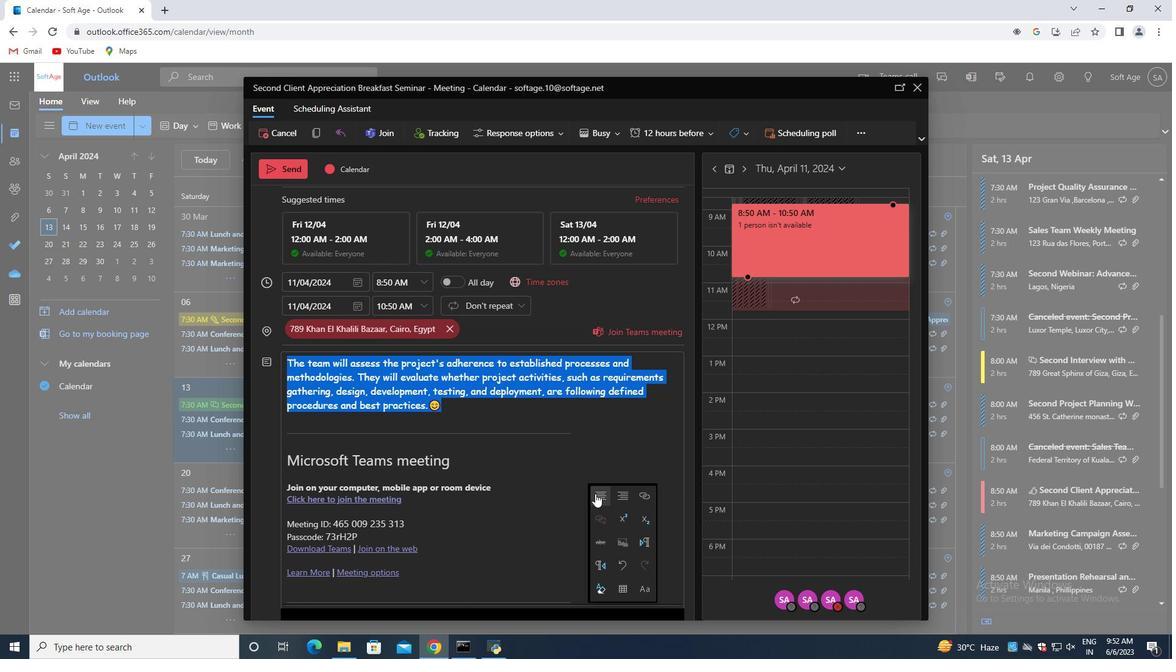 
Action: Mouse pressed left at (594, 496)
Screenshot: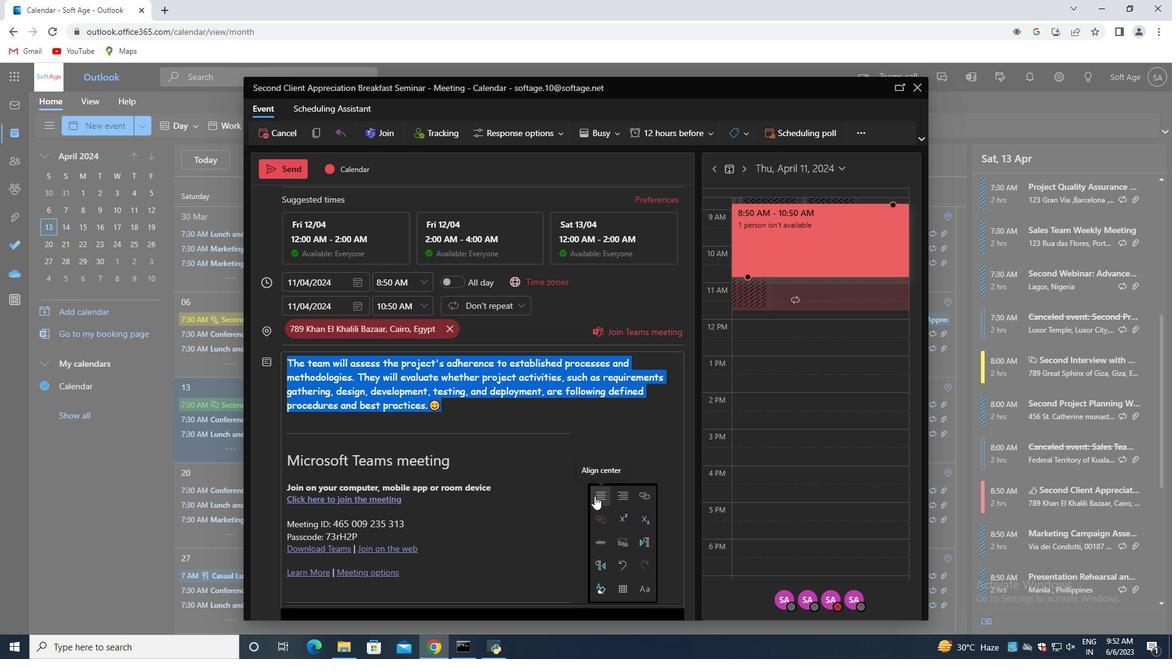 
Action: Mouse moved to (503, 483)
Screenshot: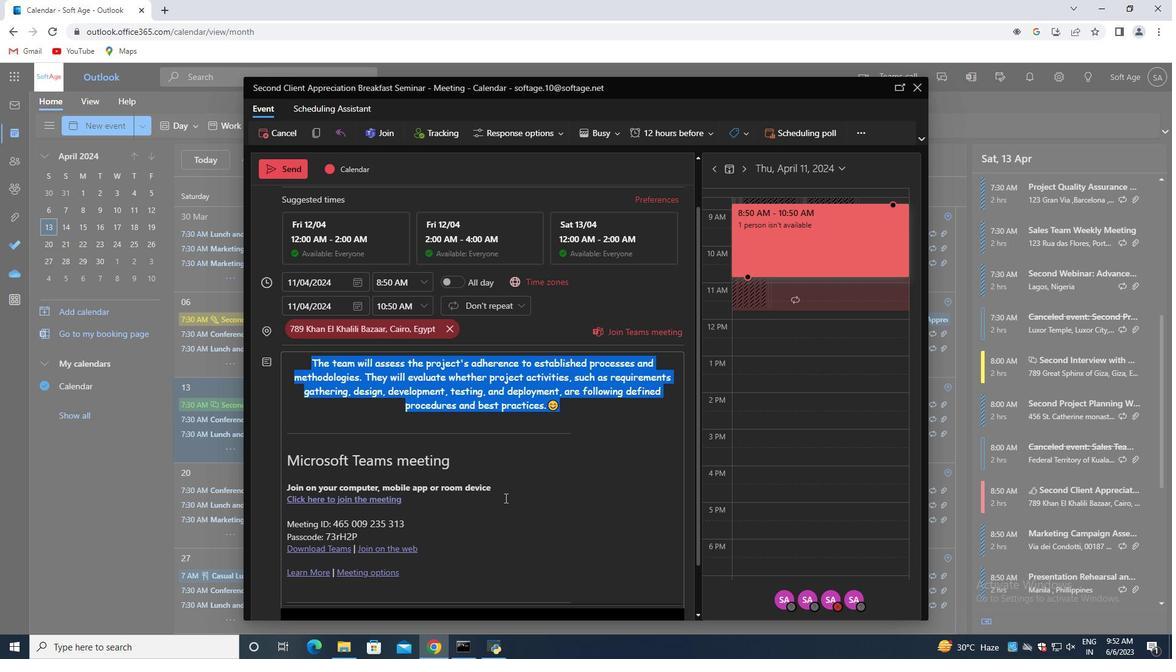 
Action: Mouse scrolled (503, 482) with delta (0, 0)
Screenshot: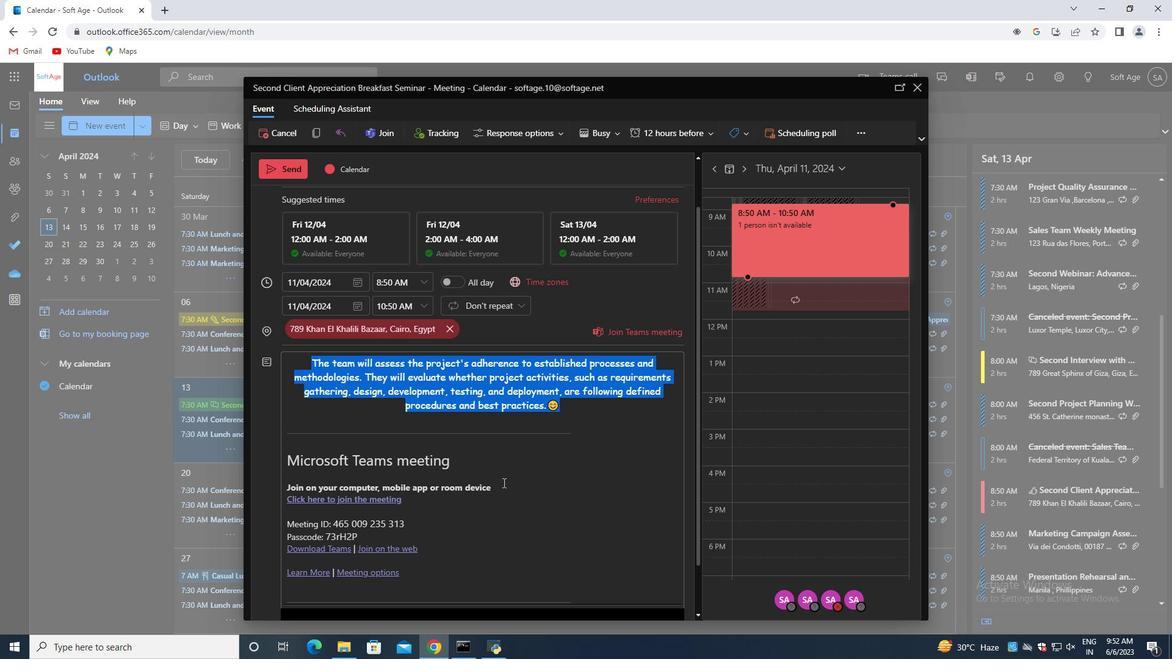 
Action: Mouse moved to (503, 484)
Screenshot: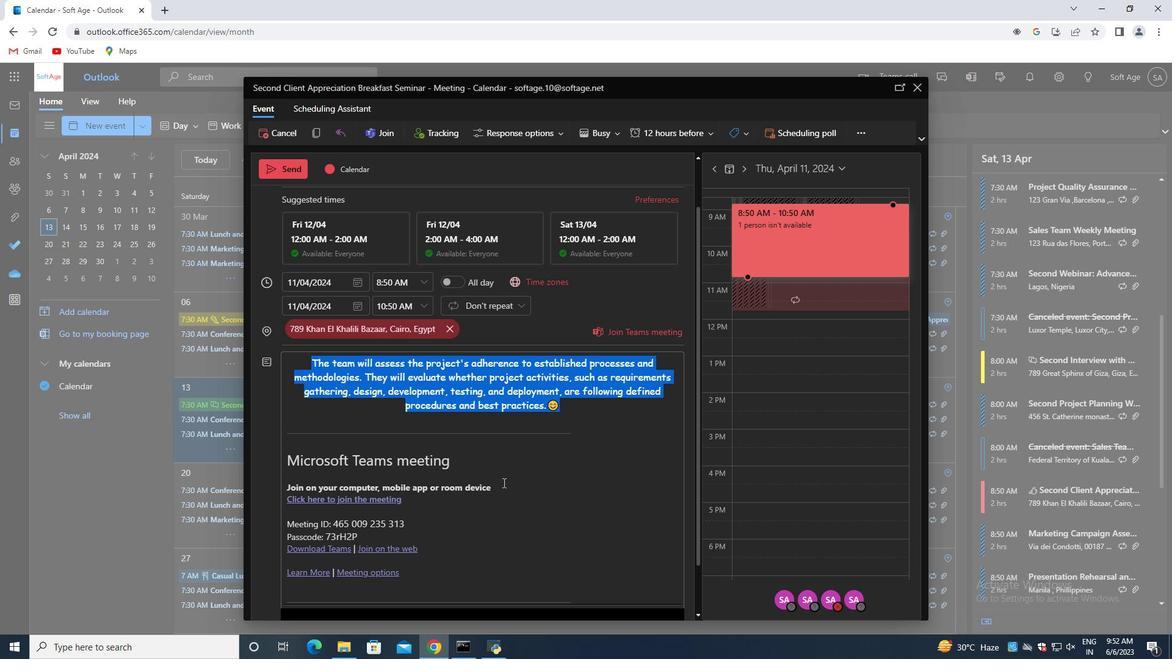 
Action: Mouse scrolled (503, 483) with delta (0, 0)
Screenshot: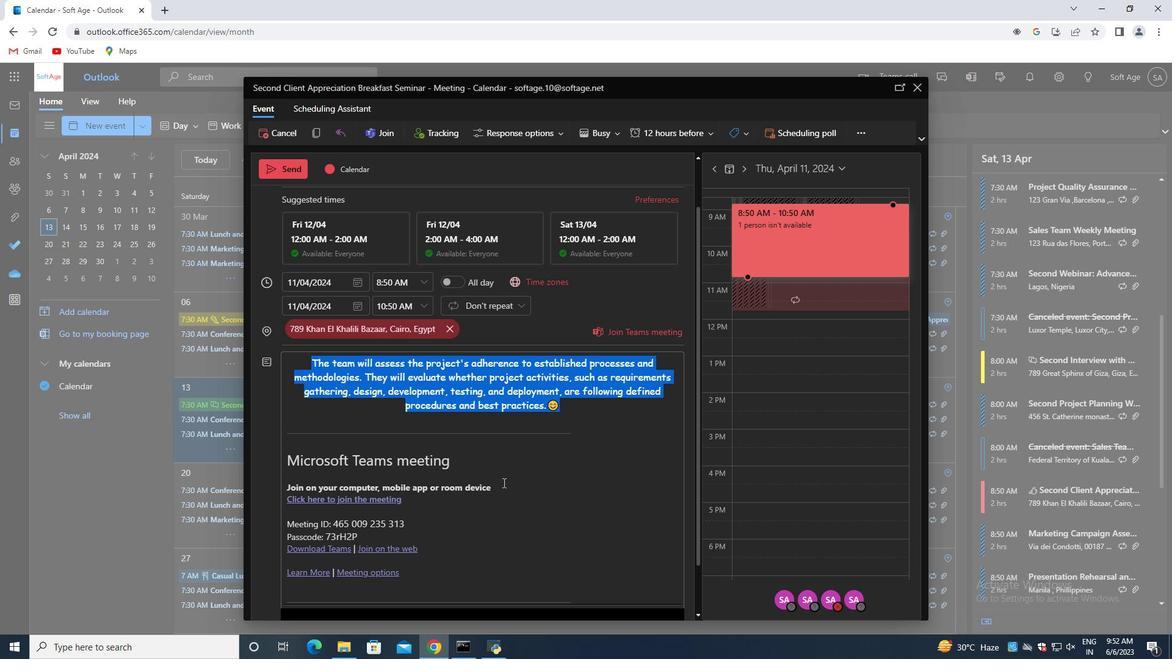
Action: Mouse moved to (469, 560)
Screenshot: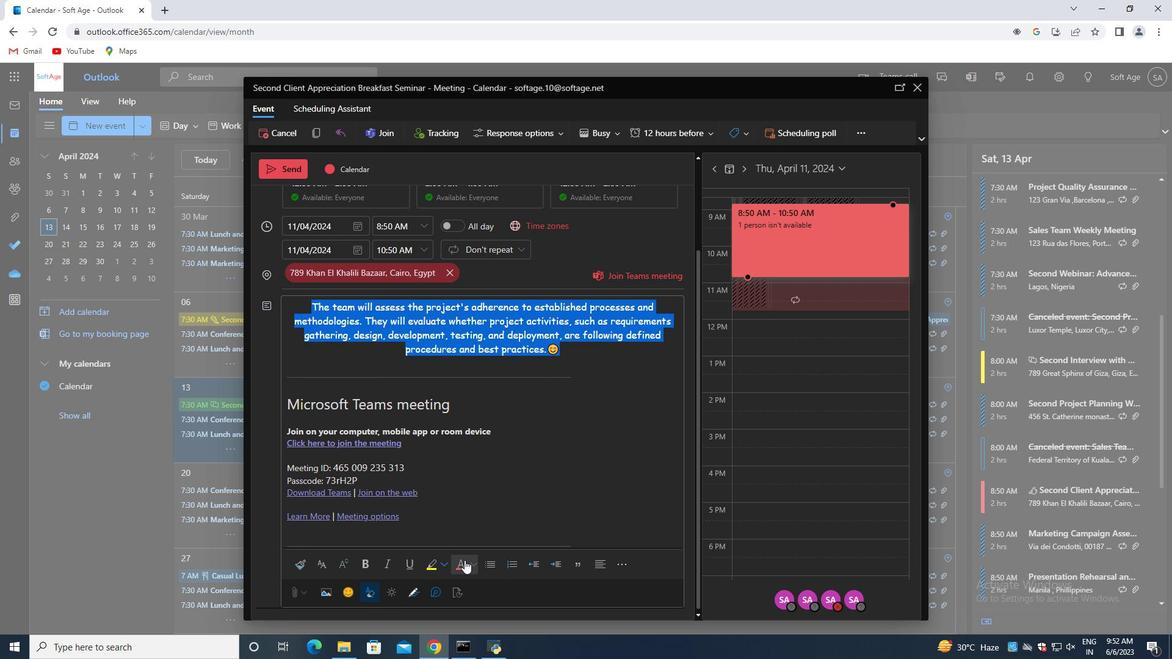 
Action: Mouse pressed left at (469, 560)
Screenshot: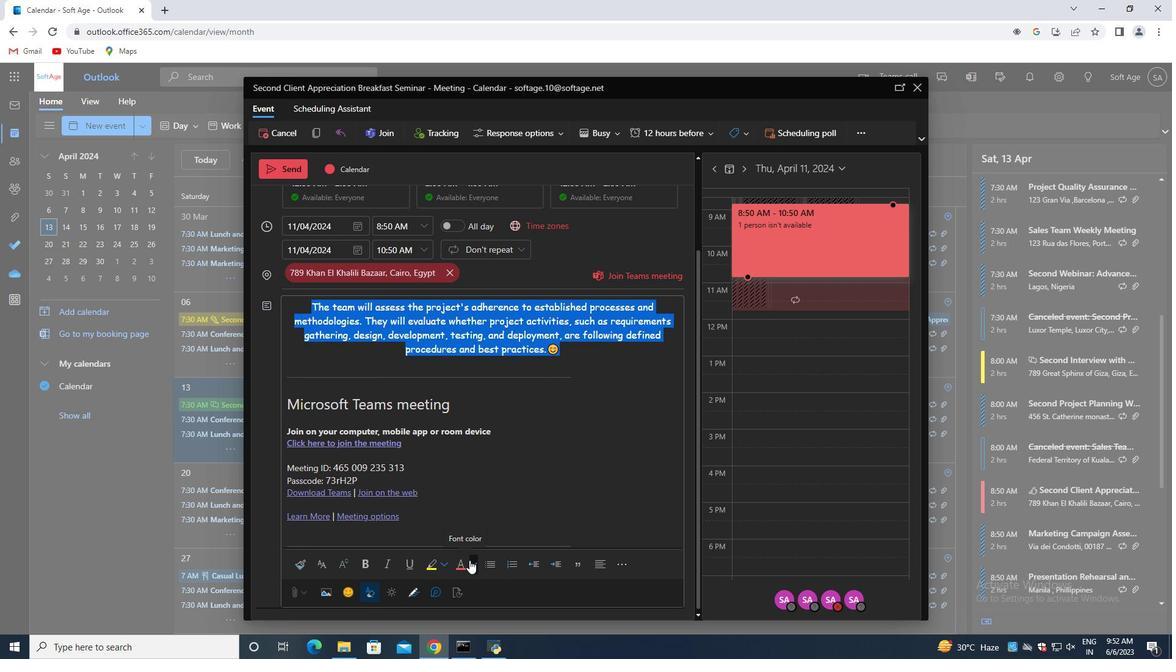 
Action: Mouse moved to (522, 531)
Screenshot: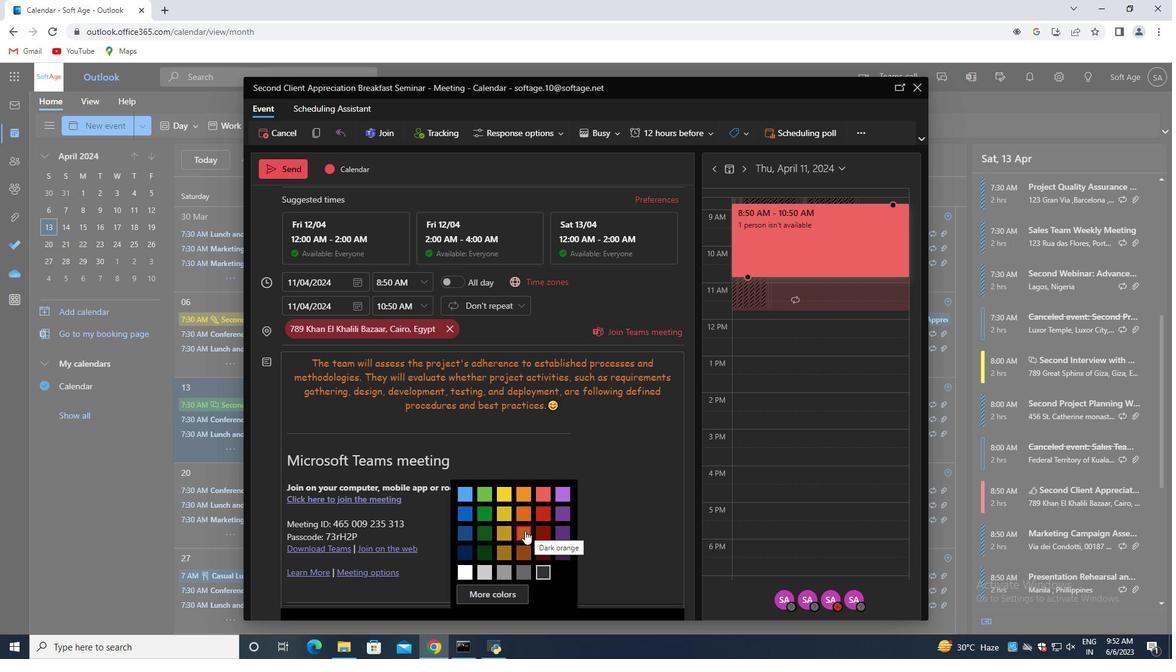 
Action: Mouse pressed left at (522, 531)
Screenshot: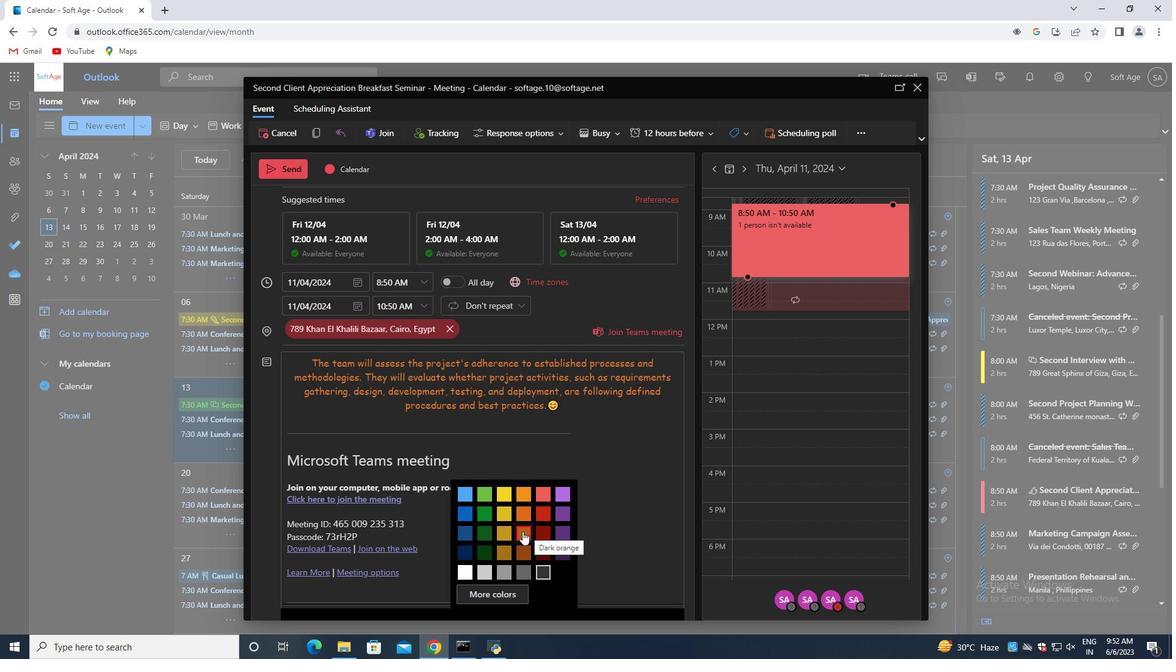 
Action: Mouse moved to (594, 405)
Screenshot: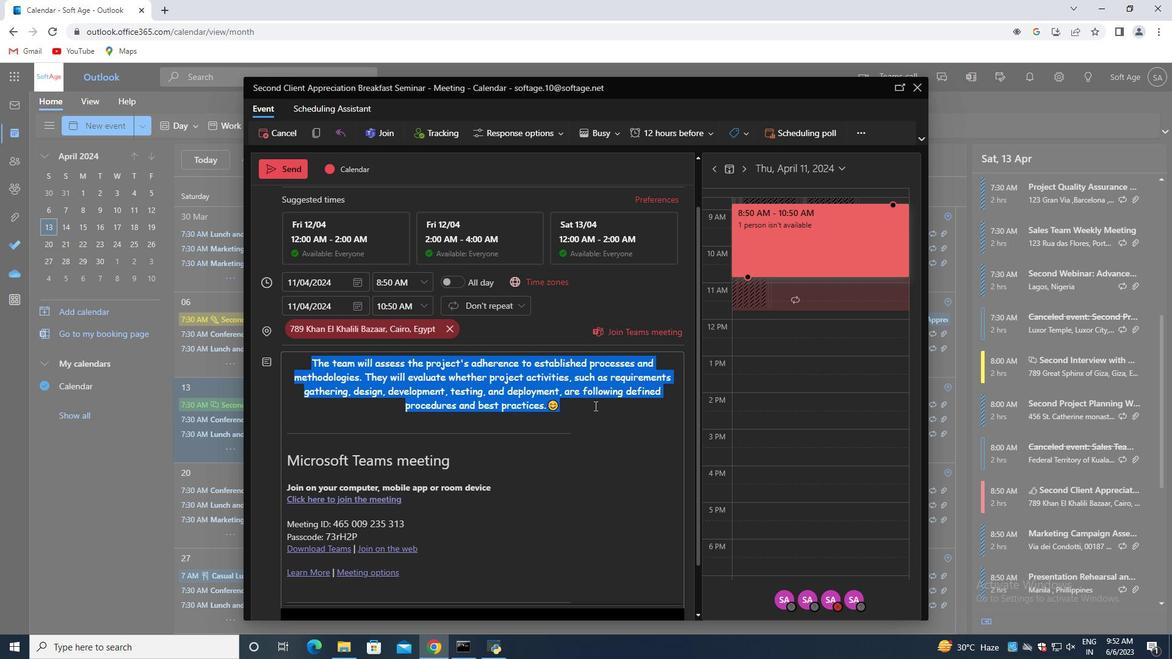 
Action: Mouse pressed left at (594, 405)
Screenshot: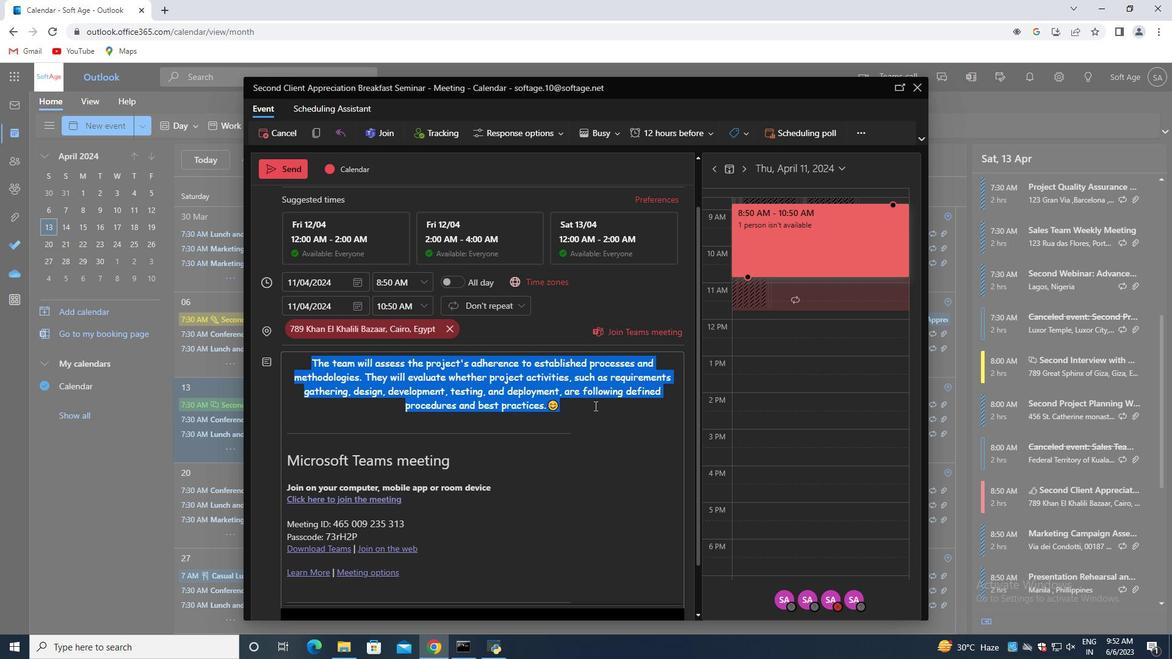 
Action: Mouse moved to (595, 405)
Screenshot: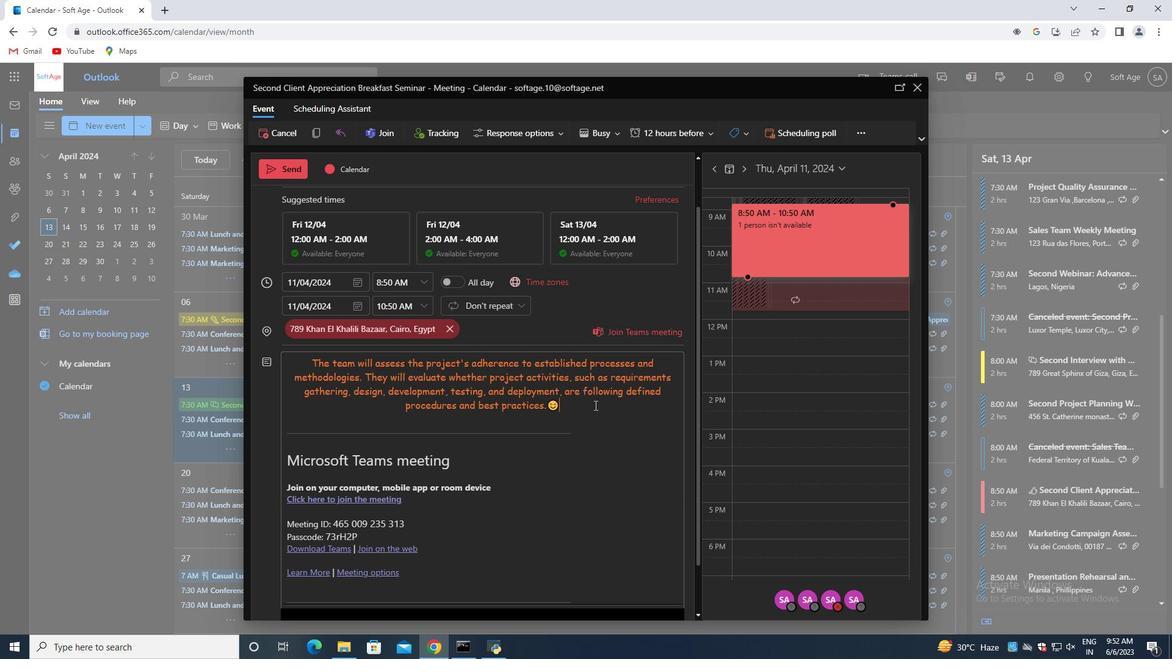 
Action: Mouse scrolled (595, 406) with delta (0, 0)
Screenshot: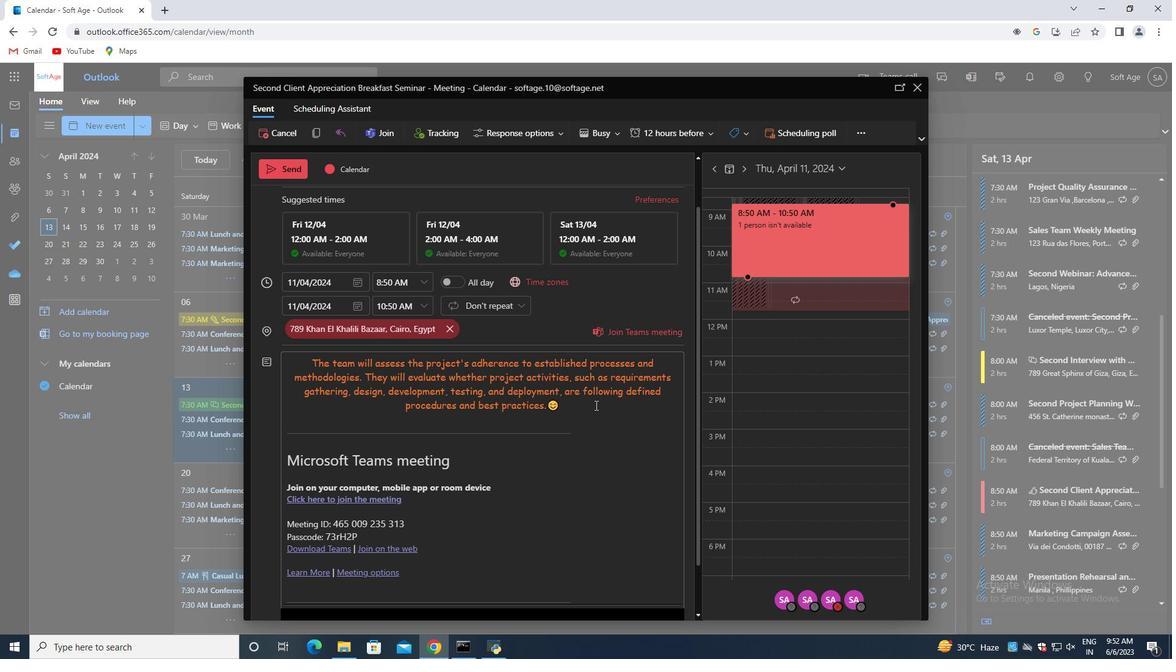
Action: Mouse scrolled (595, 406) with delta (0, 0)
Screenshot: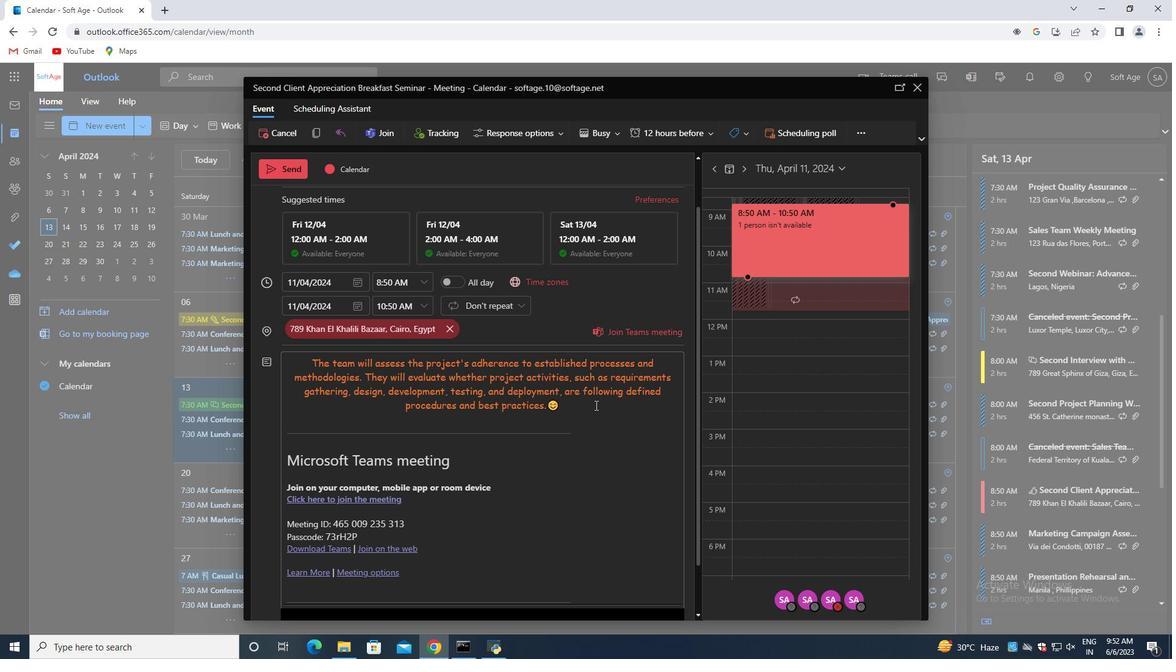 
Action: Mouse scrolled (595, 406) with delta (0, 0)
Screenshot: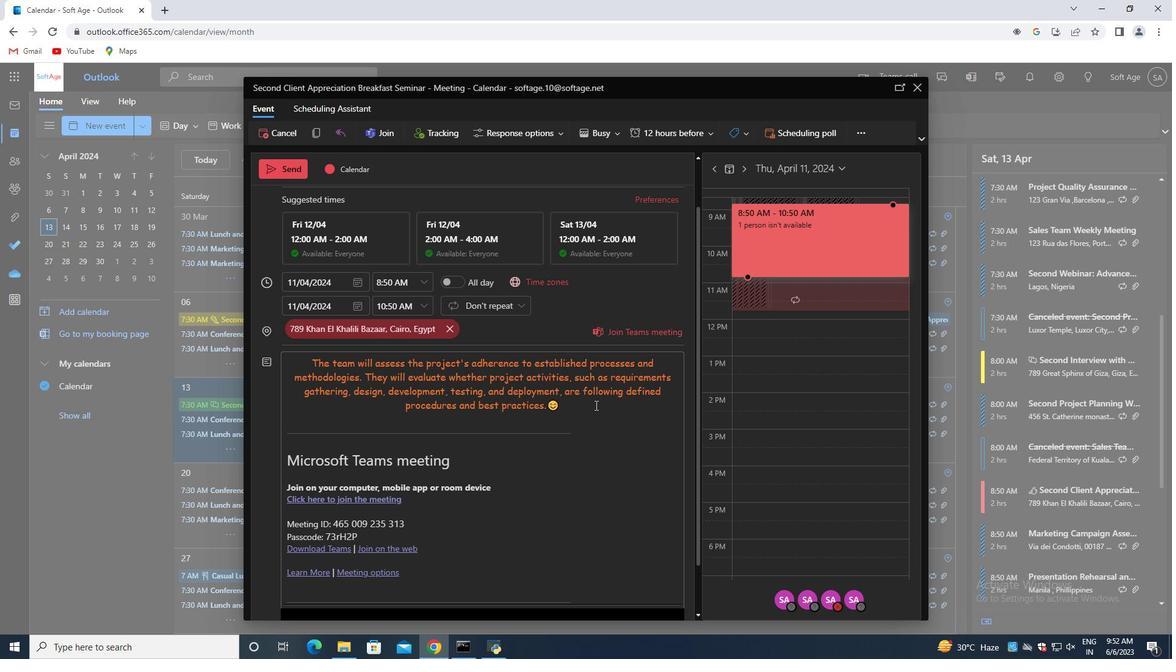 
Action: Mouse scrolled (595, 406) with delta (0, 0)
Screenshot: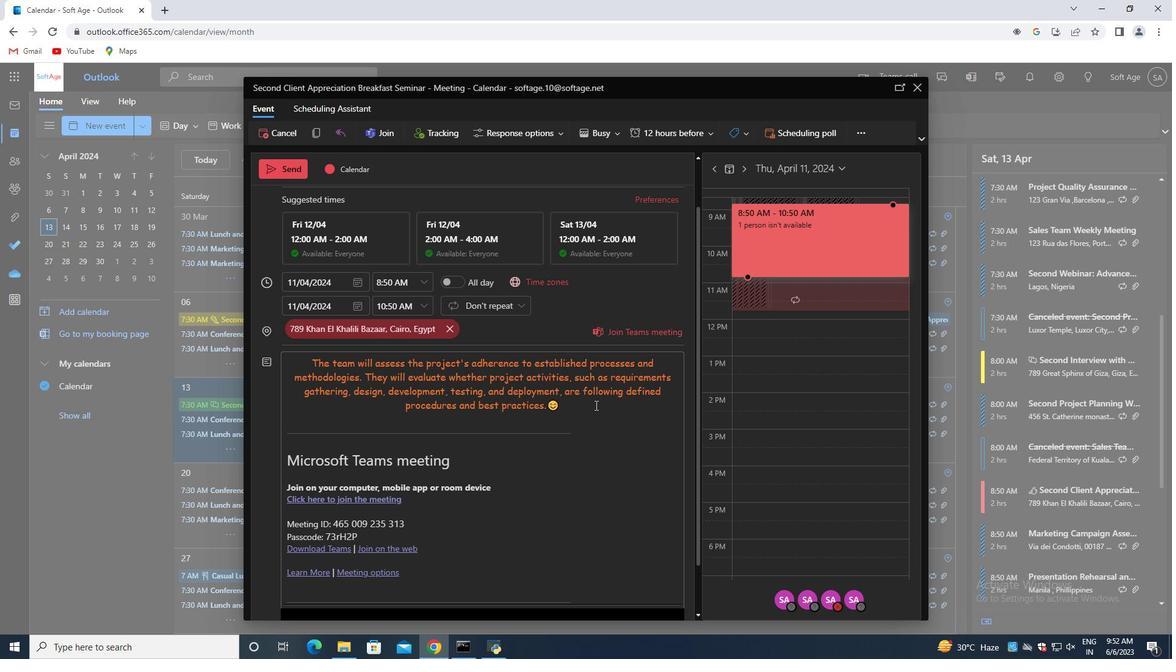 
Action: Mouse scrolled (595, 406) with delta (0, 0)
Screenshot: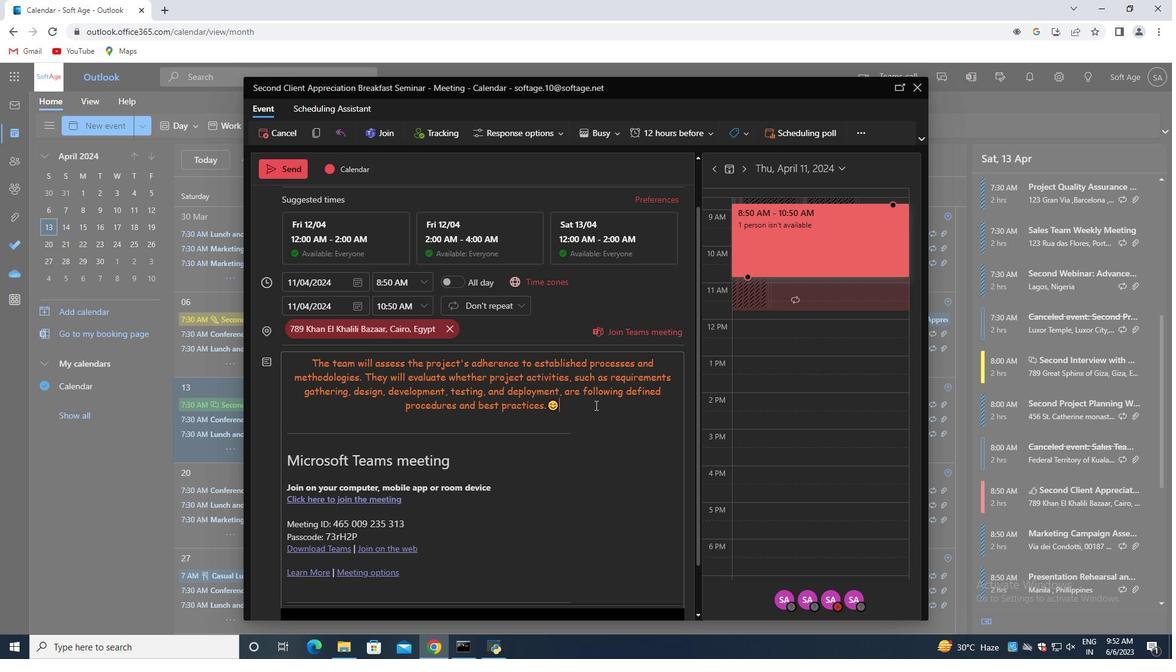 
Action: Mouse moved to (268, 200)
Screenshot: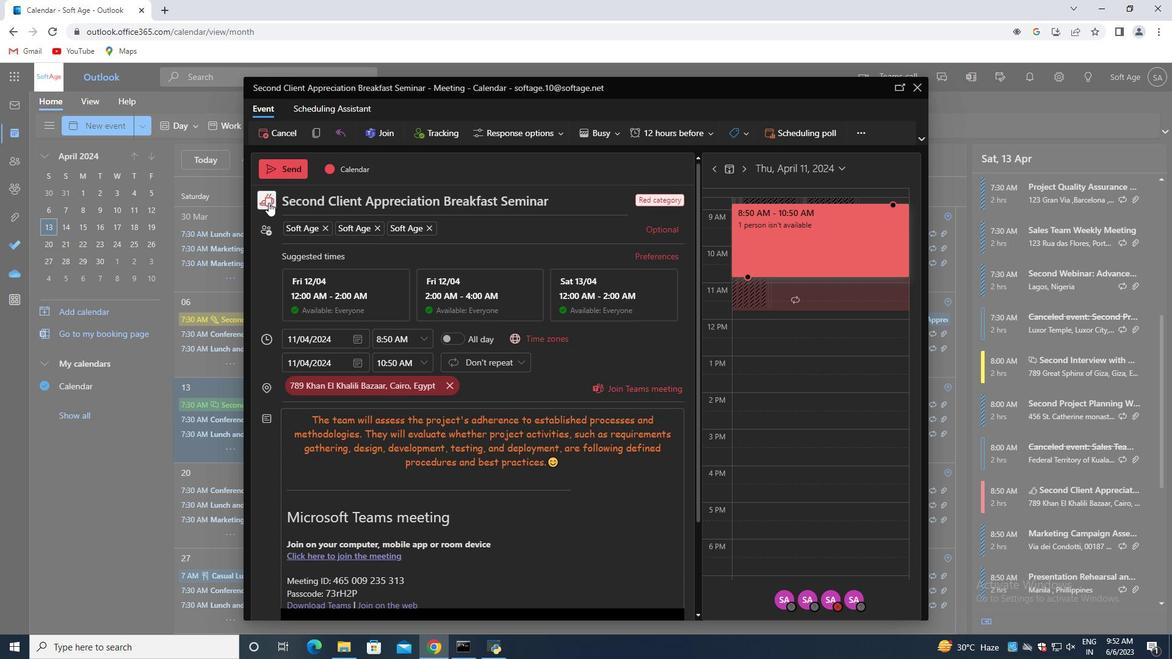 
Action: Mouse pressed left at (268, 200)
Screenshot: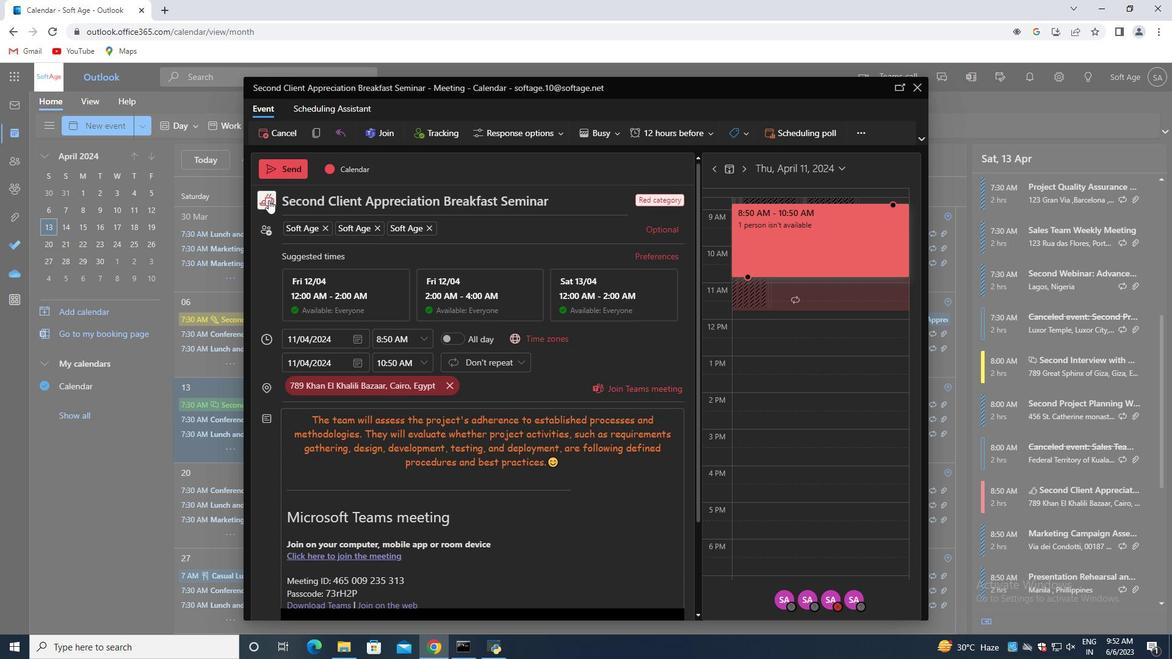 
Action: Mouse moved to (263, 304)
Screenshot: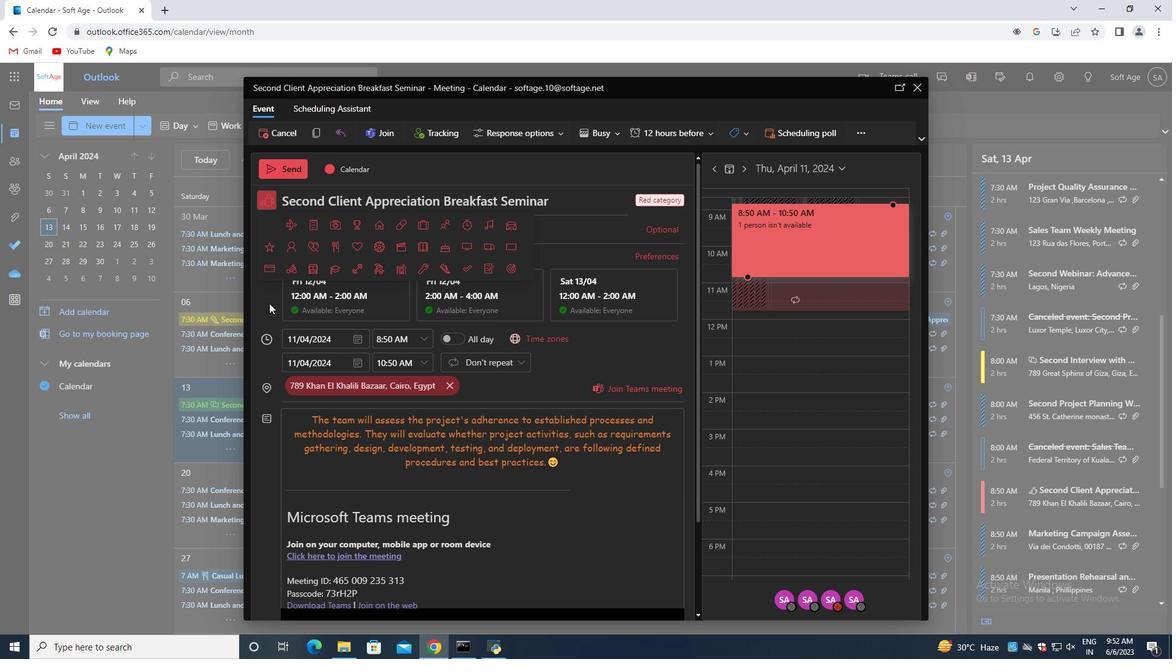 
Action: Mouse pressed left at (263, 304)
Screenshot: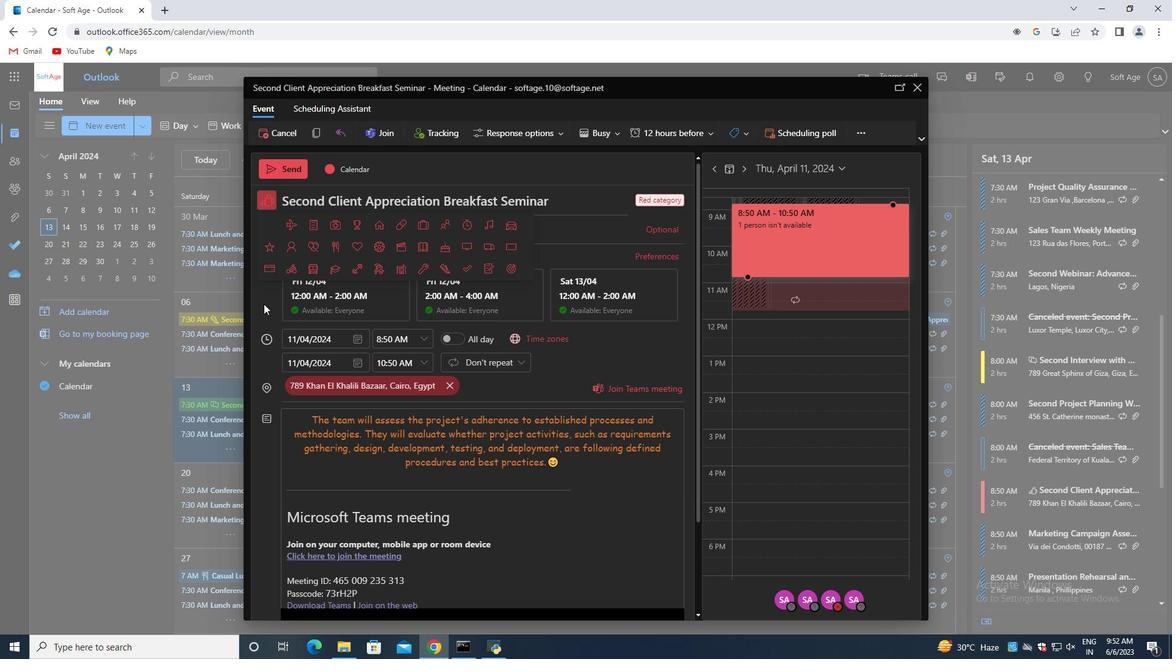 
Action: Mouse moved to (276, 164)
Screenshot: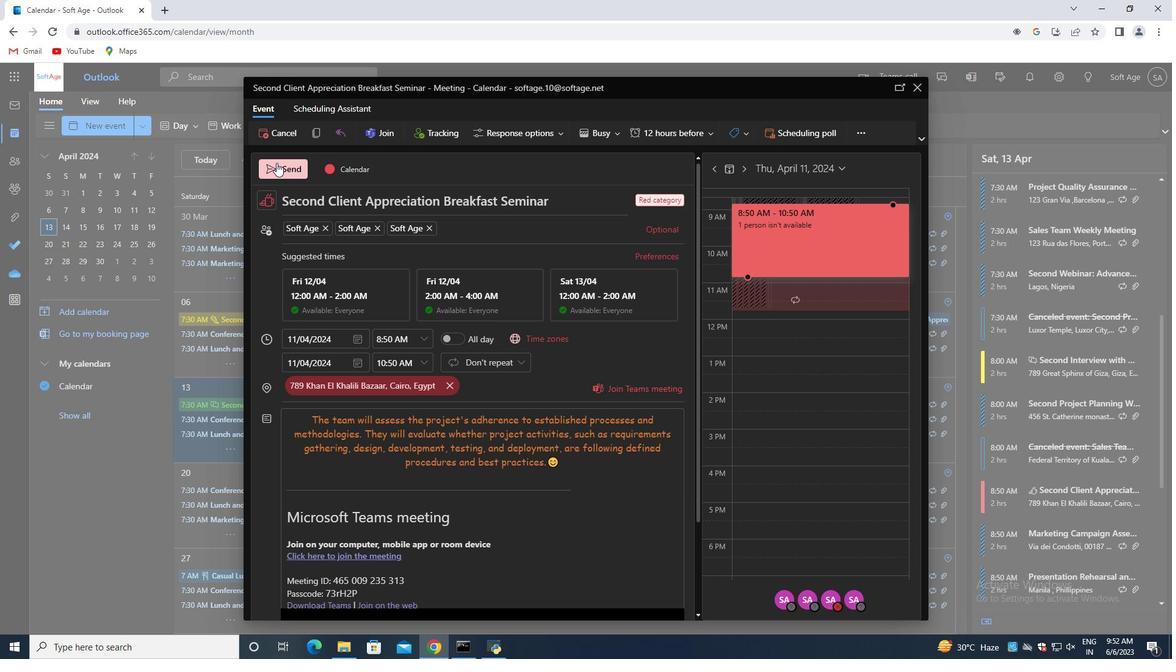 
Action: Mouse pressed left at (276, 164)
Screenshot: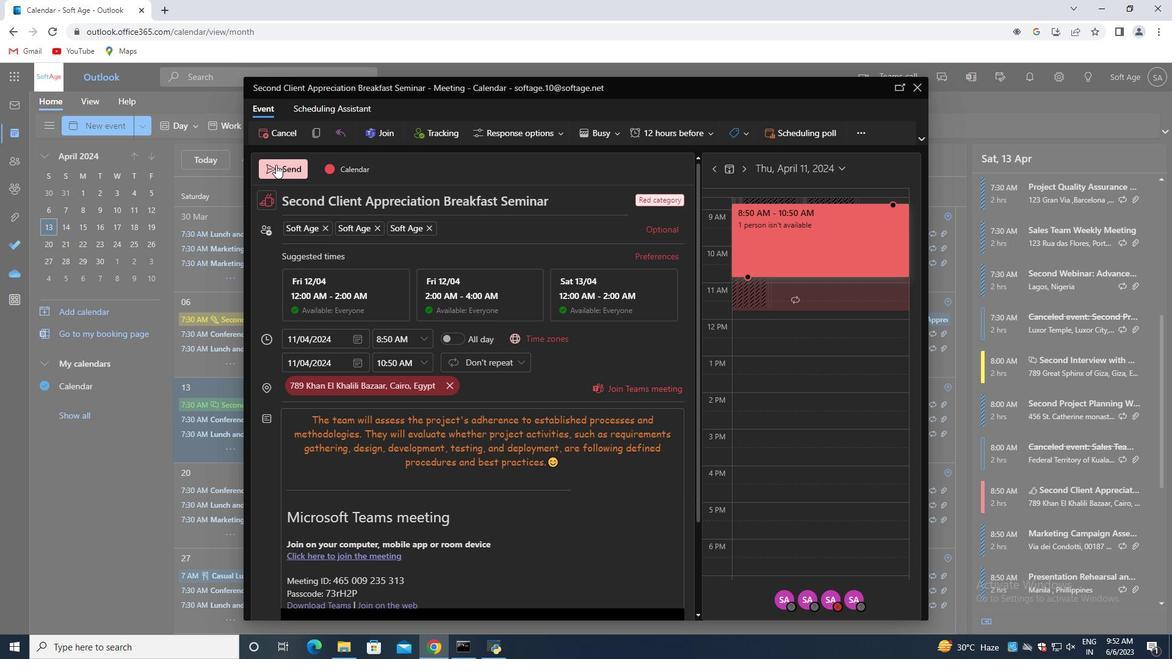 
